 Task: Find a guest house in Bang Len District, Nakhon Pathom for 8 guests from 12th to 16th July, with a price range of ₹10,000 to ₹160,000, and amenities including Wifi and Gym.
Action: Mouse pressed left at (598, 161)
Screenshot: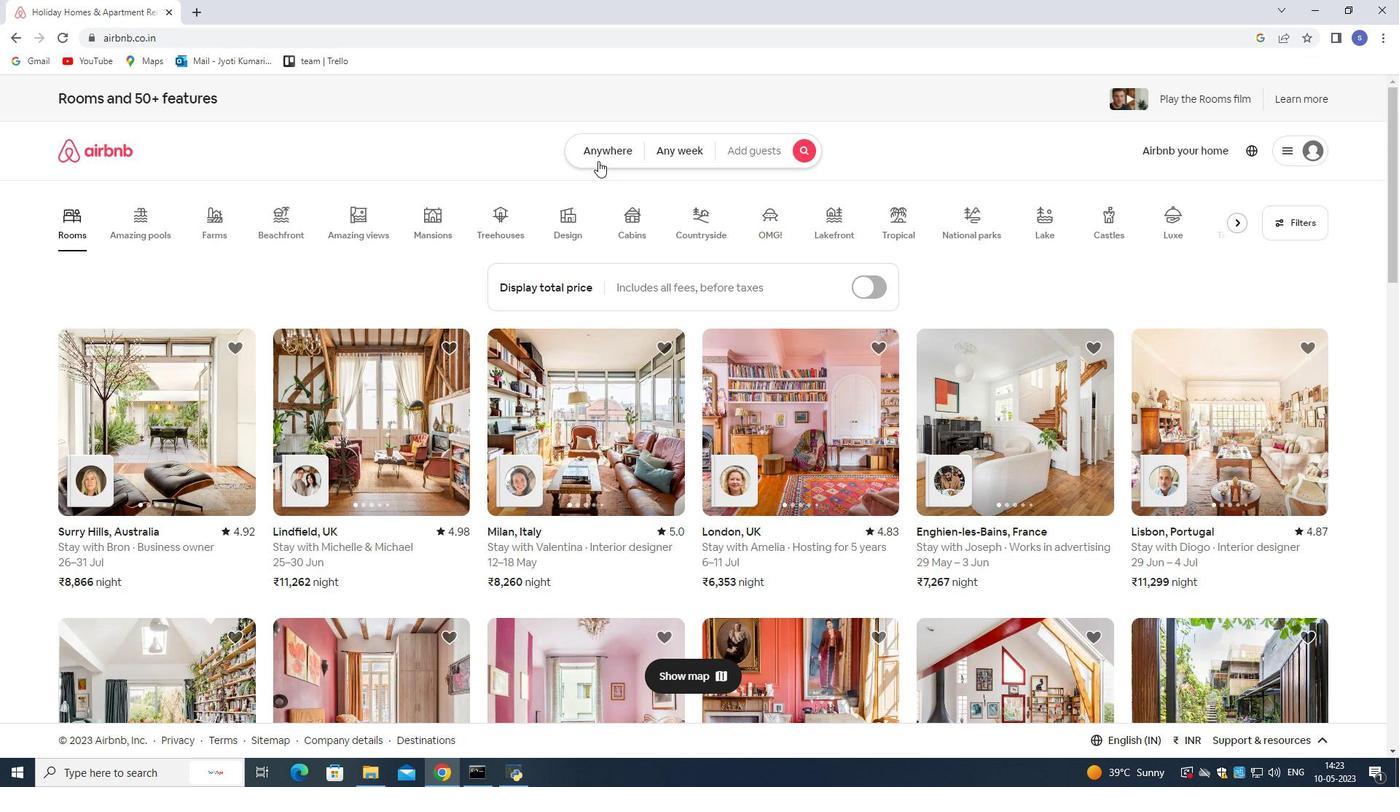 
Action: Mouse moved to (540, 199)
Screenshot: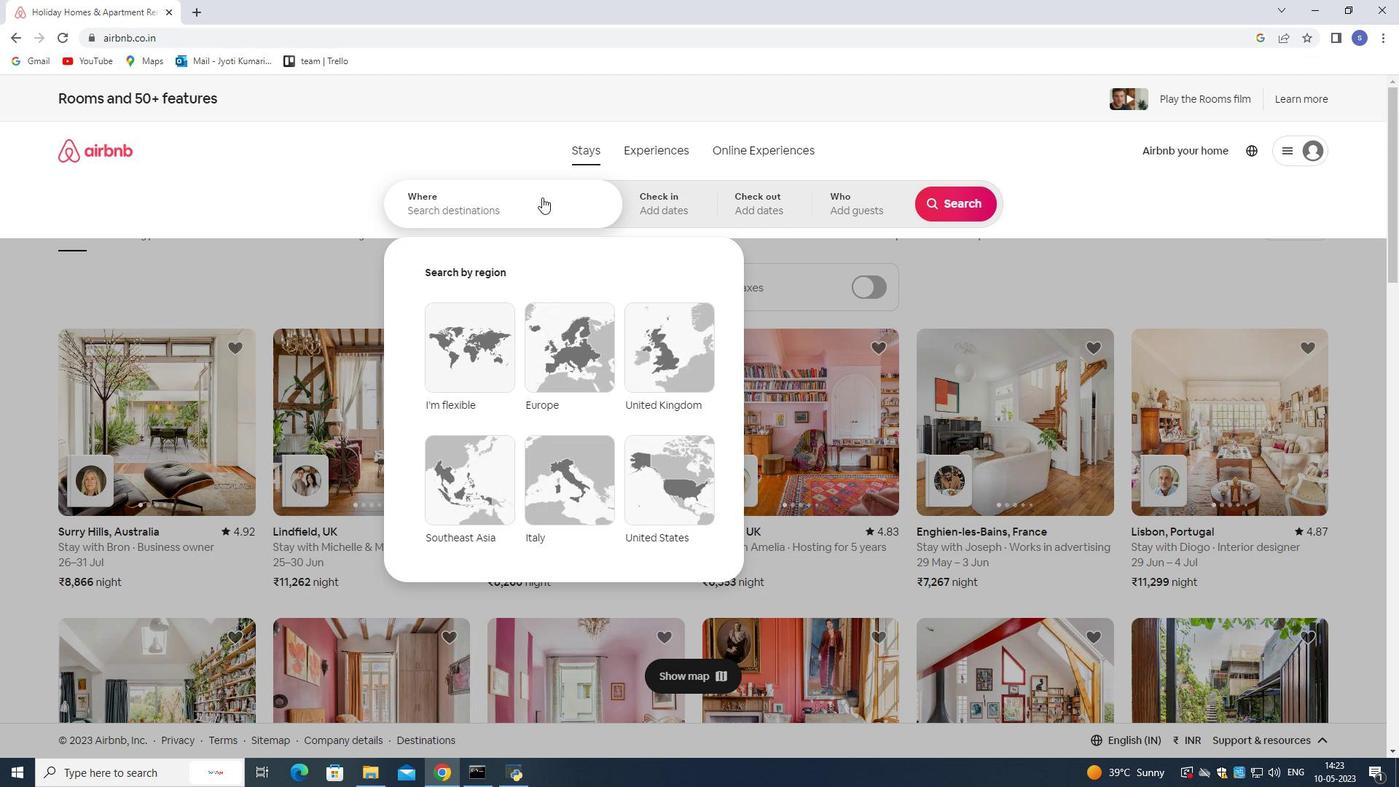 
Action: Mouse pressed left at (540, 199)
Screenshot: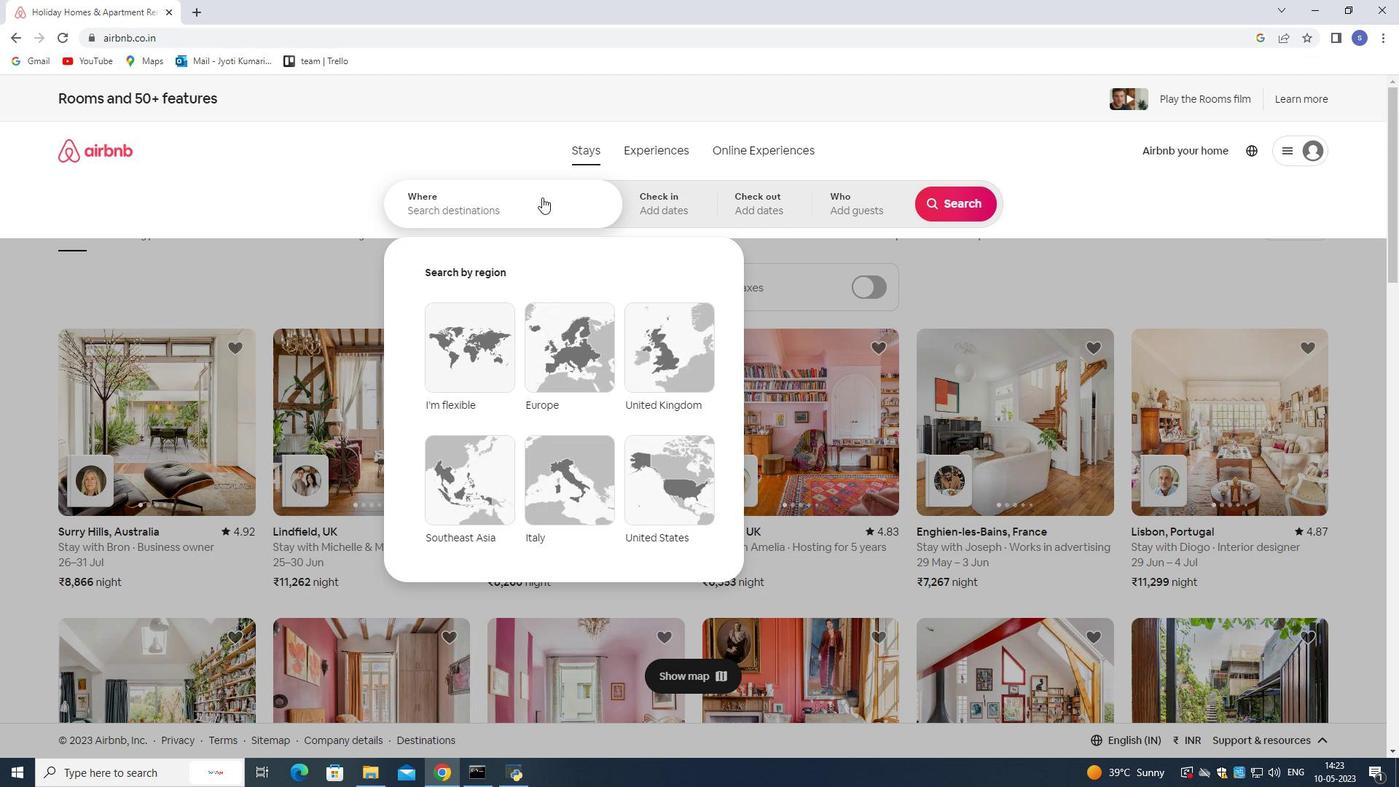 
Action: Mouse moved to (536, 205)
Screenshot: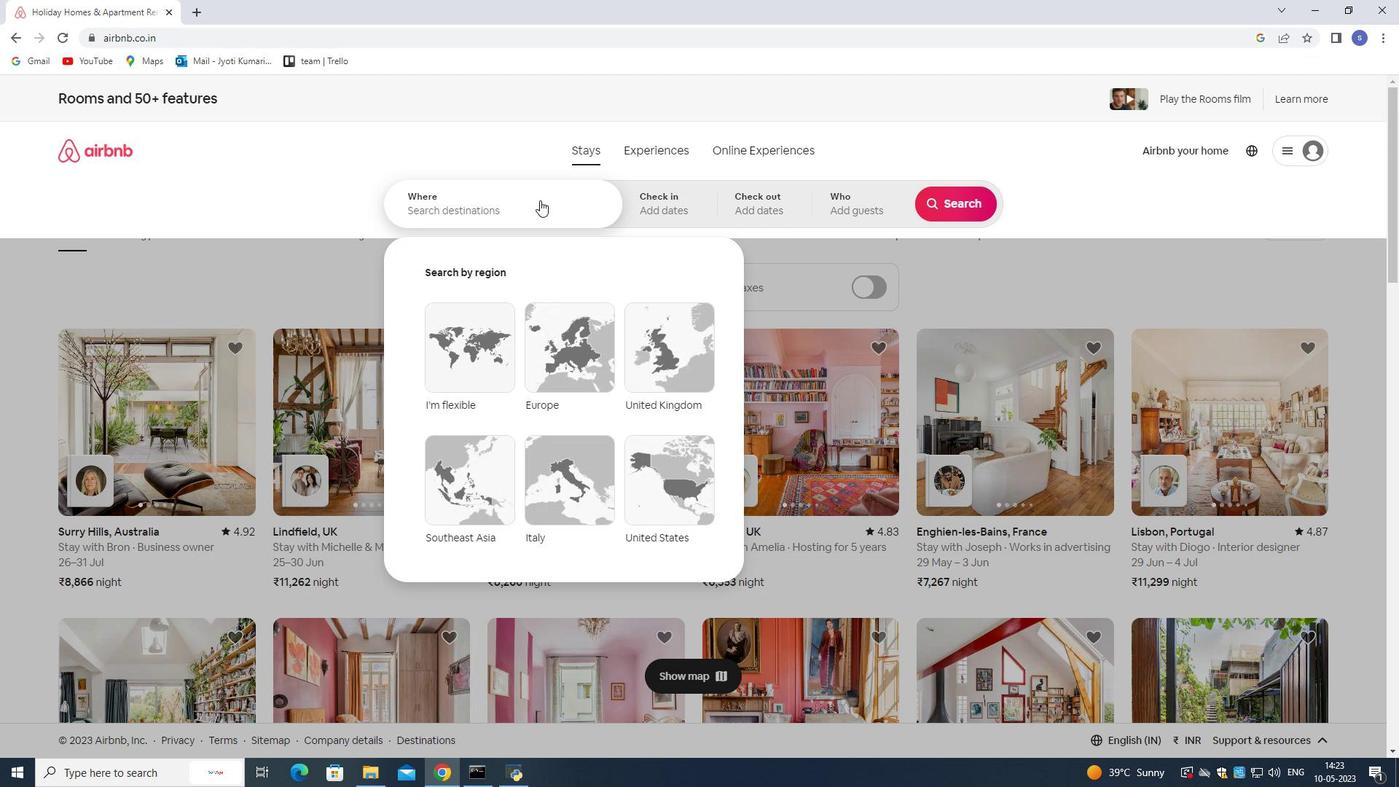 
Action: Key pressed elbag
Screenshot: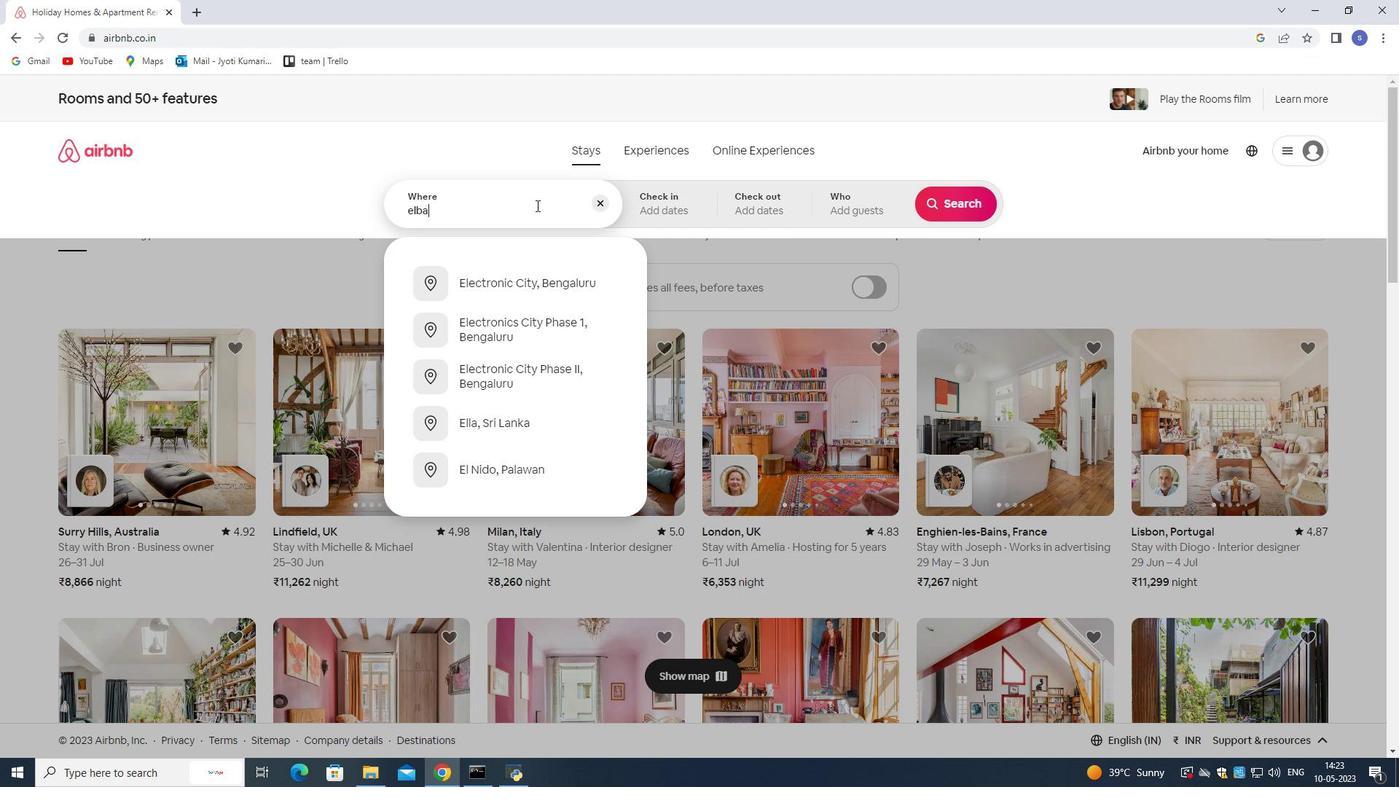
Action: Mouse moved to (528, 220)
Screenshot: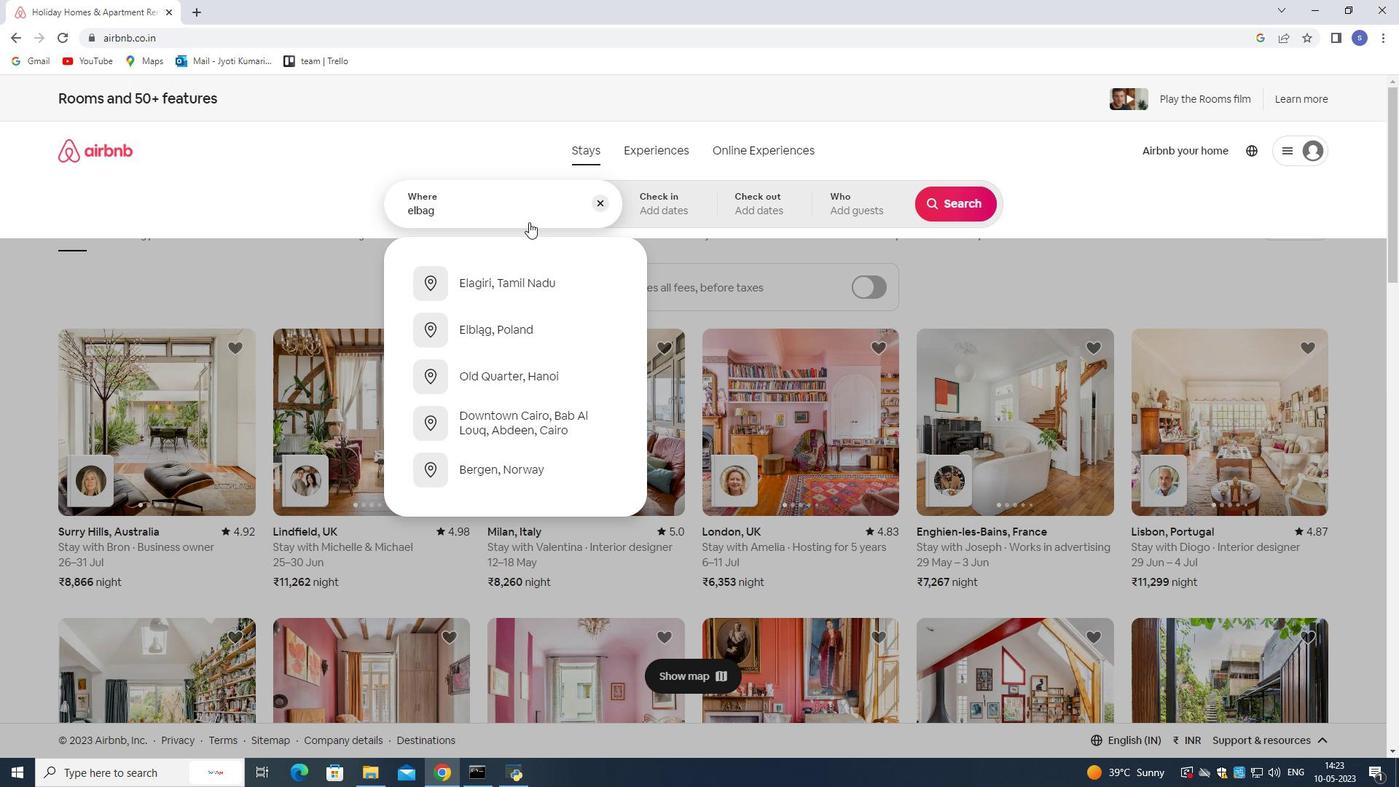
Action: Key pressed <Key.backspace><Key.backspace><Key.backspace><Key.backspace><Key.backspace><Key.backspace><Key.backspace>bang<Key.space>len
Screenshot: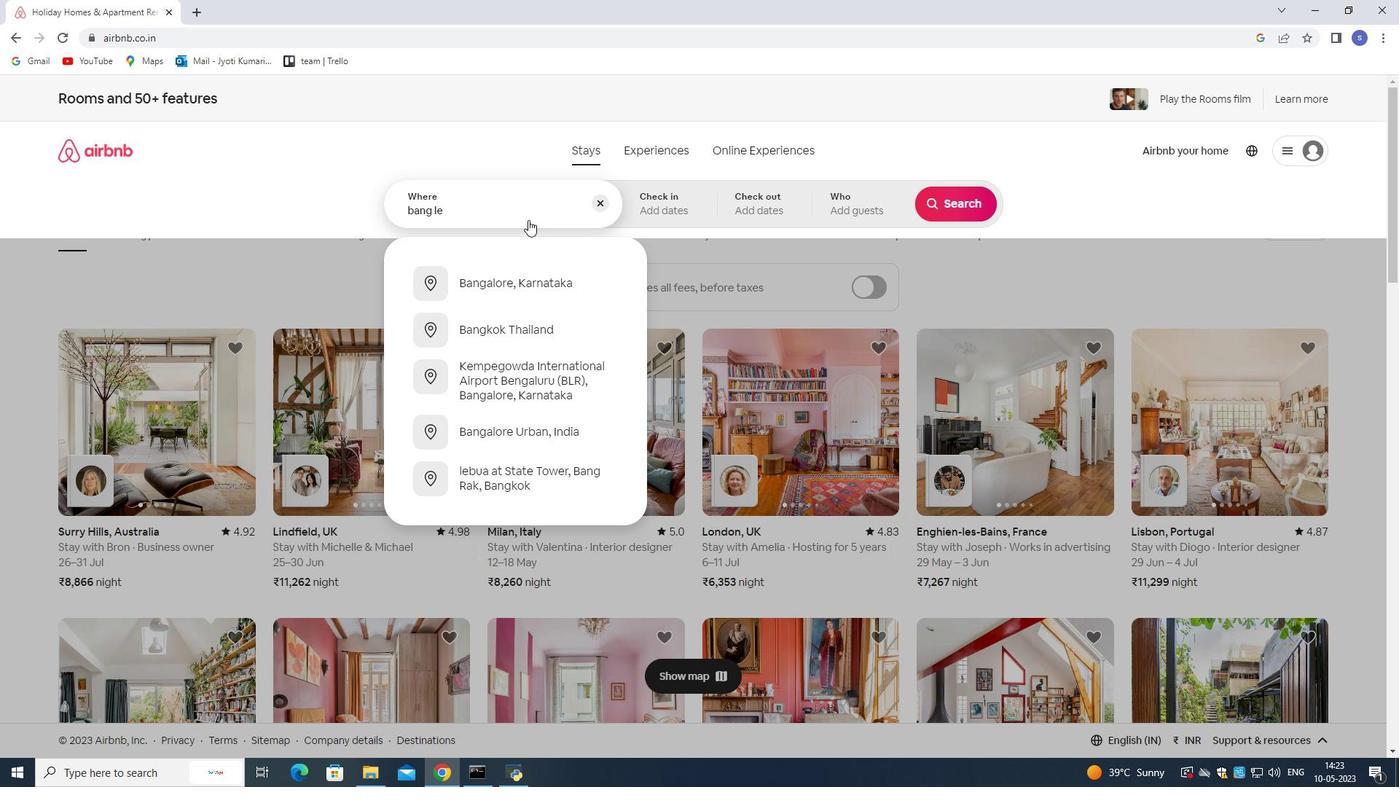 
Action: Mouse moved to (556, 282)
Screenshot: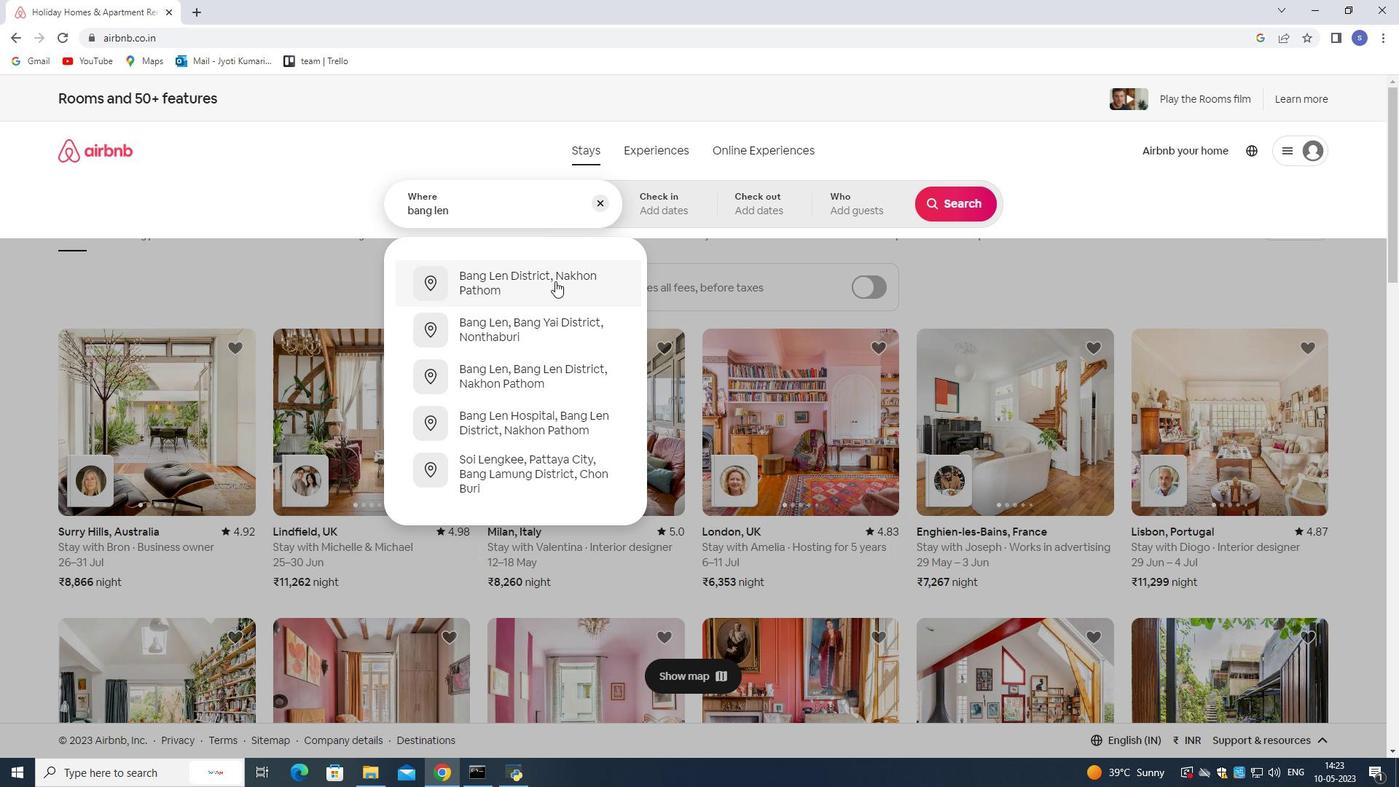 
Action: Mouse pressed left at (556, 282)
Screenshot: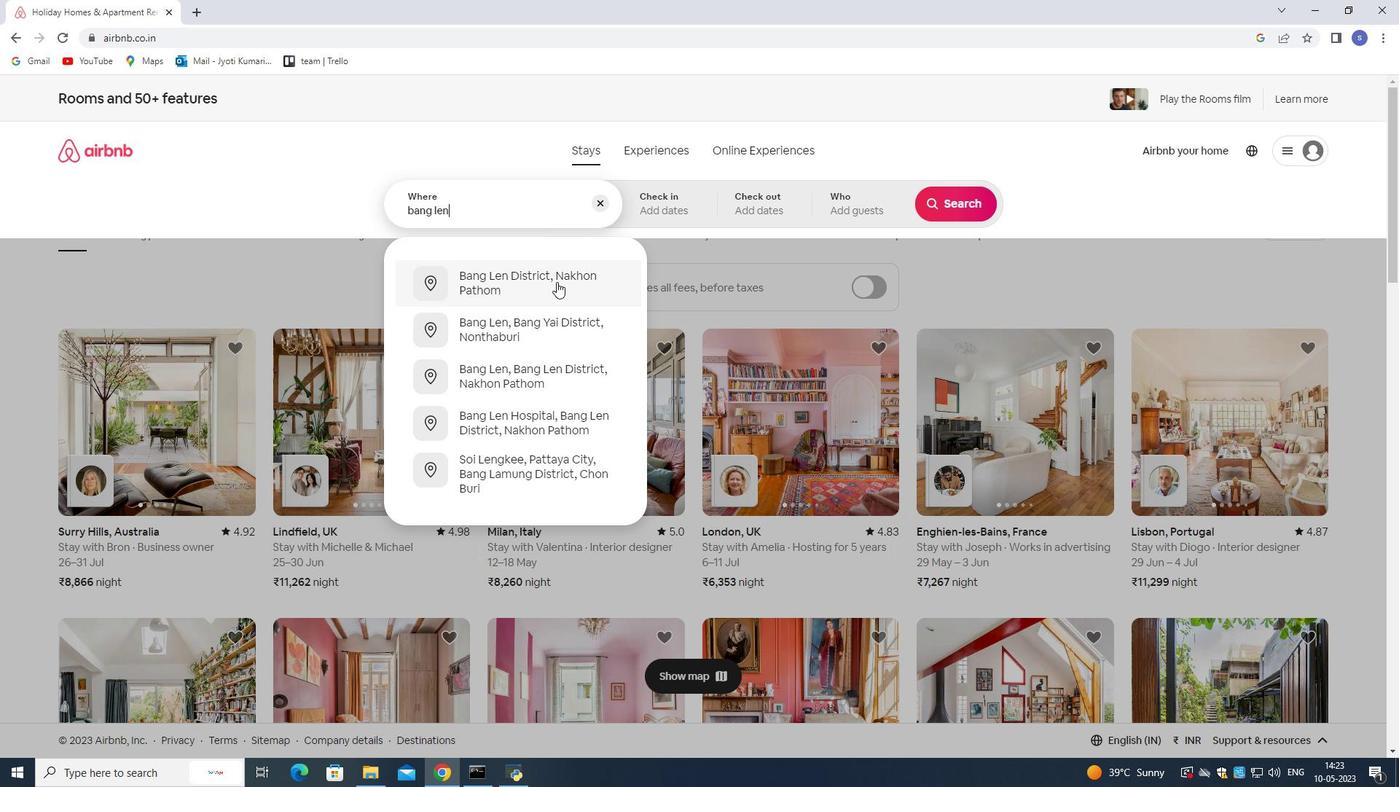 
Action: Mouse moved to (649, 204)
Screenshot: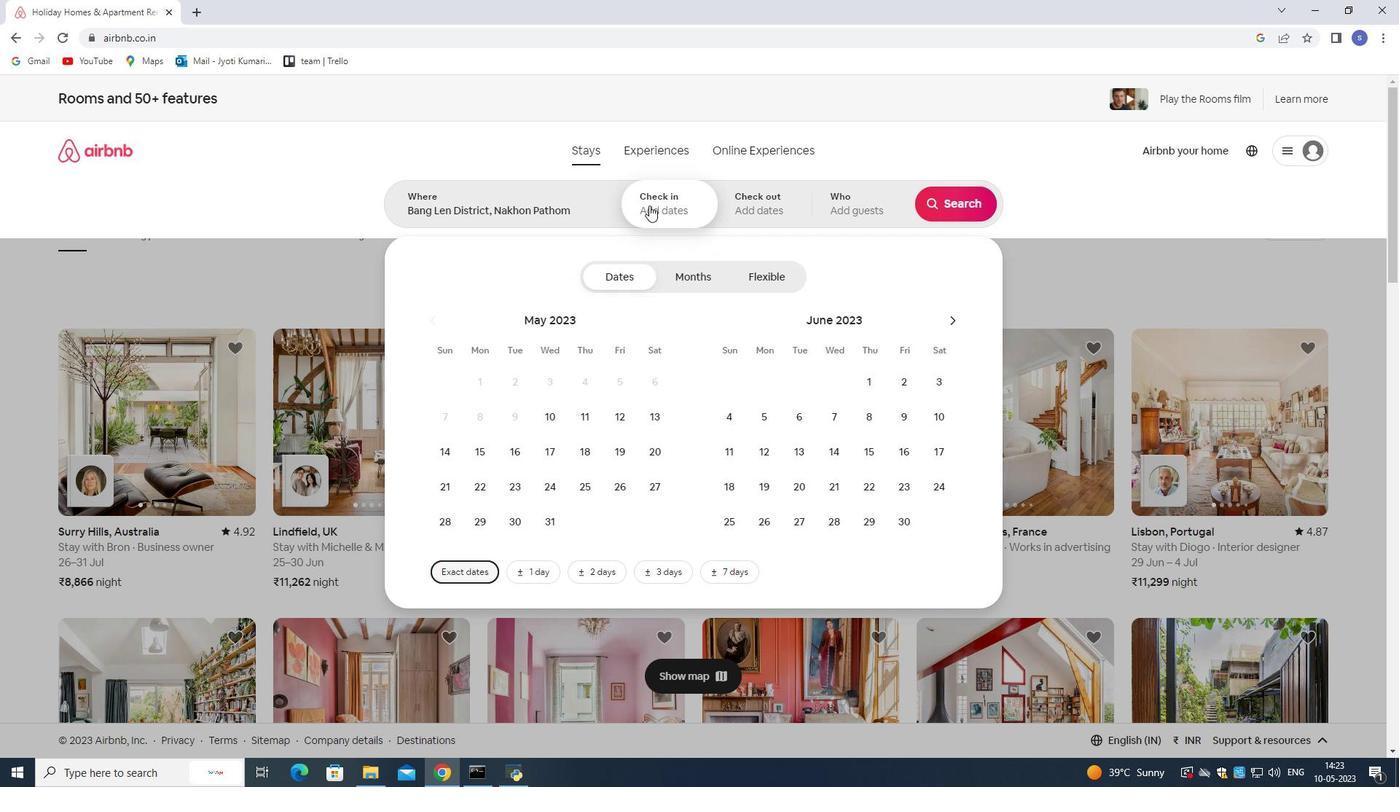 
Action: Mouse pressed left at (649, 204)
Screenshot: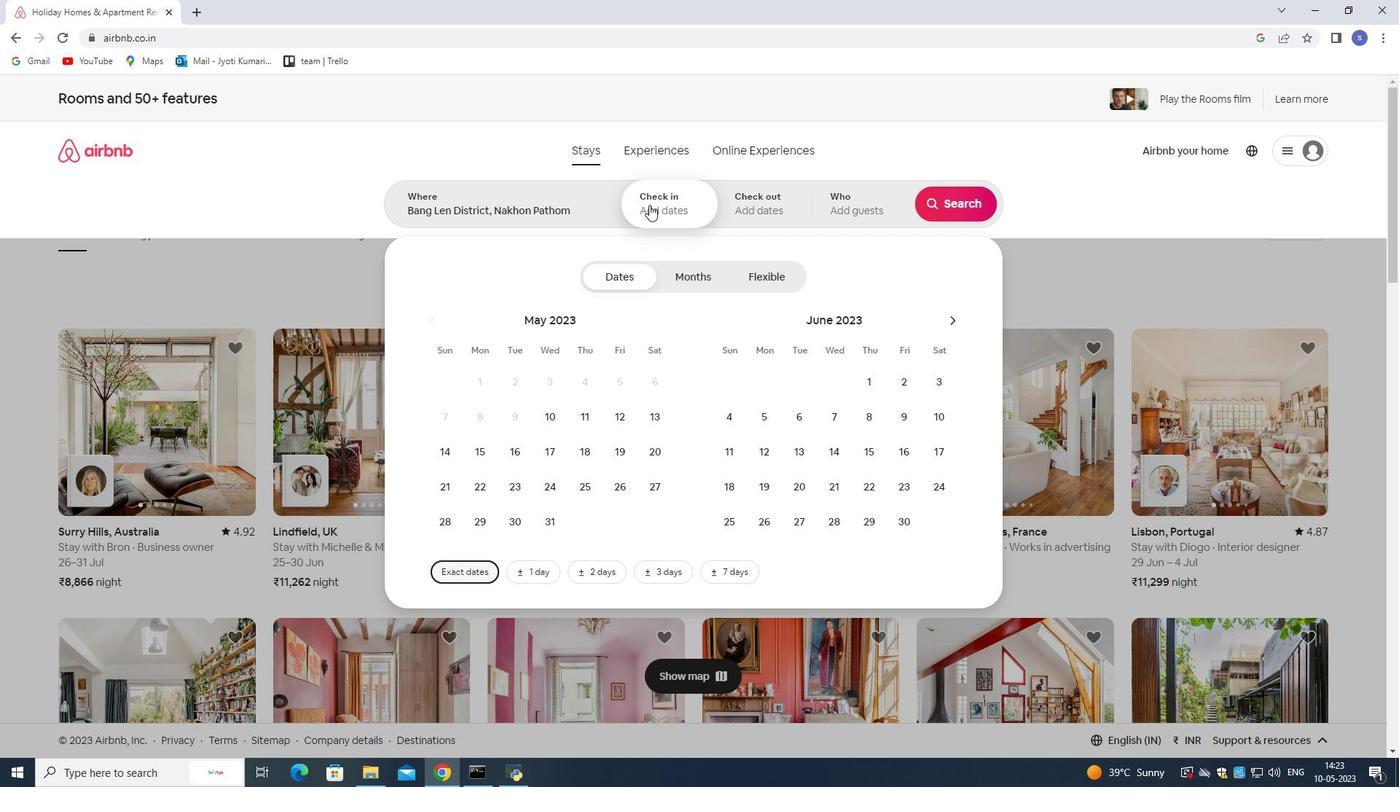 
Action: Mouse moved to (656, 195)
Screenshot: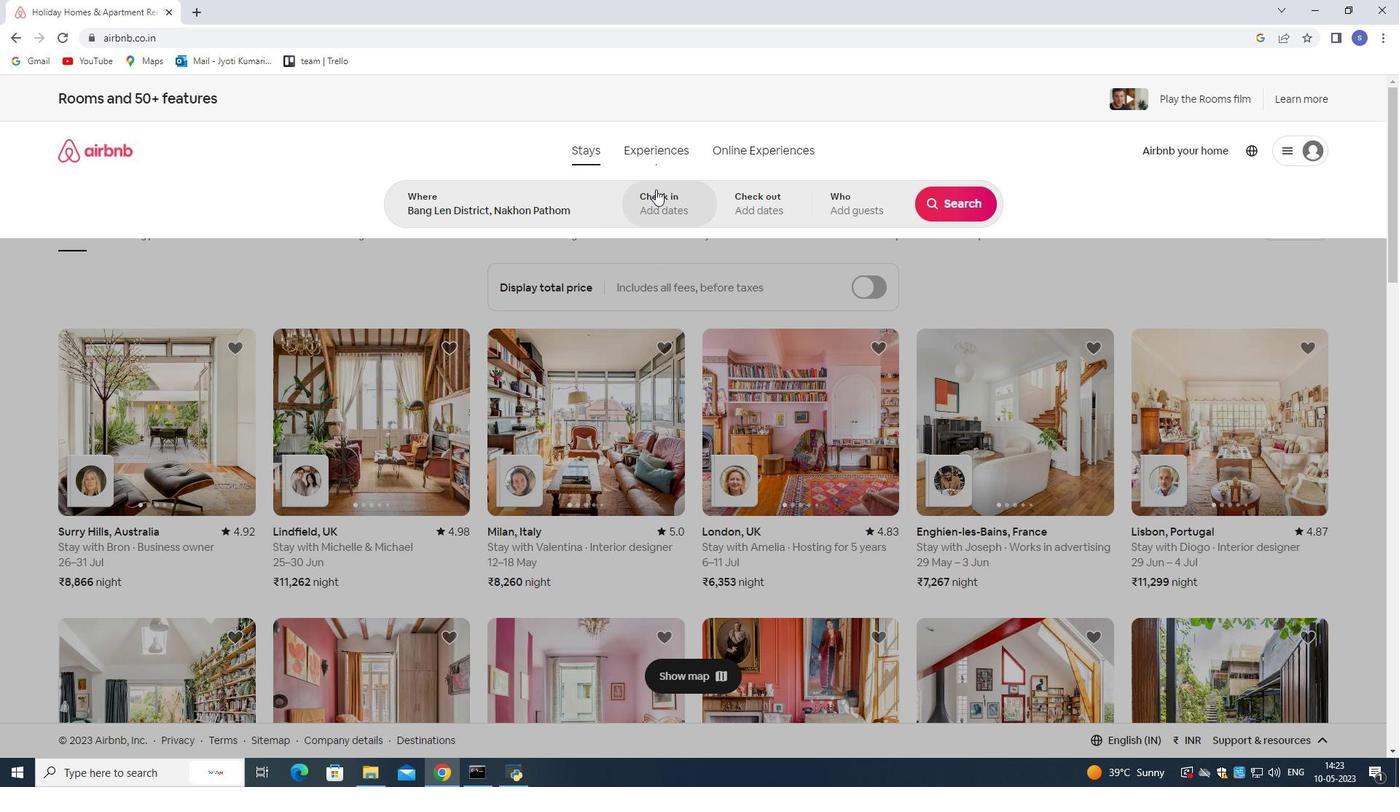 
Action: Mouse pressed left at (656, 195)
Screenshot: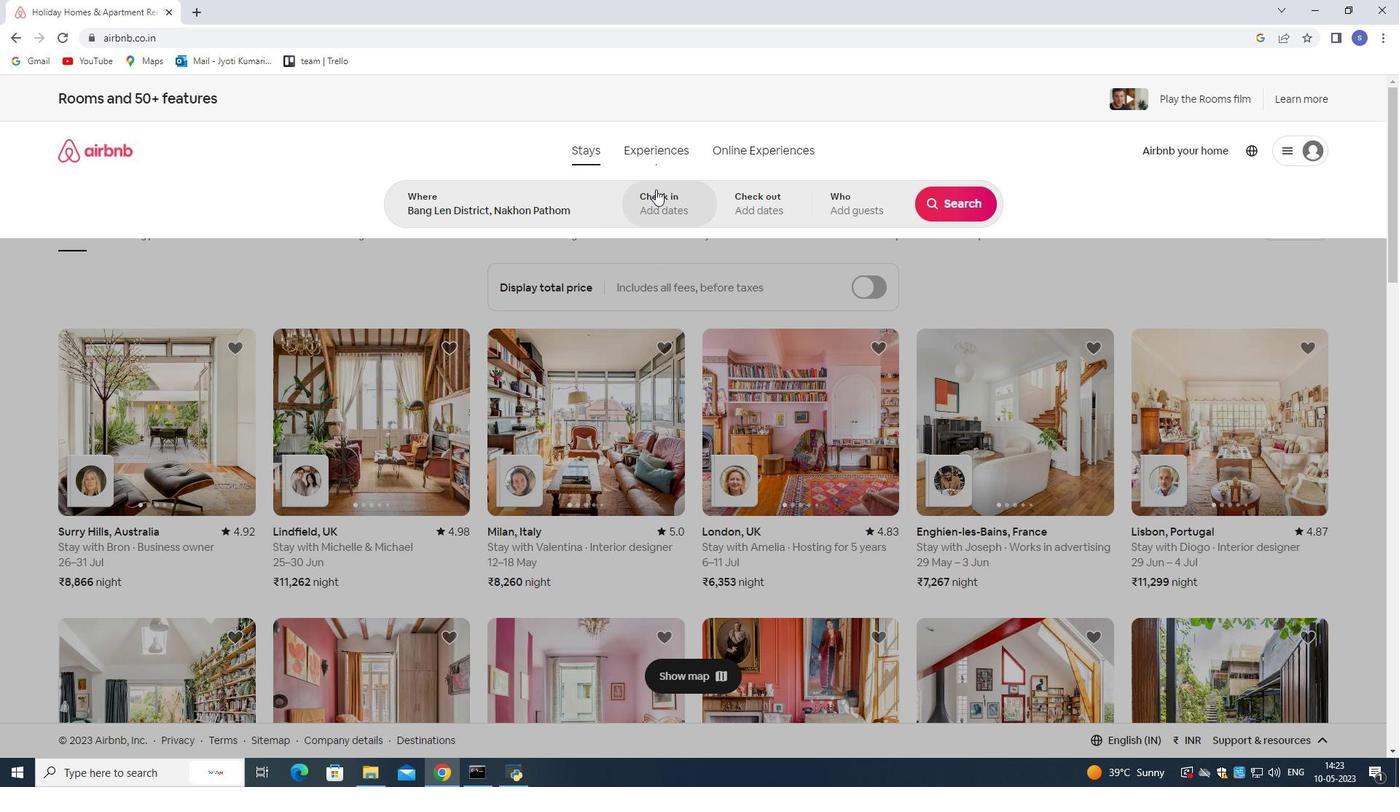 
Action: Mouse moved to (955, 322)
Screenshot: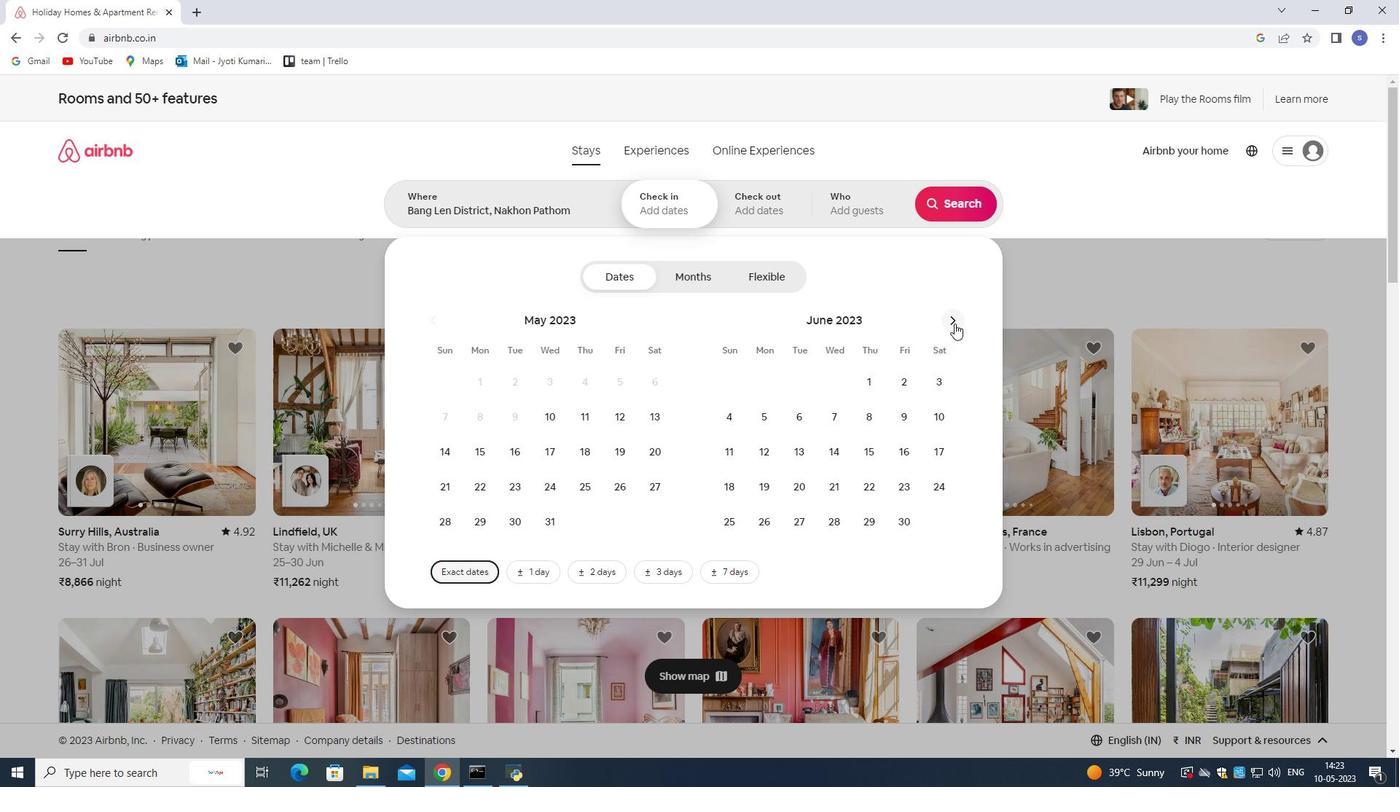 
Action: Mouse pressed left at (955, 322)
Screenshot: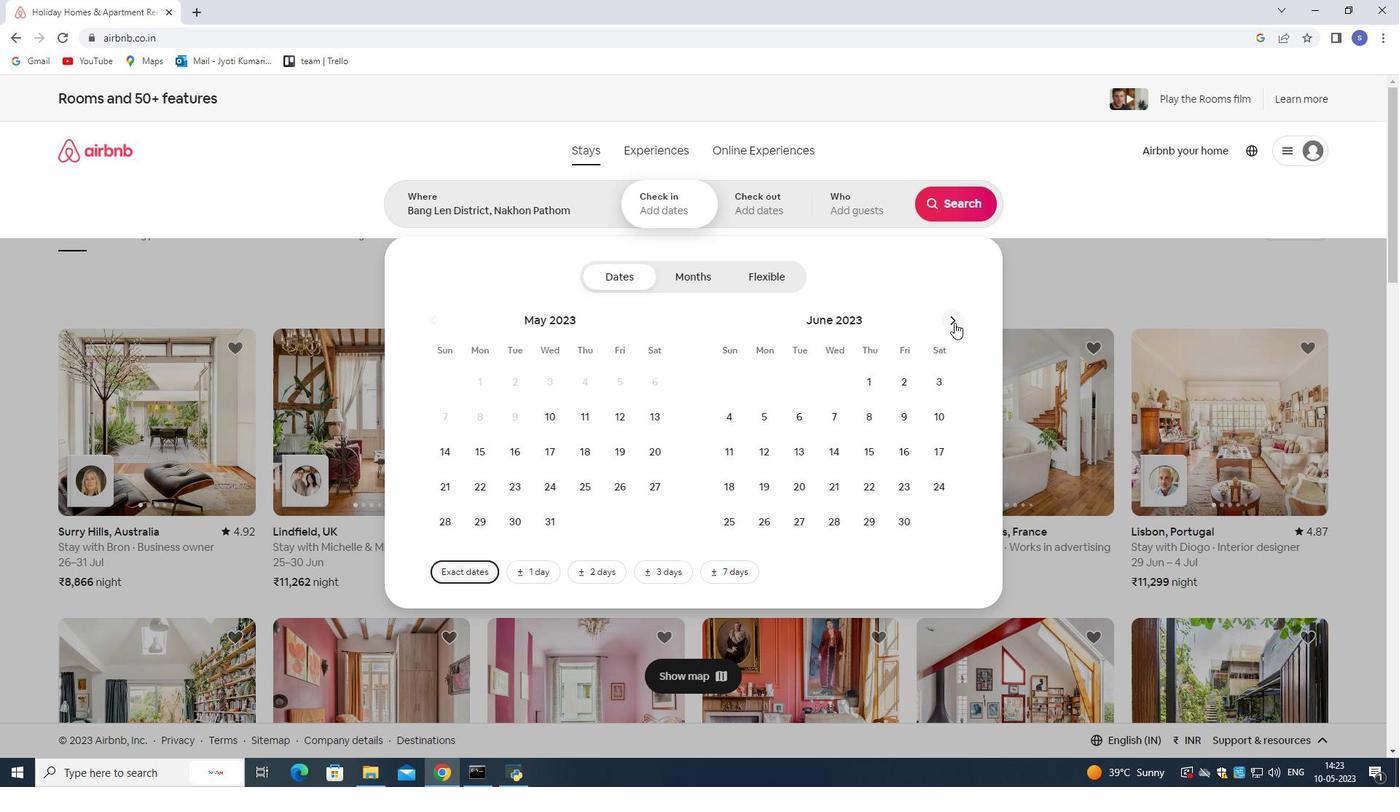 
Action: Mouse moved to (844, 450)
Screenshot: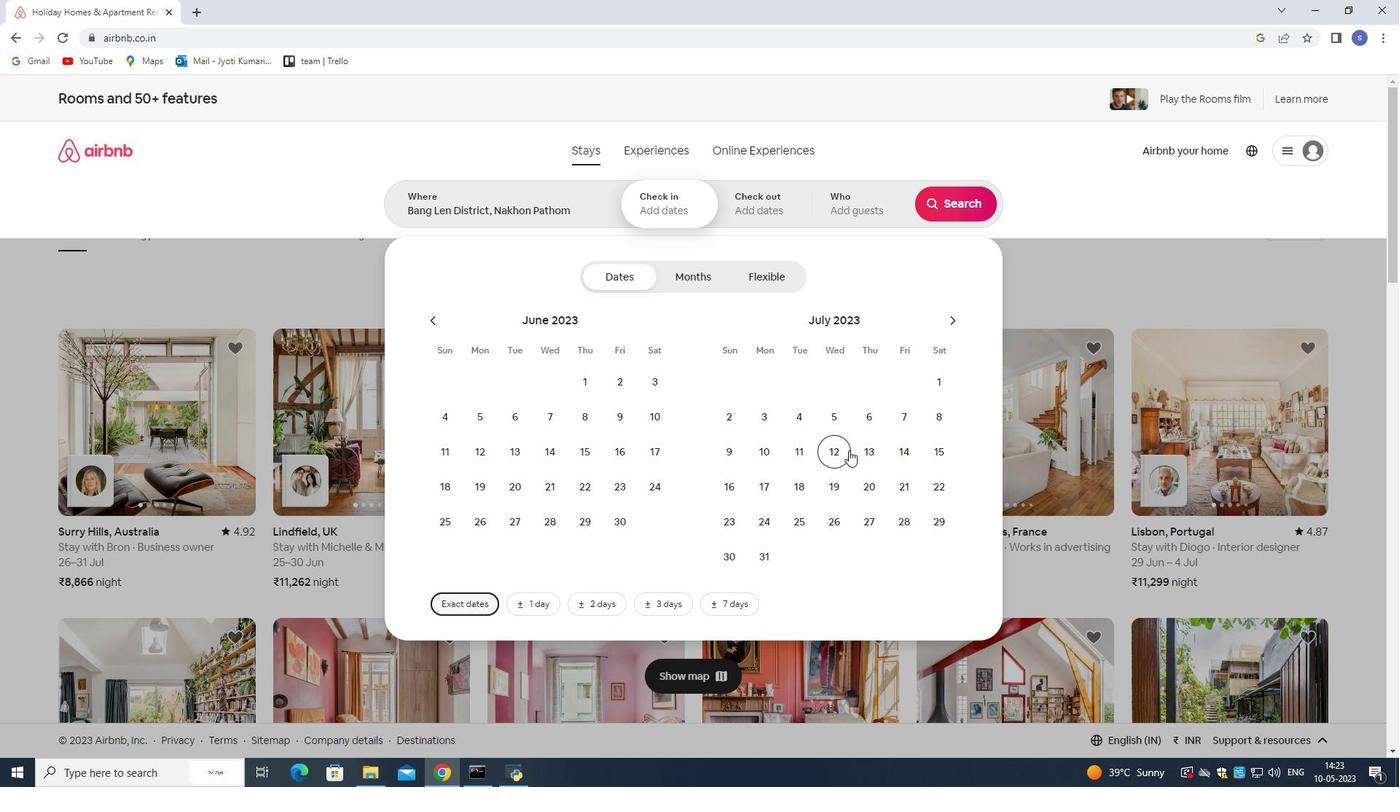 
Action: Mouse pressed left at (844, 450)
Screenshot: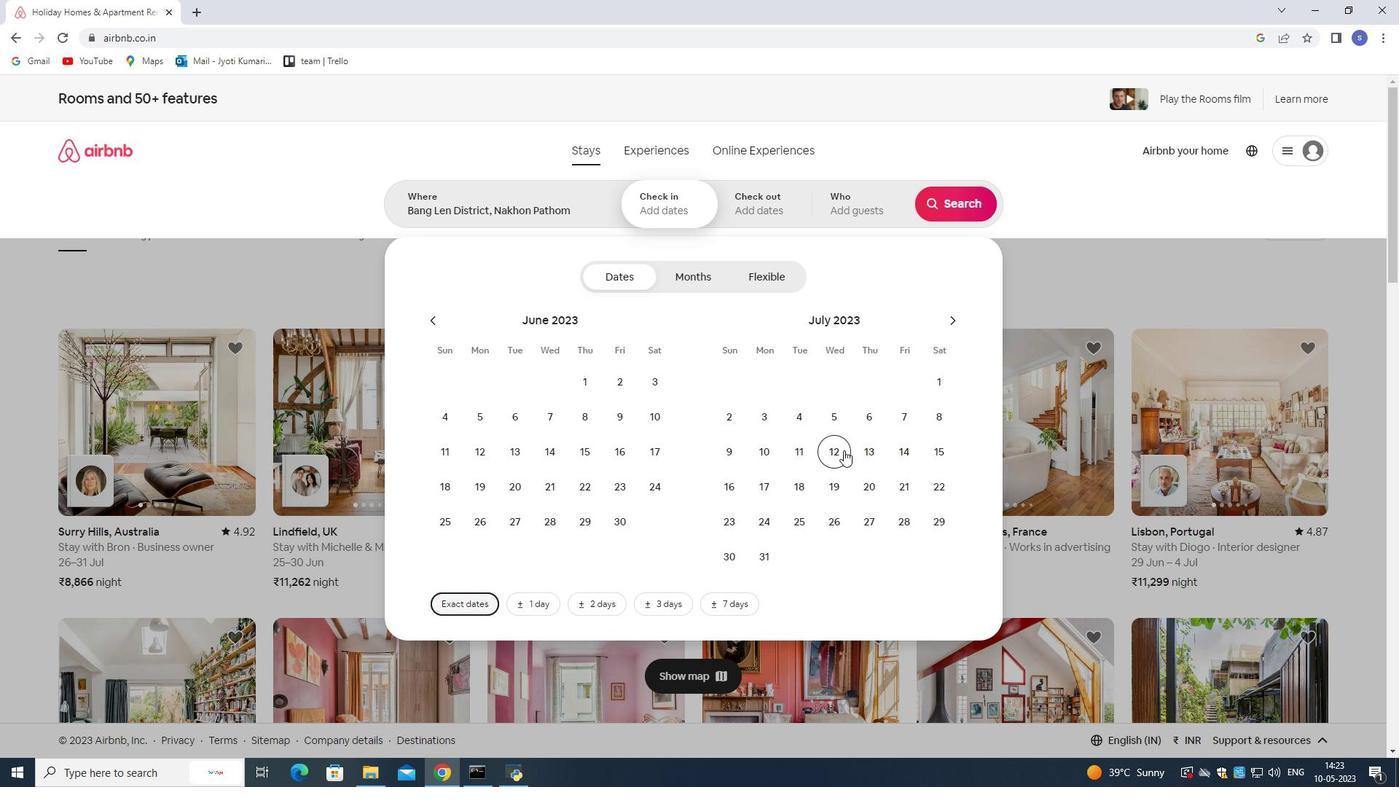 
Action: Mouse moved to (731, 487)
Screenshot: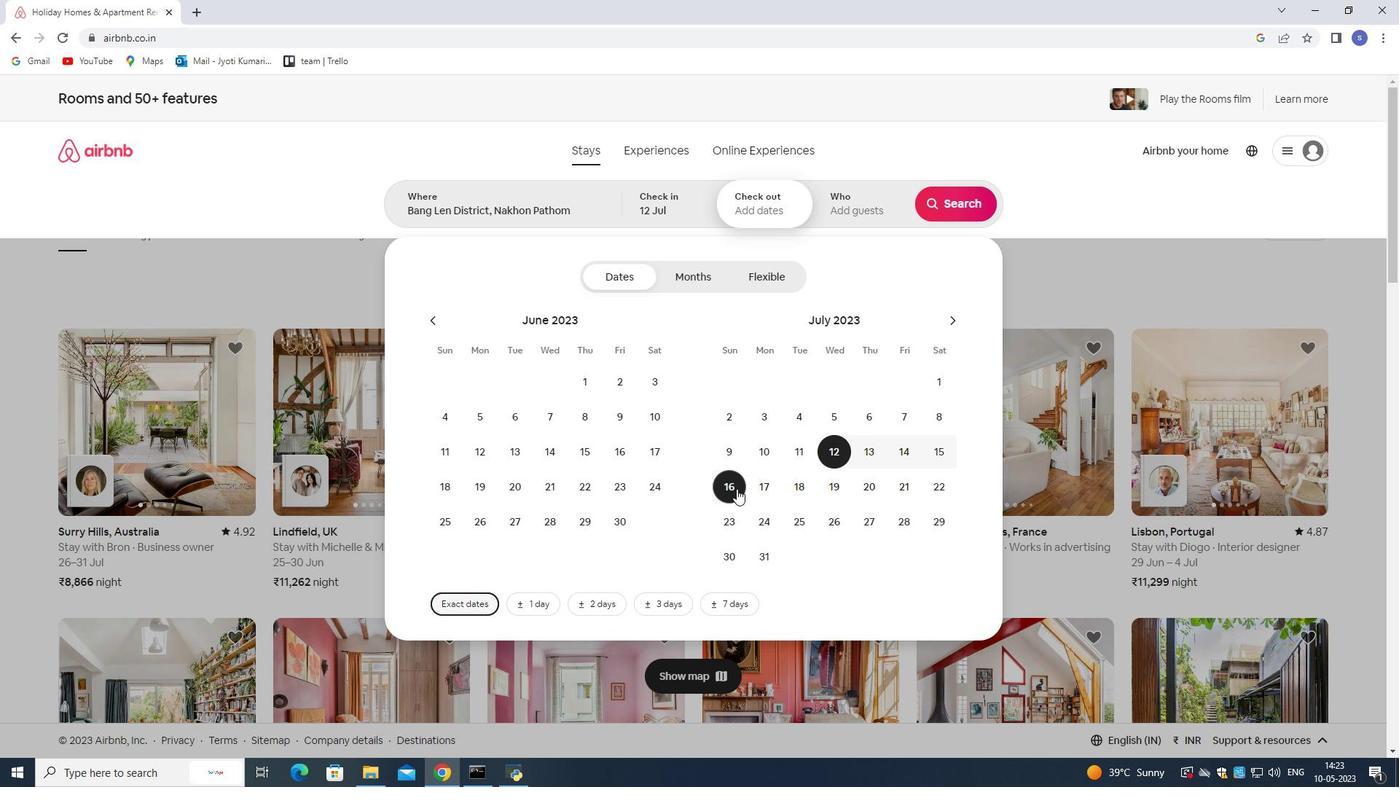 
Action: Mouse pressed left at (731, 487)
Screenshot: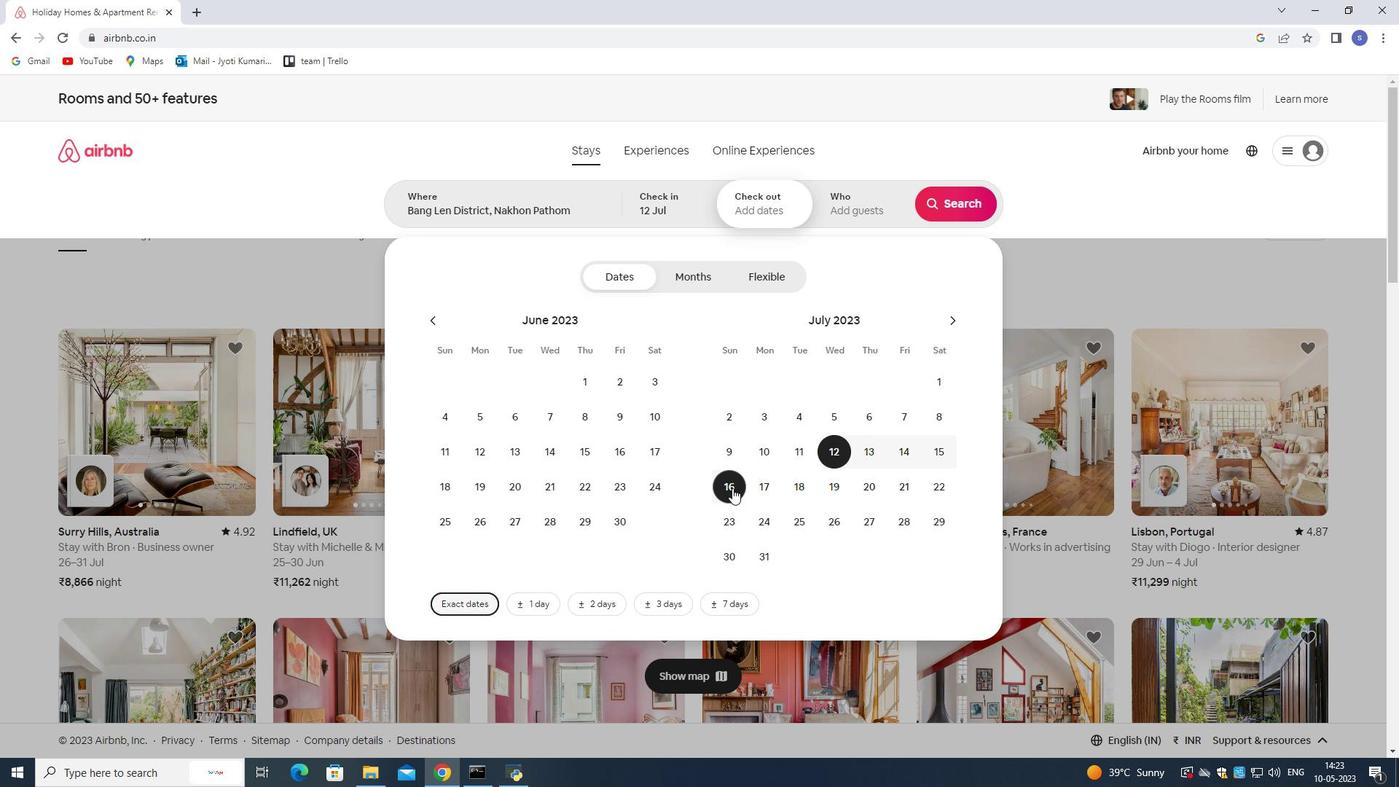 
Action: Mouse moved to (836, 195)
Screenshot: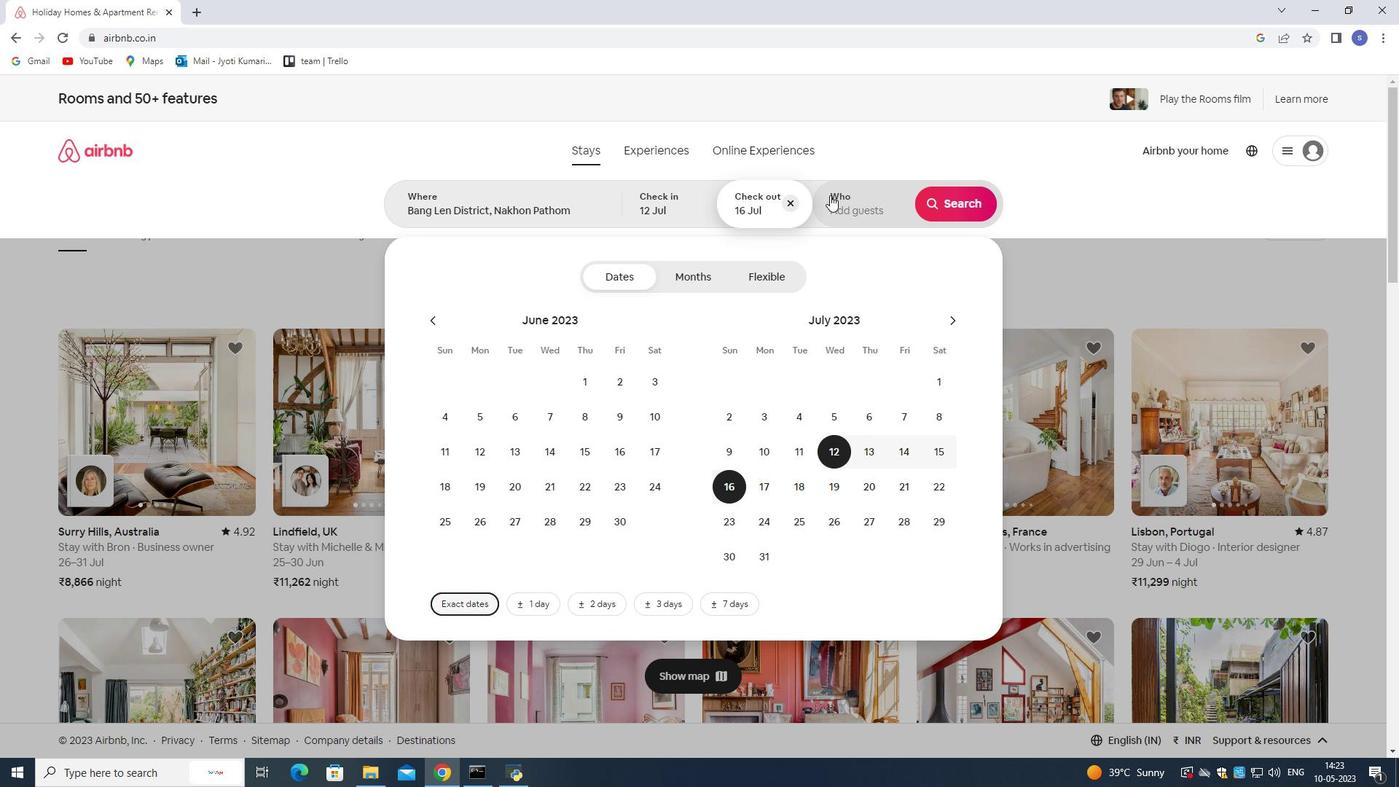 
Action: Mouse pressed left at (836, 195)
Screenshot: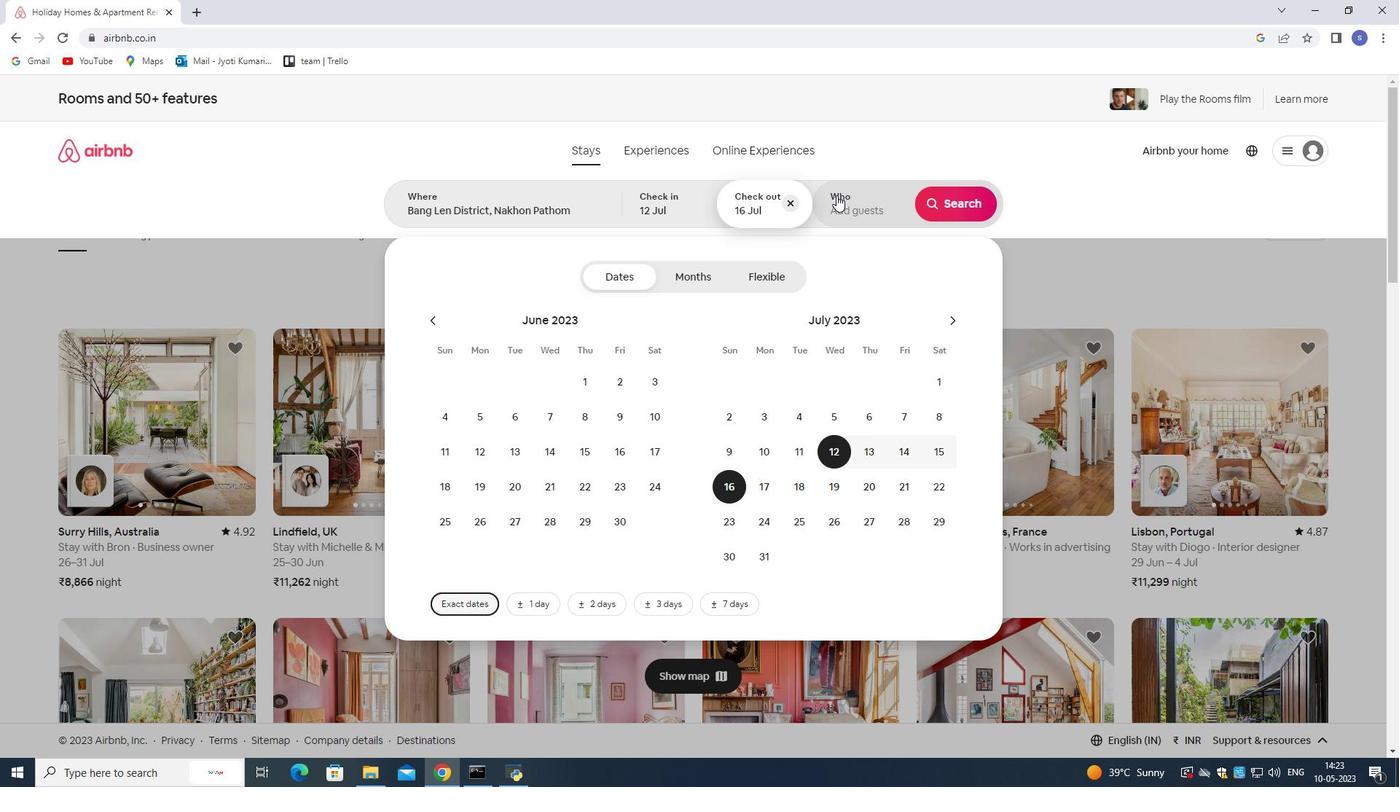 
Action: Mouse moved to (959, 285)
Screenshot: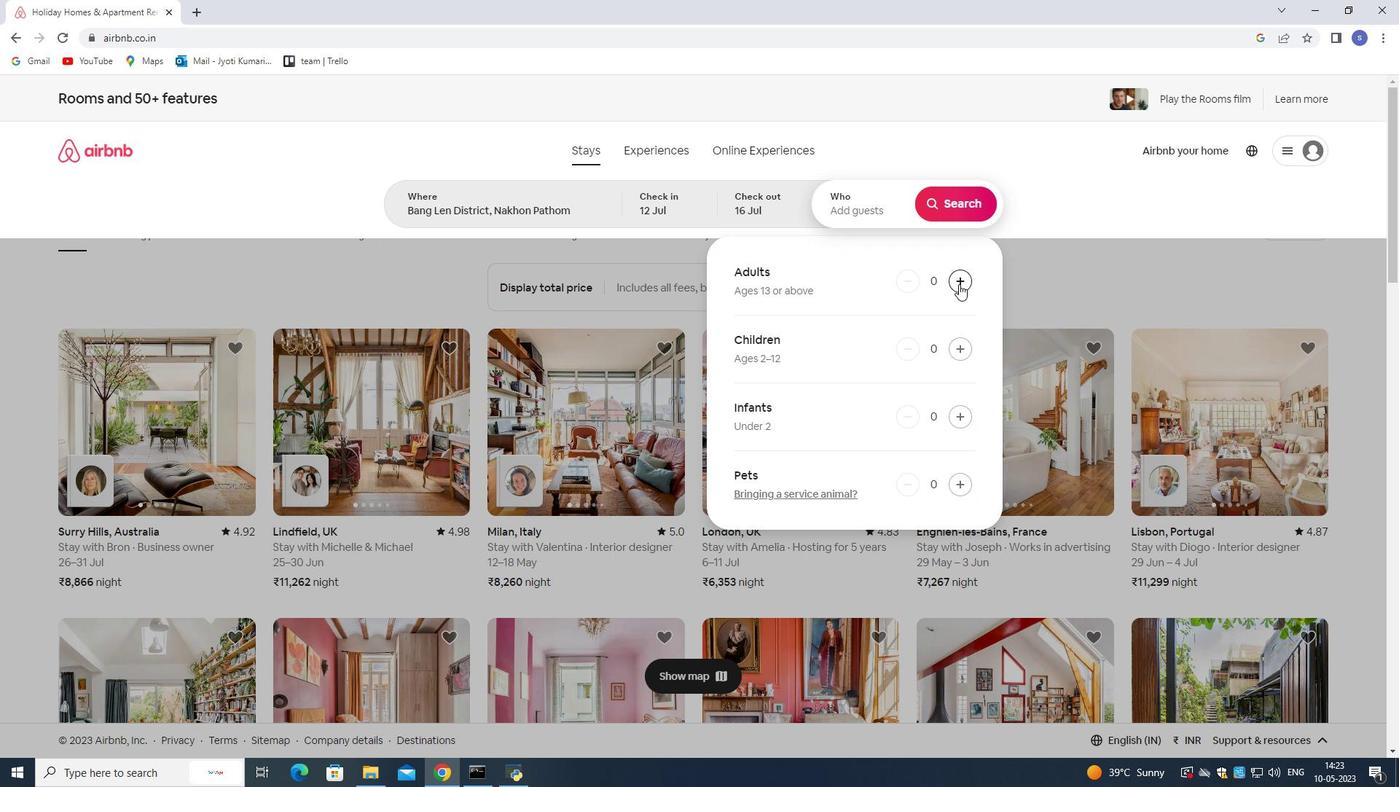 
Action: Mouse pressed left at (959, 285)
Screenshot: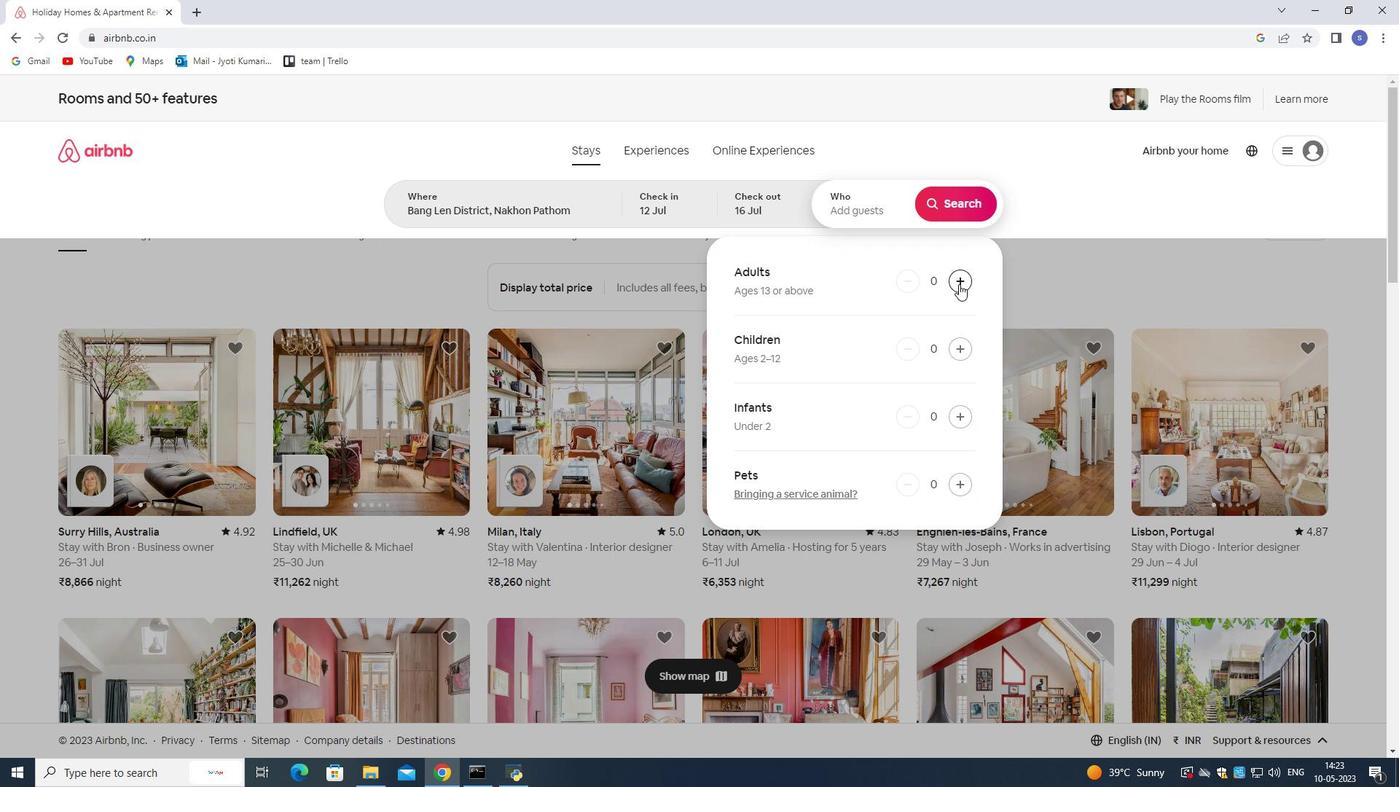 
Action: Mouse moved to (959, 285)
Screenshot: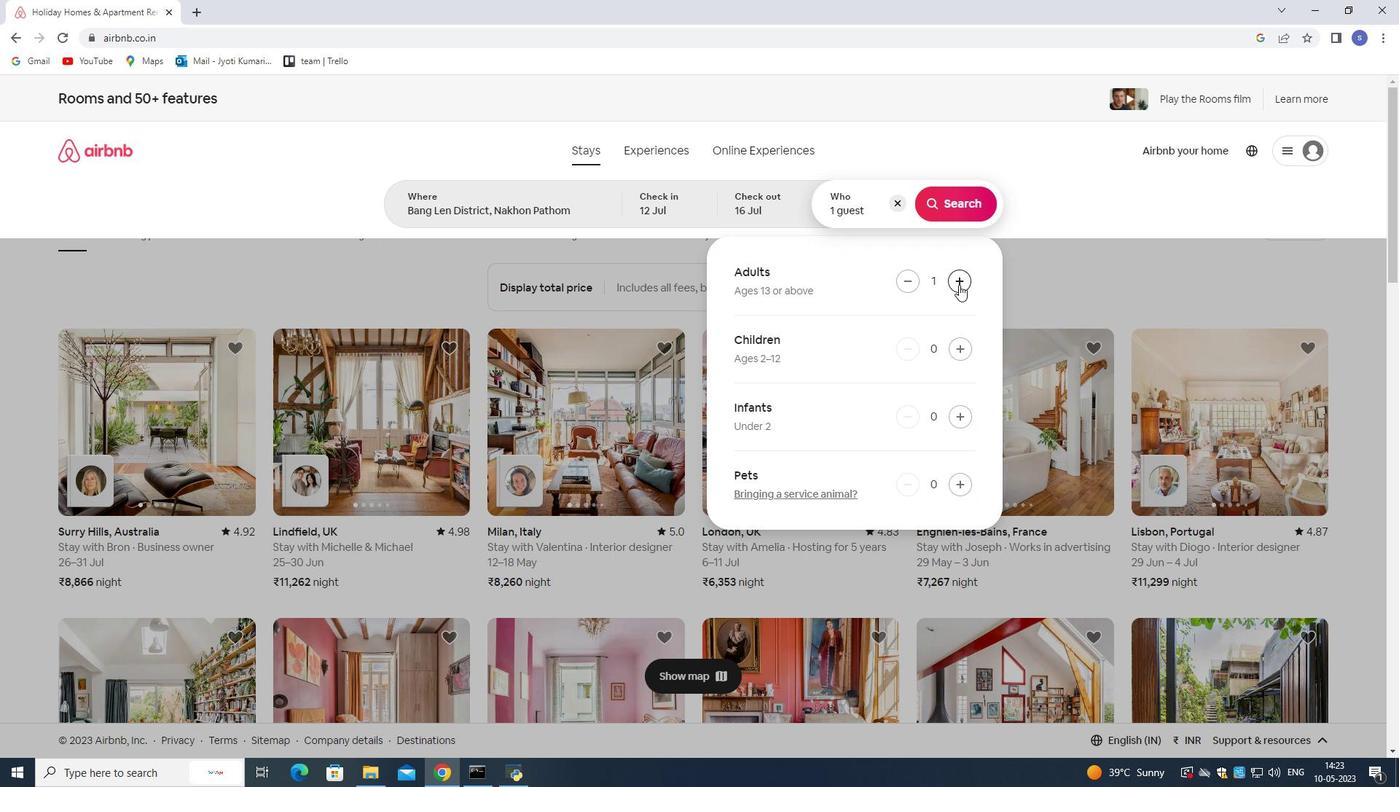 
Action: Mouse pressed left at (959, 285)
Screenshot: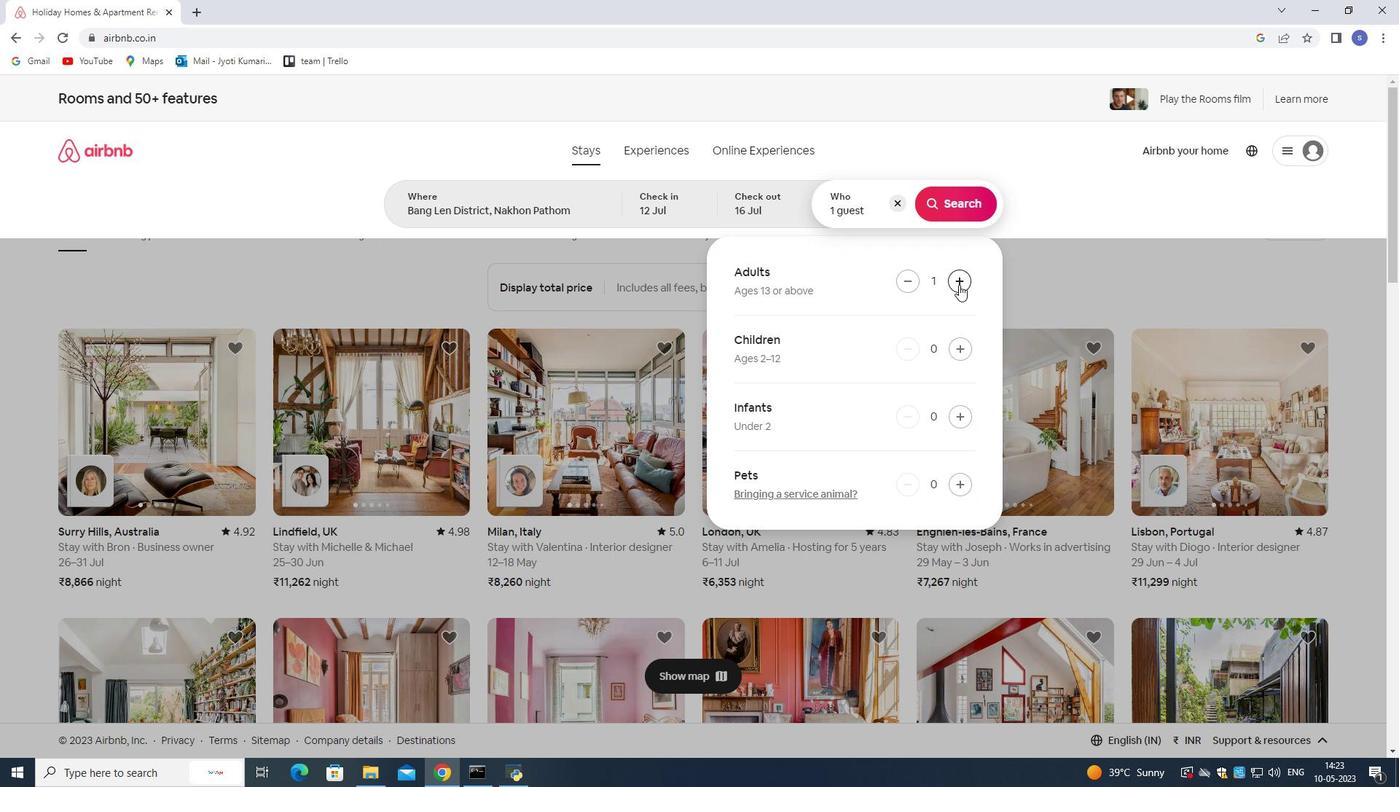 
Action: Mouse moved to (959, 286)
Screenshot: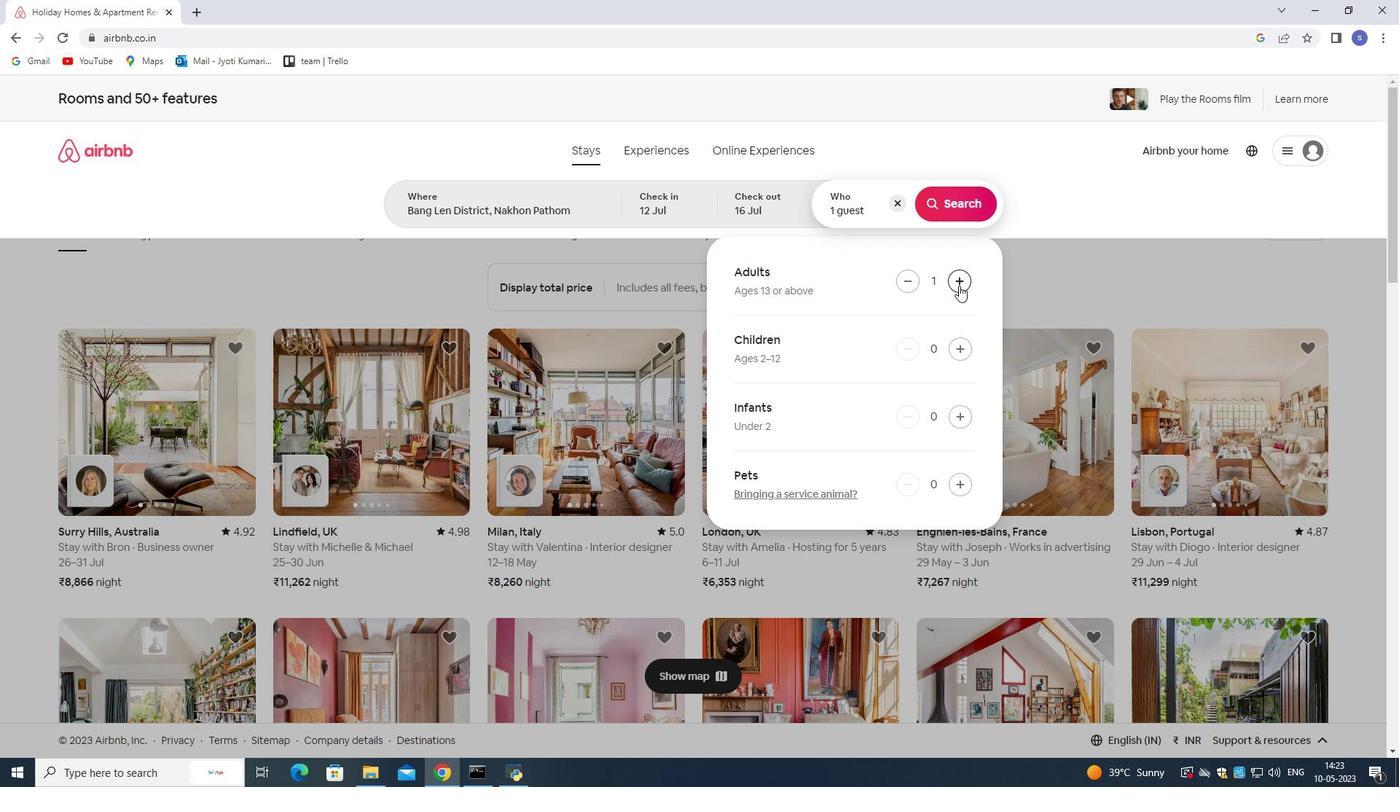 
Action: Mouse pressed left at (959, 286)
Screenshot: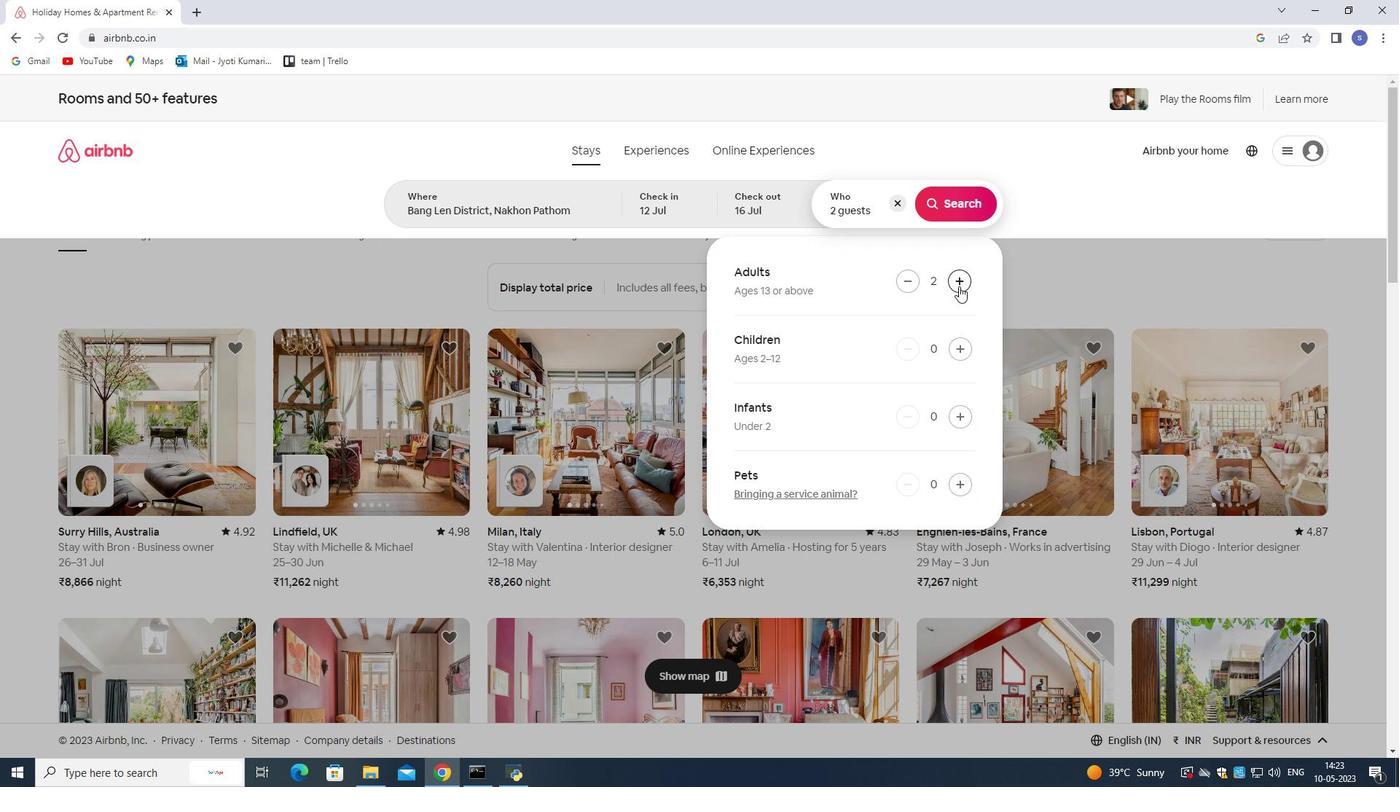 
Action: Mouse moved to (959, 286)
Screenshot: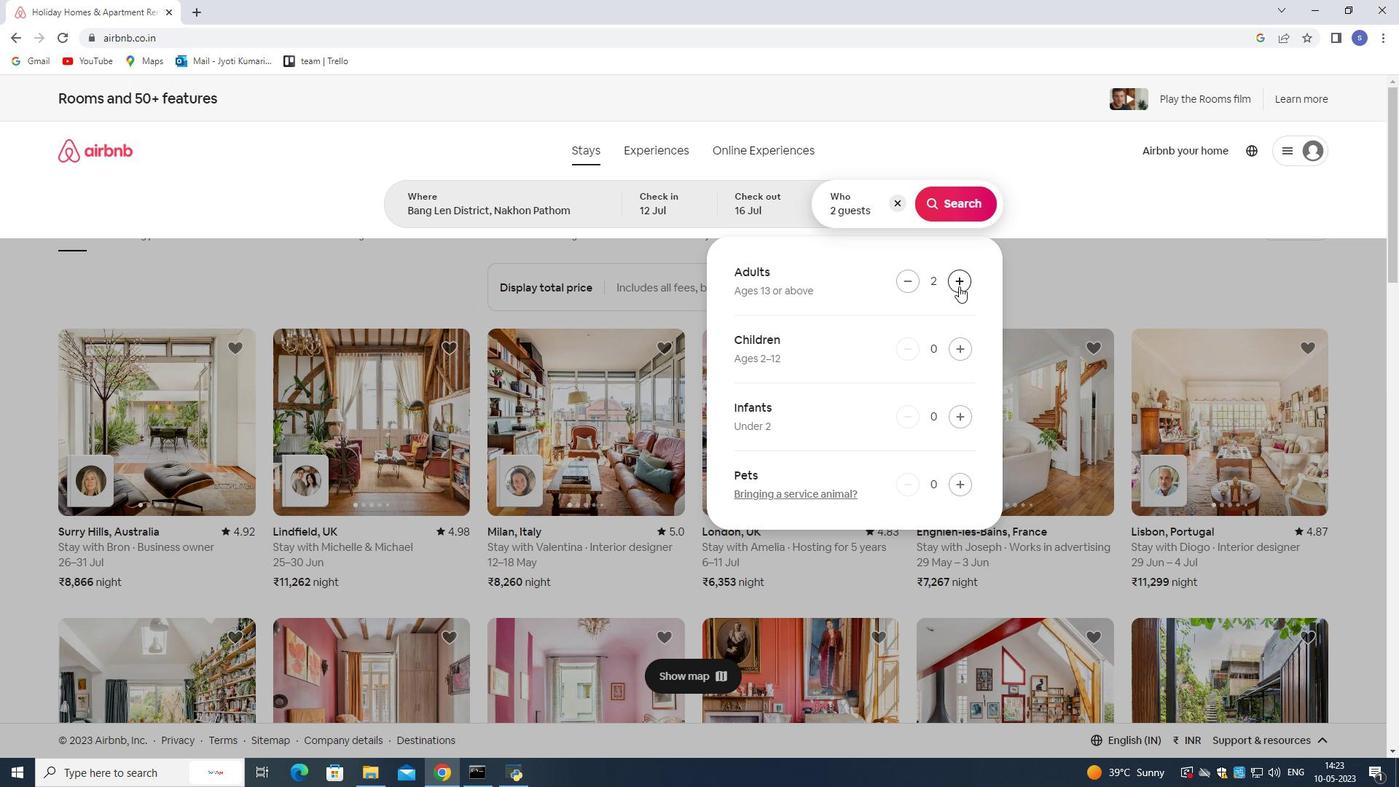 
Action: Mouse pressed left at (959, 286)
Screenshot: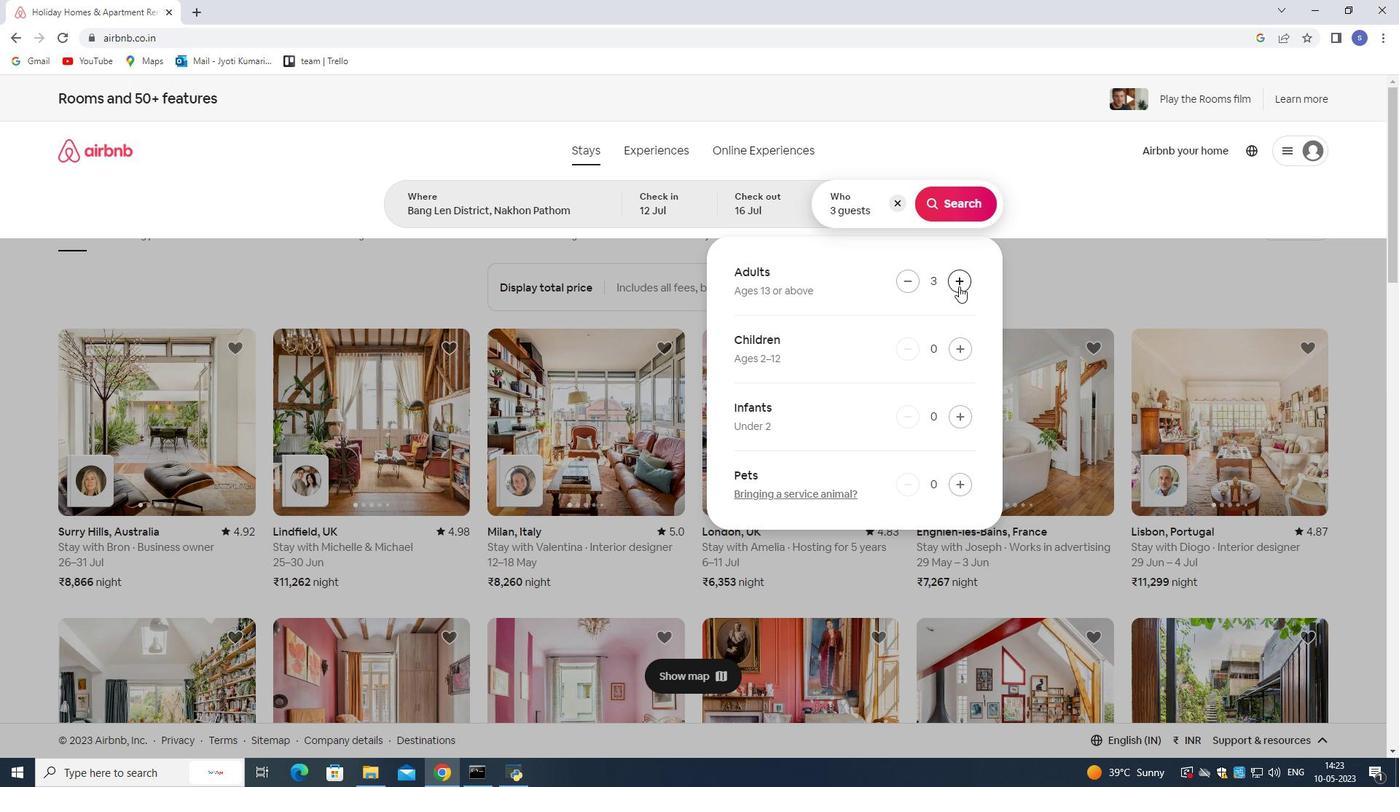 
Action: Mouse pressed left at (959, 286)
Screenshot: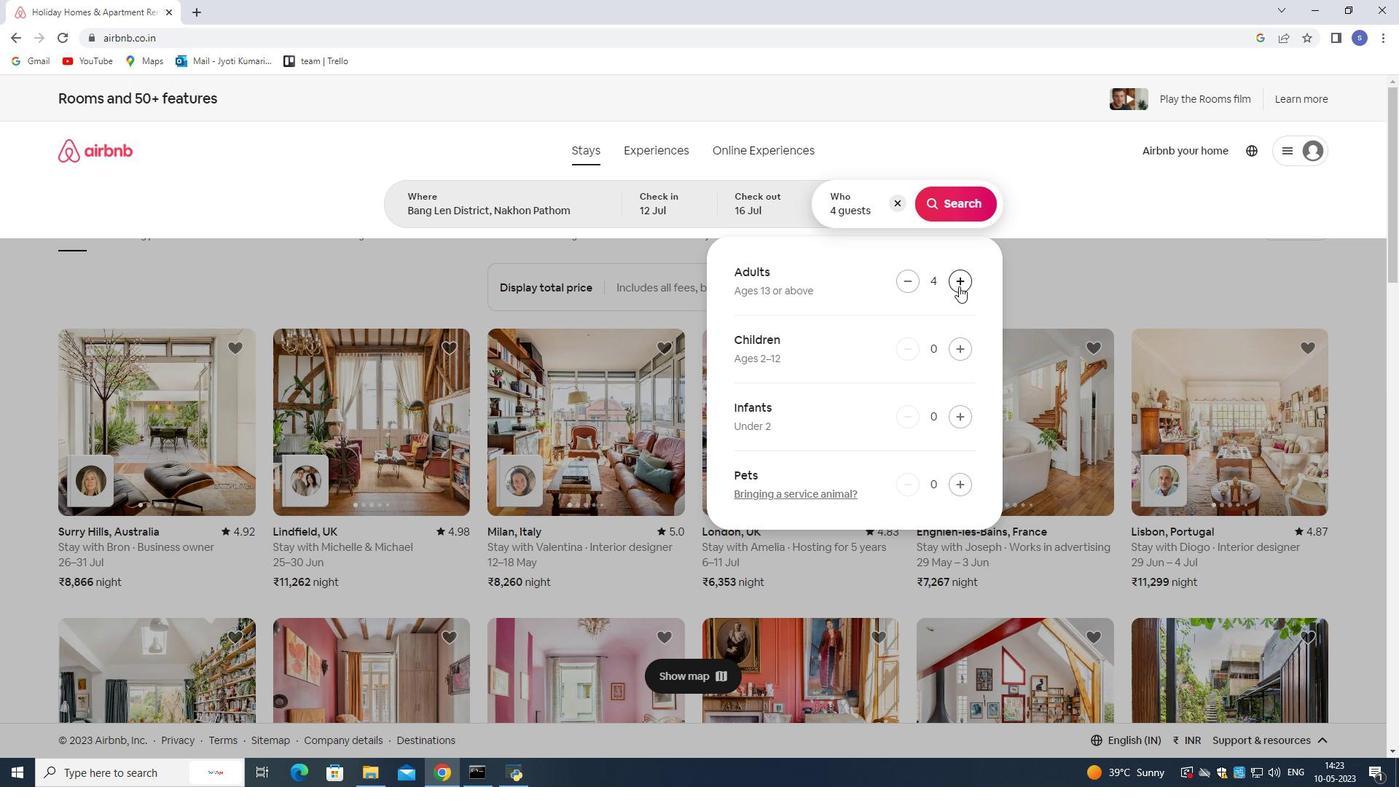 
Action: Mouse pressed left at (959, 286)
Screenshot: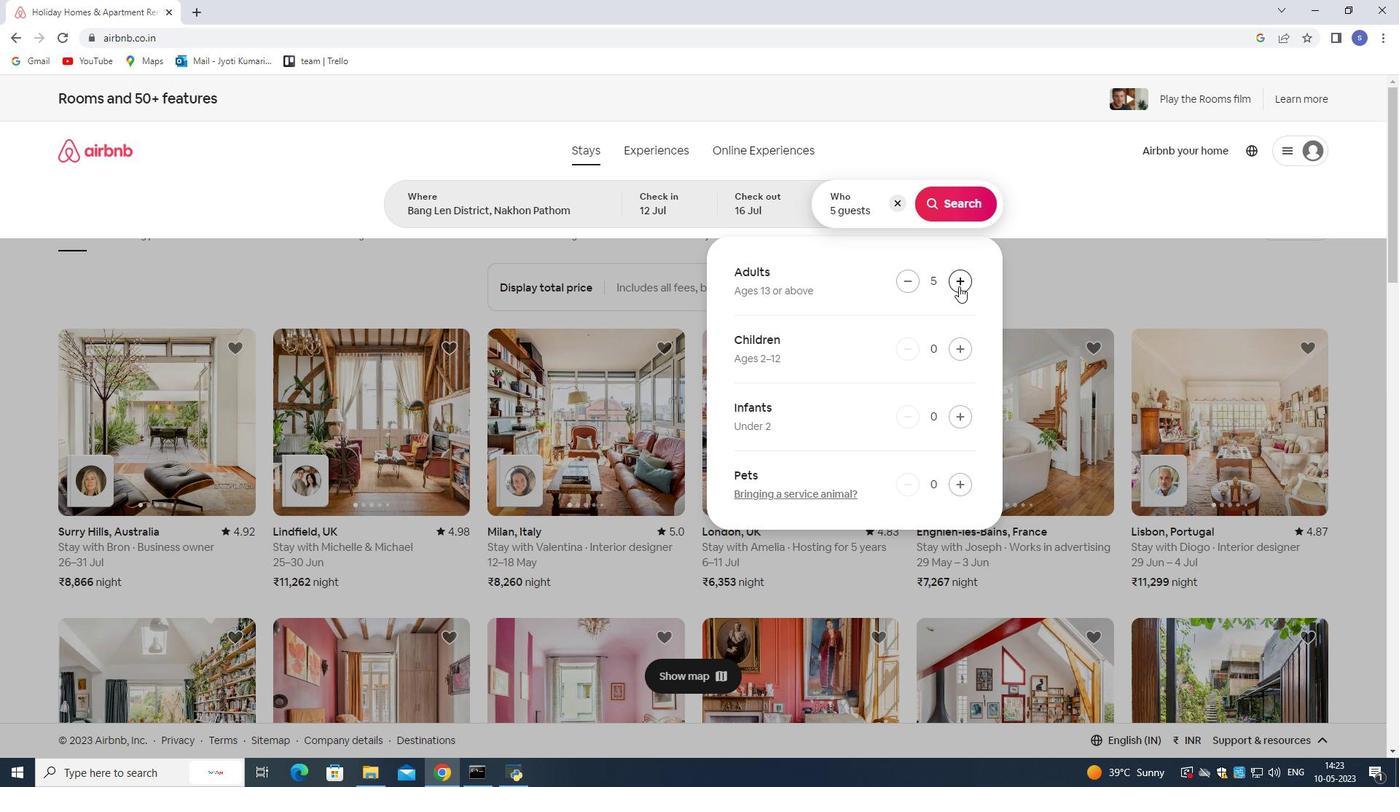 
Action: Mouse pressed left at (959, 286)
Screenshot: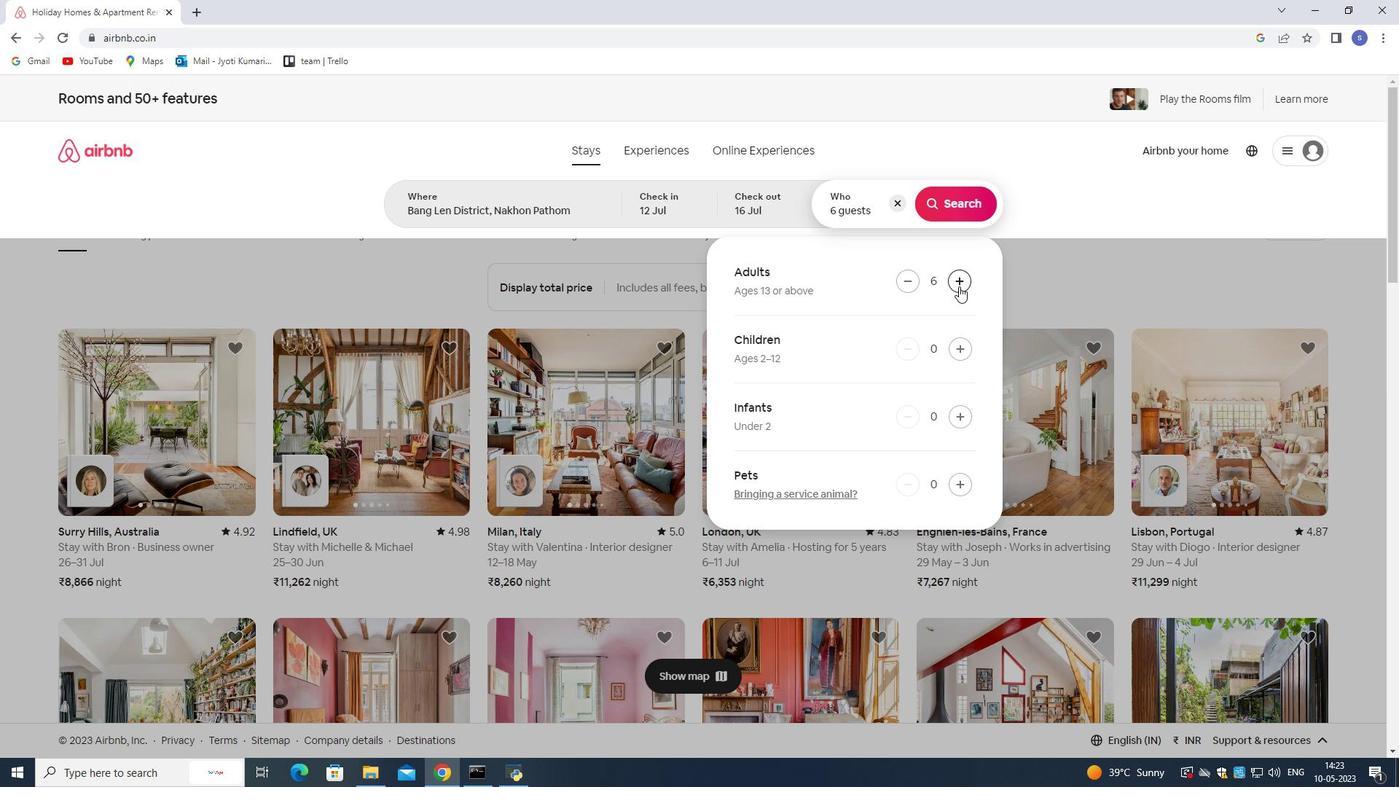 
Action: Mouse pressed left at (959, 286)
Screenshot: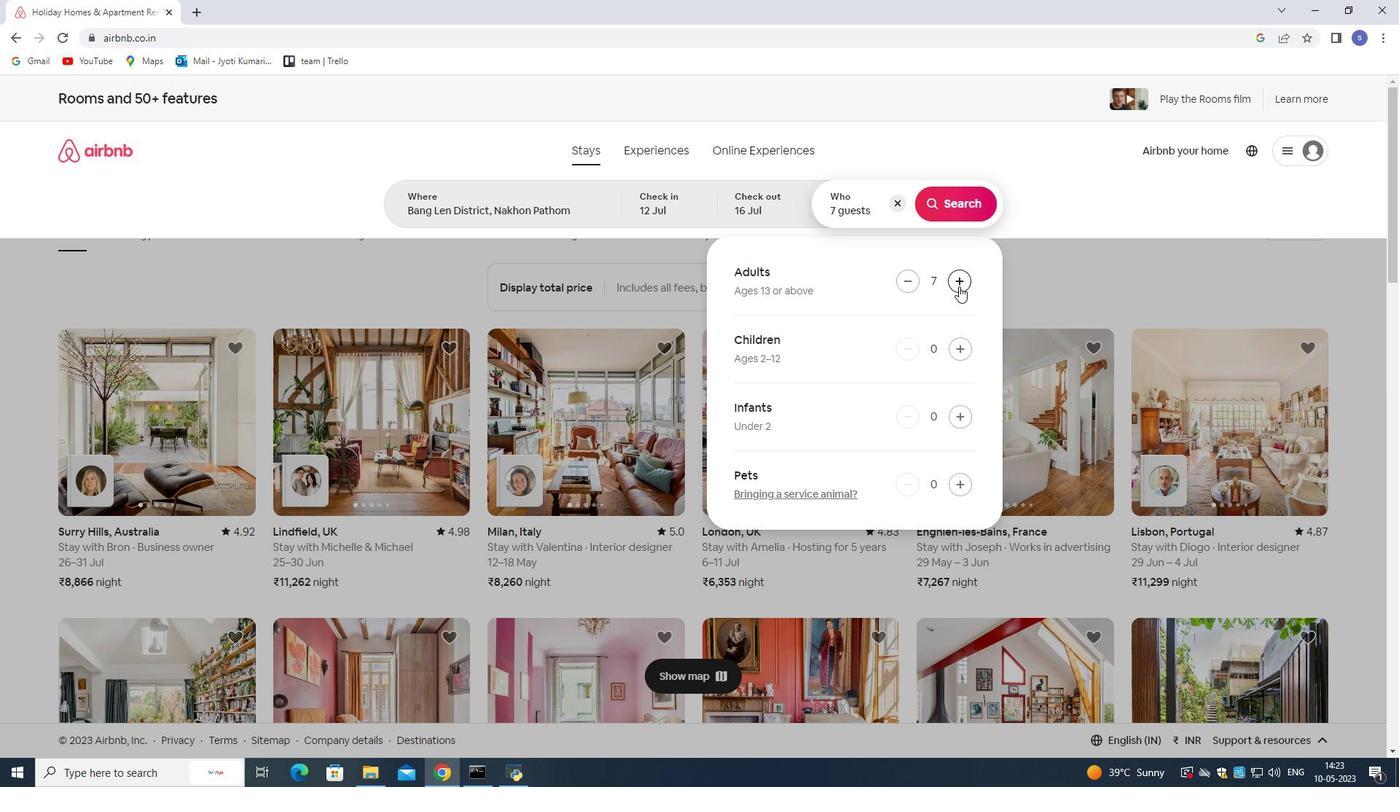 
Action: Mouse moved to (950, 206)
Screenshot: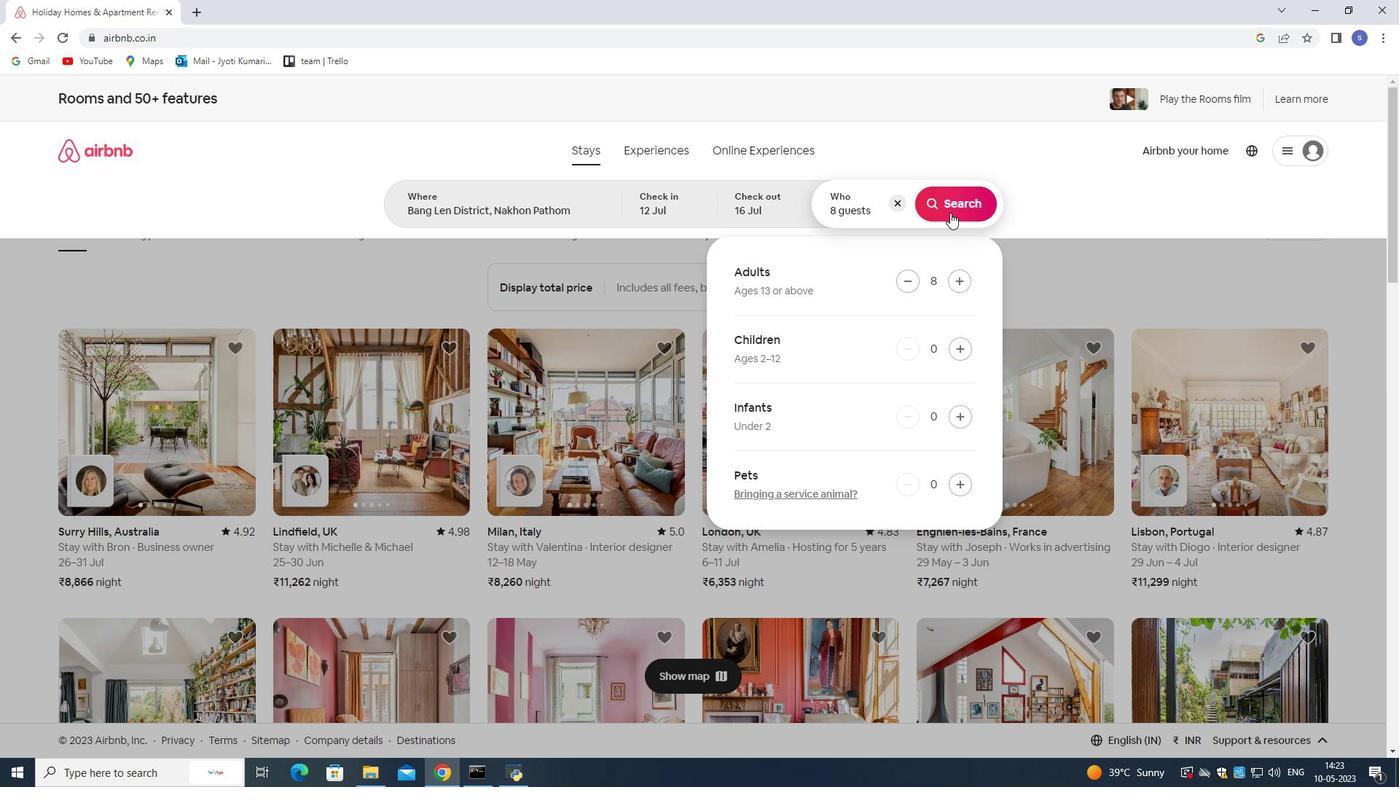 
Action: Mouse pressed left at (950, 206)
Screenshot: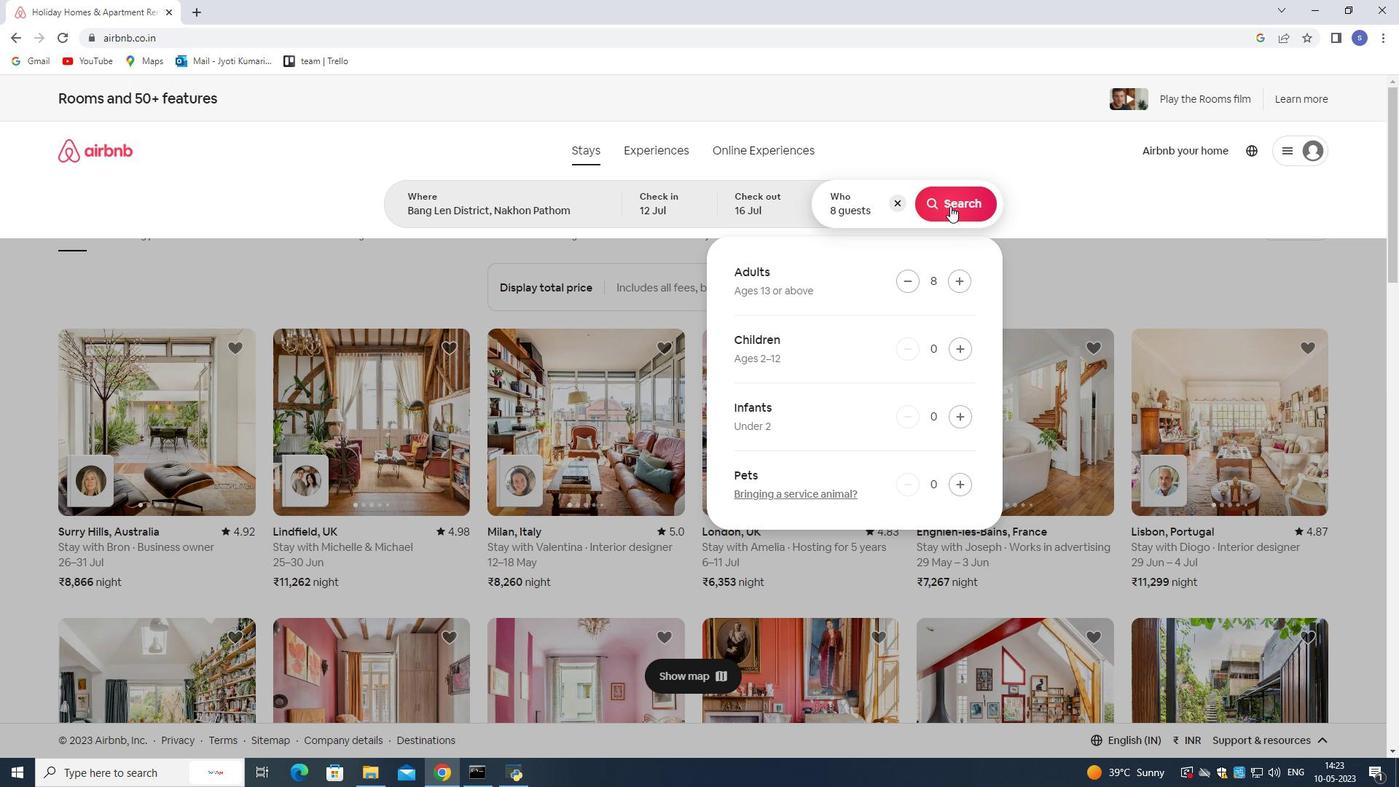 
Action: Mouse moved to (1335, 164)
Screenshot: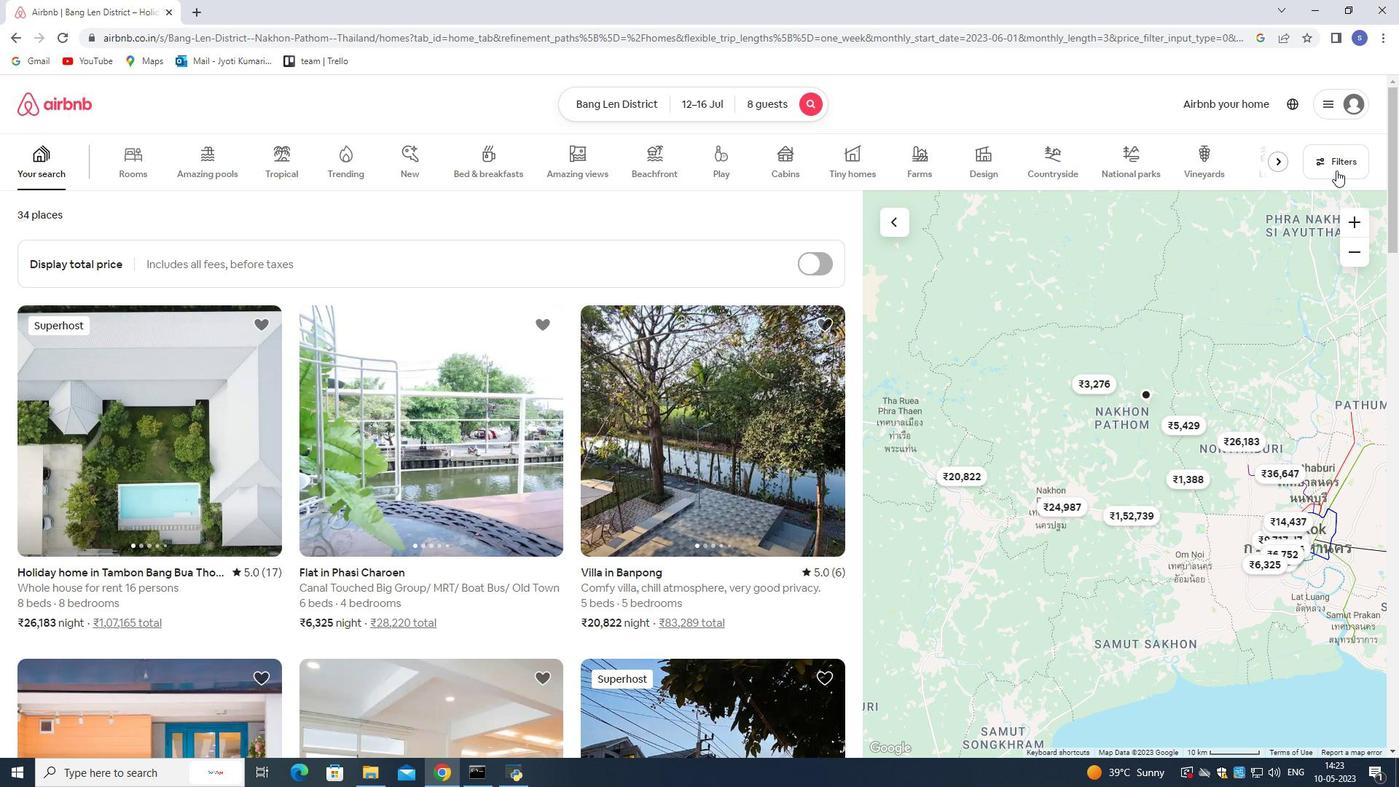 
Action: Mouse pressed left at (1335, 164)
Screenshot: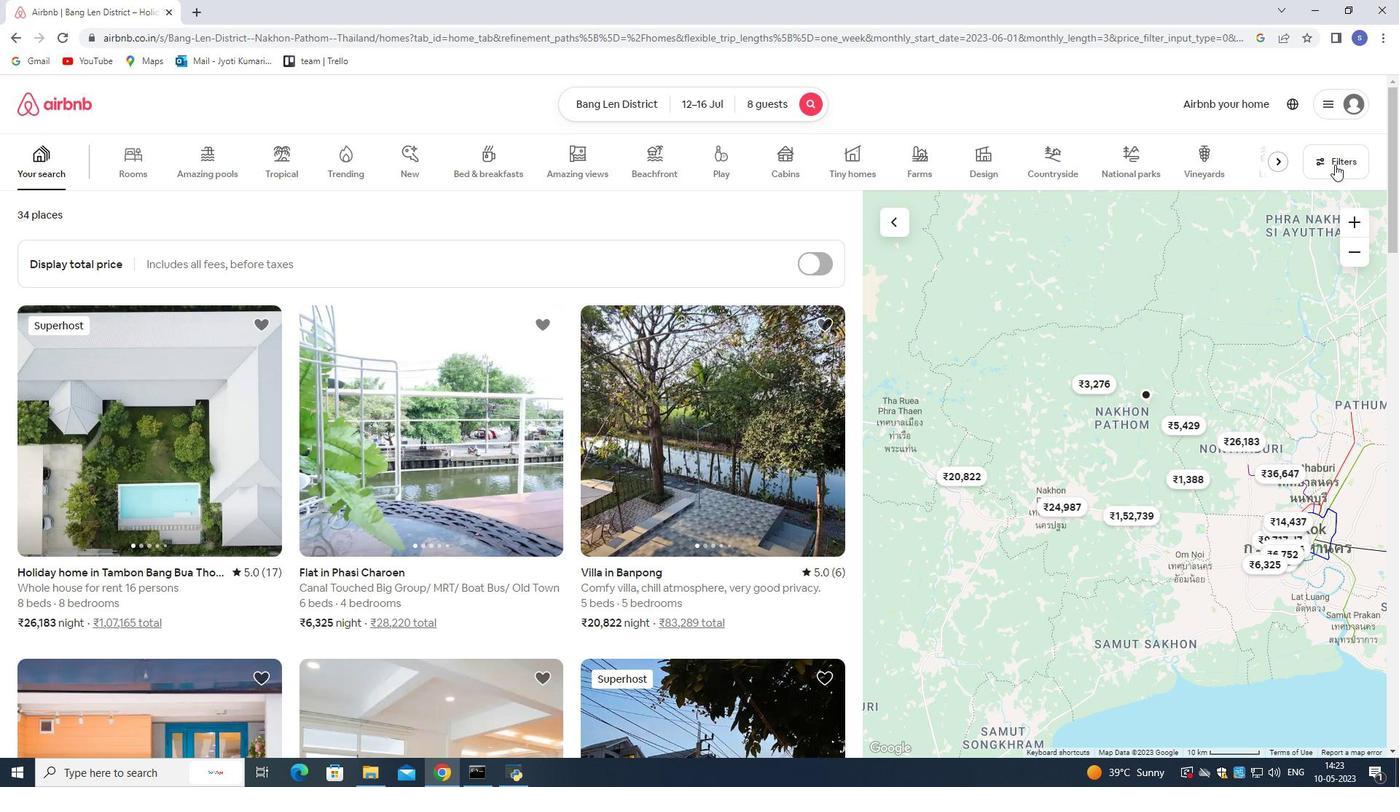 
Action: Mouse moved to (544, 523)
Screenshot: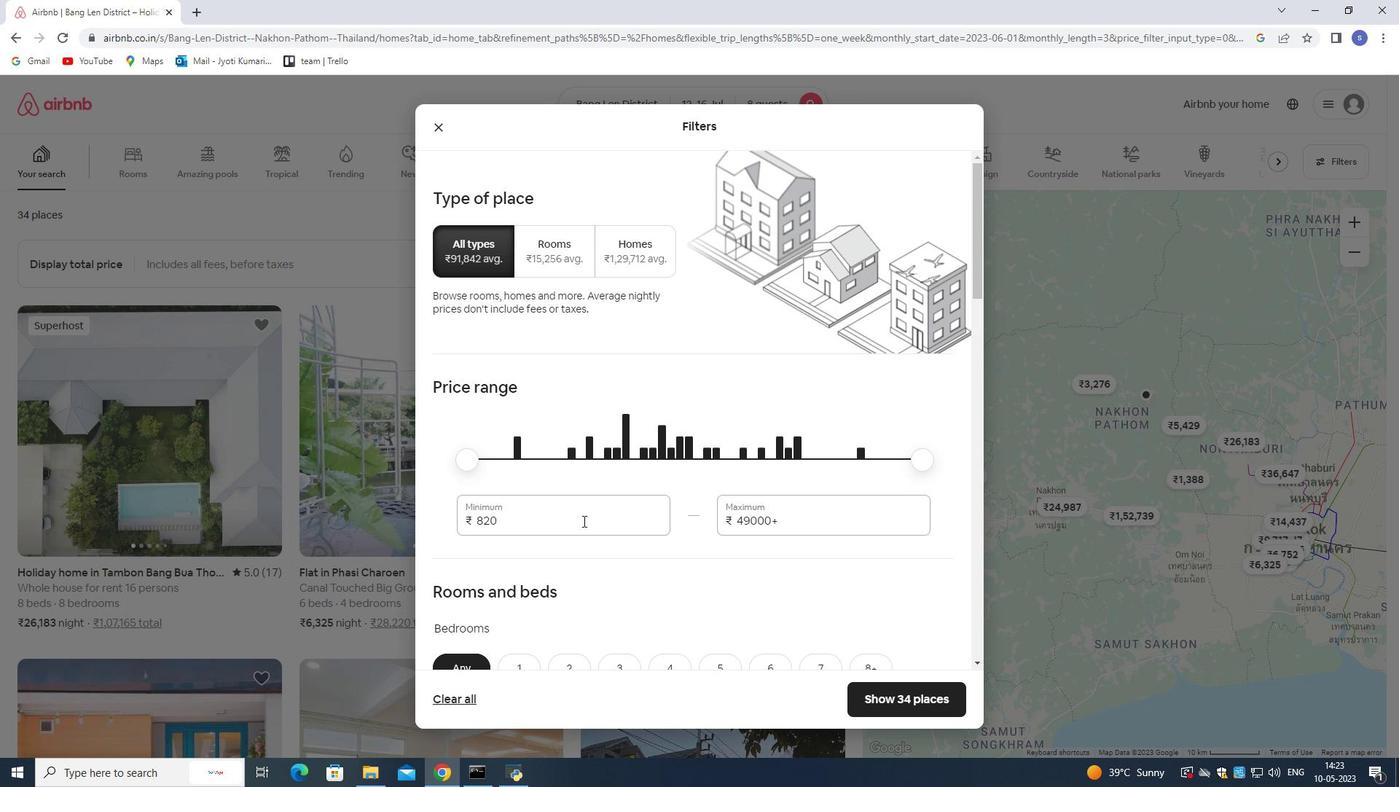 
Action: Mouse pressed left at (544, 523)
Screenshot: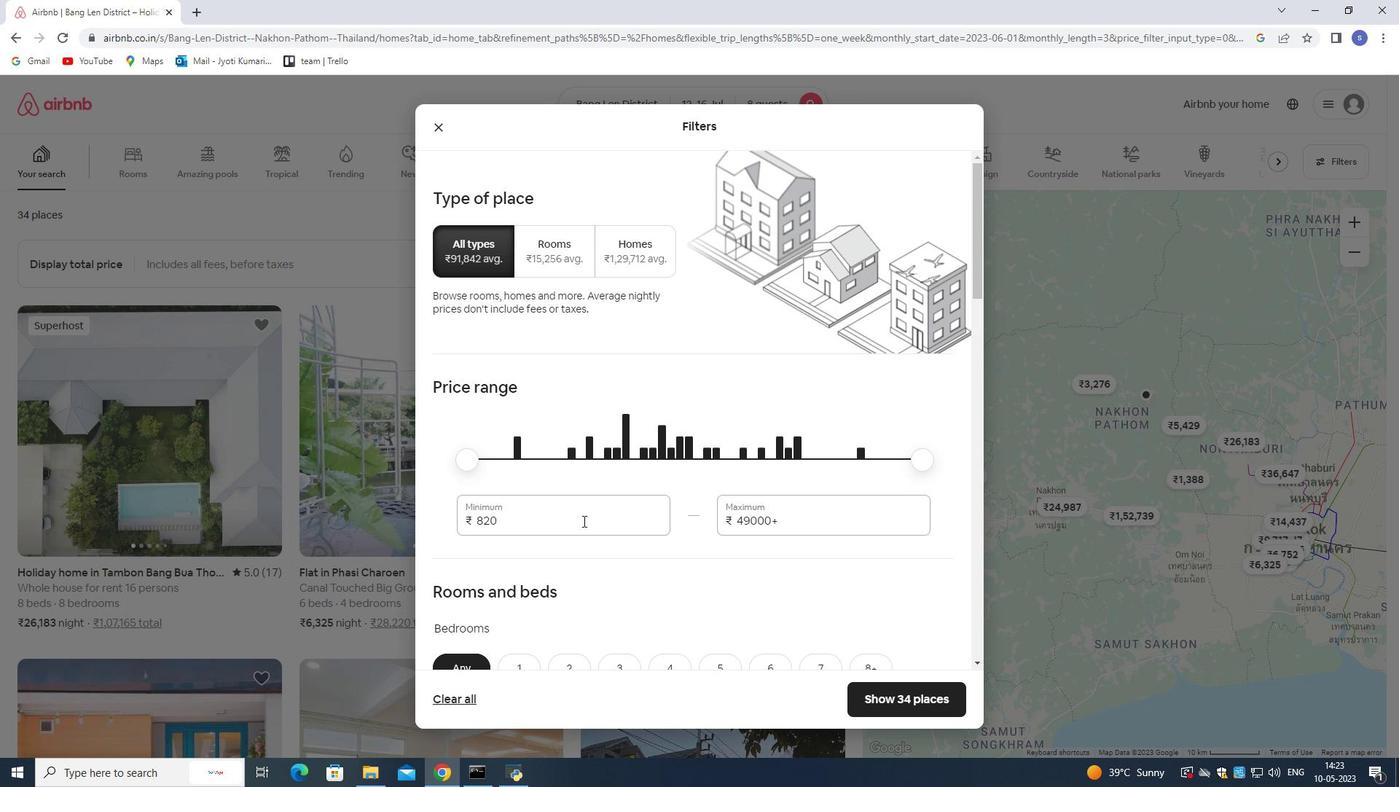 
Action: Mouse moved to (413, 507)
Screenshot: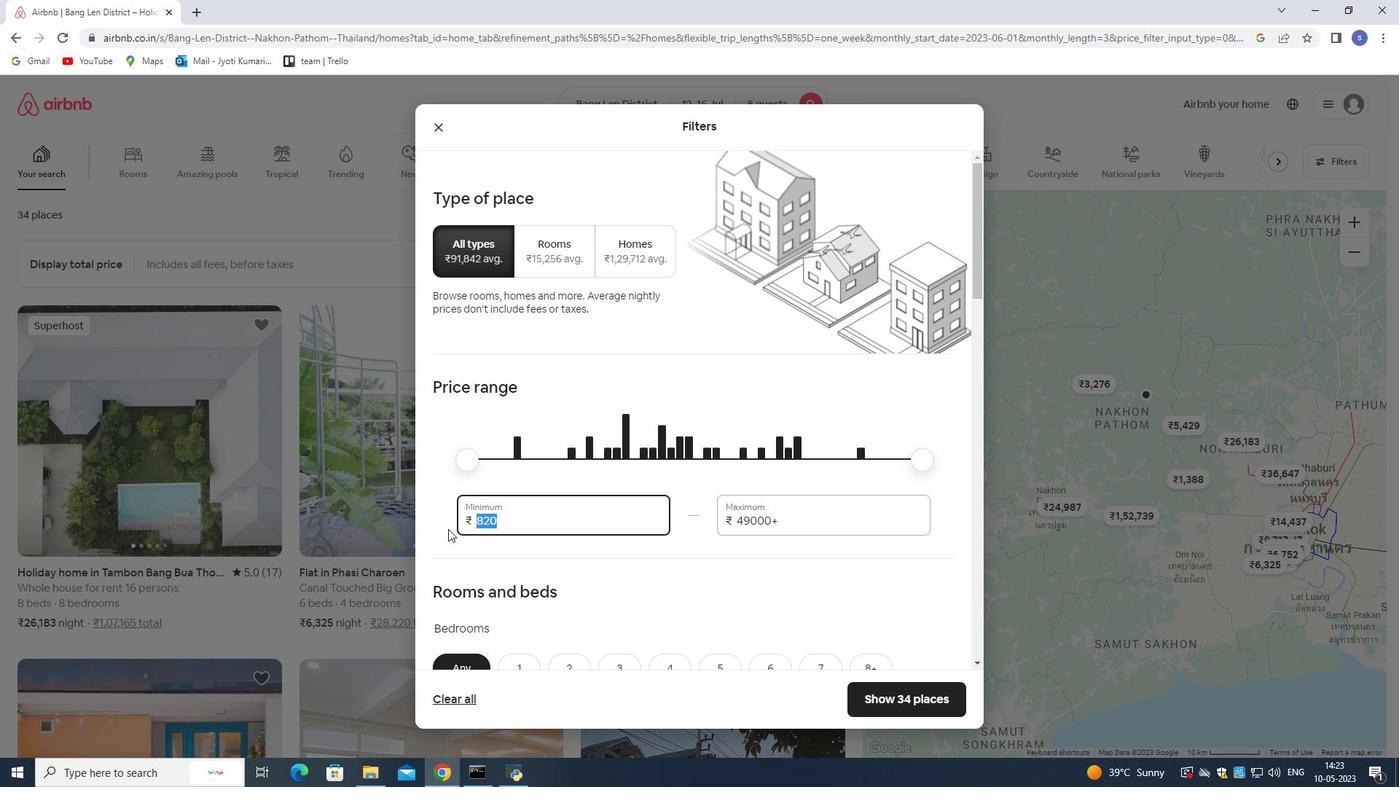 
Action: Key pressed <Key.backspace>10000
Screenshot: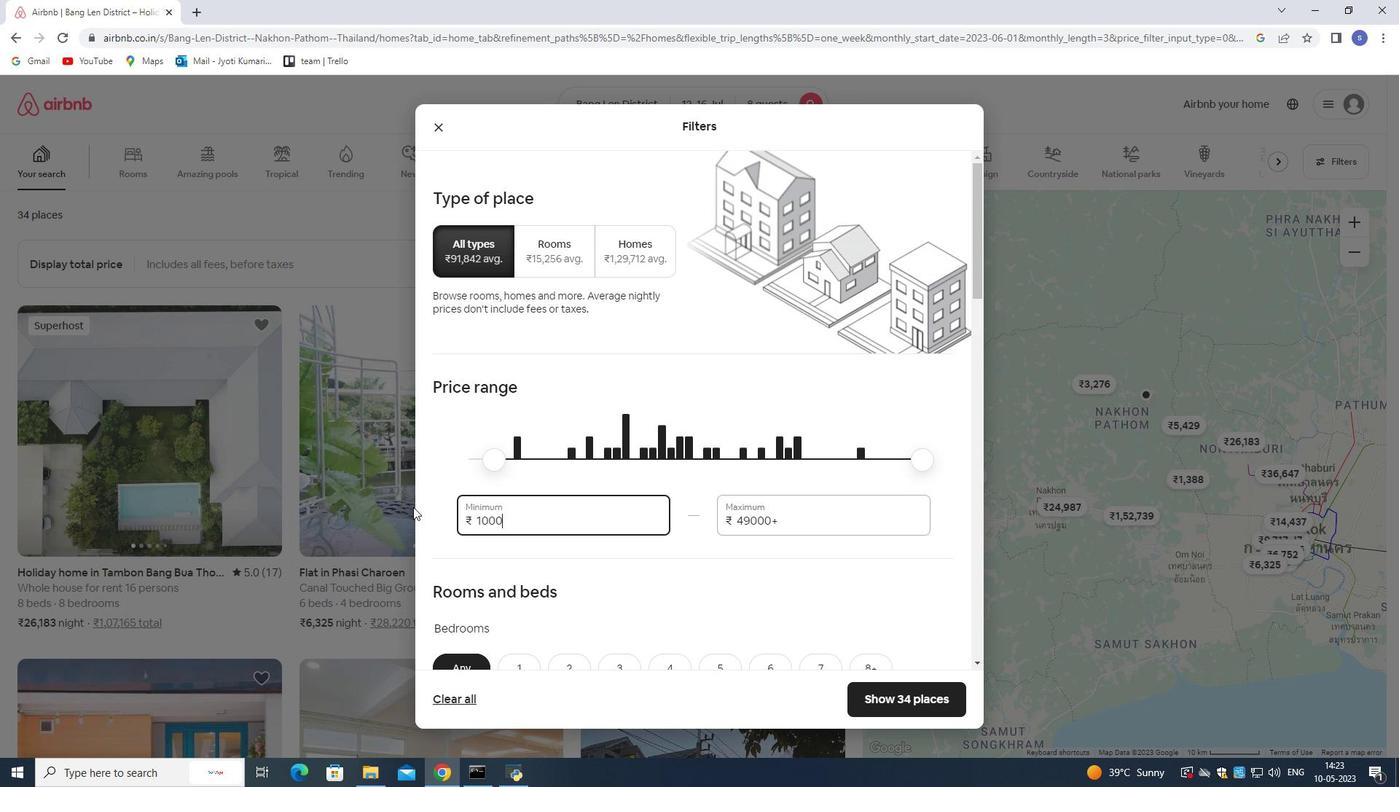 
Action: Mouse moved to (802, 520)
Screenshot: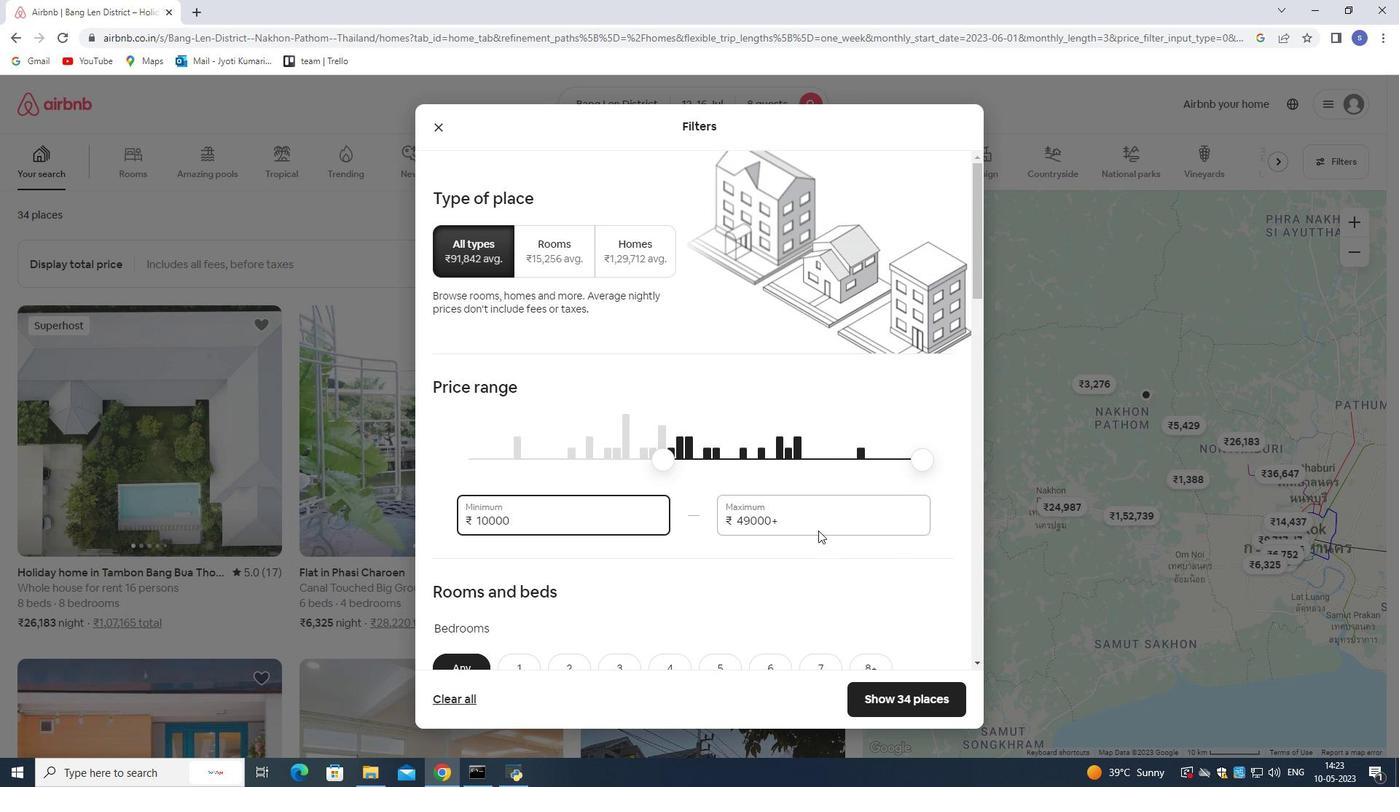 
Action: Mouse pressed left at (802, 520)
Screenshot: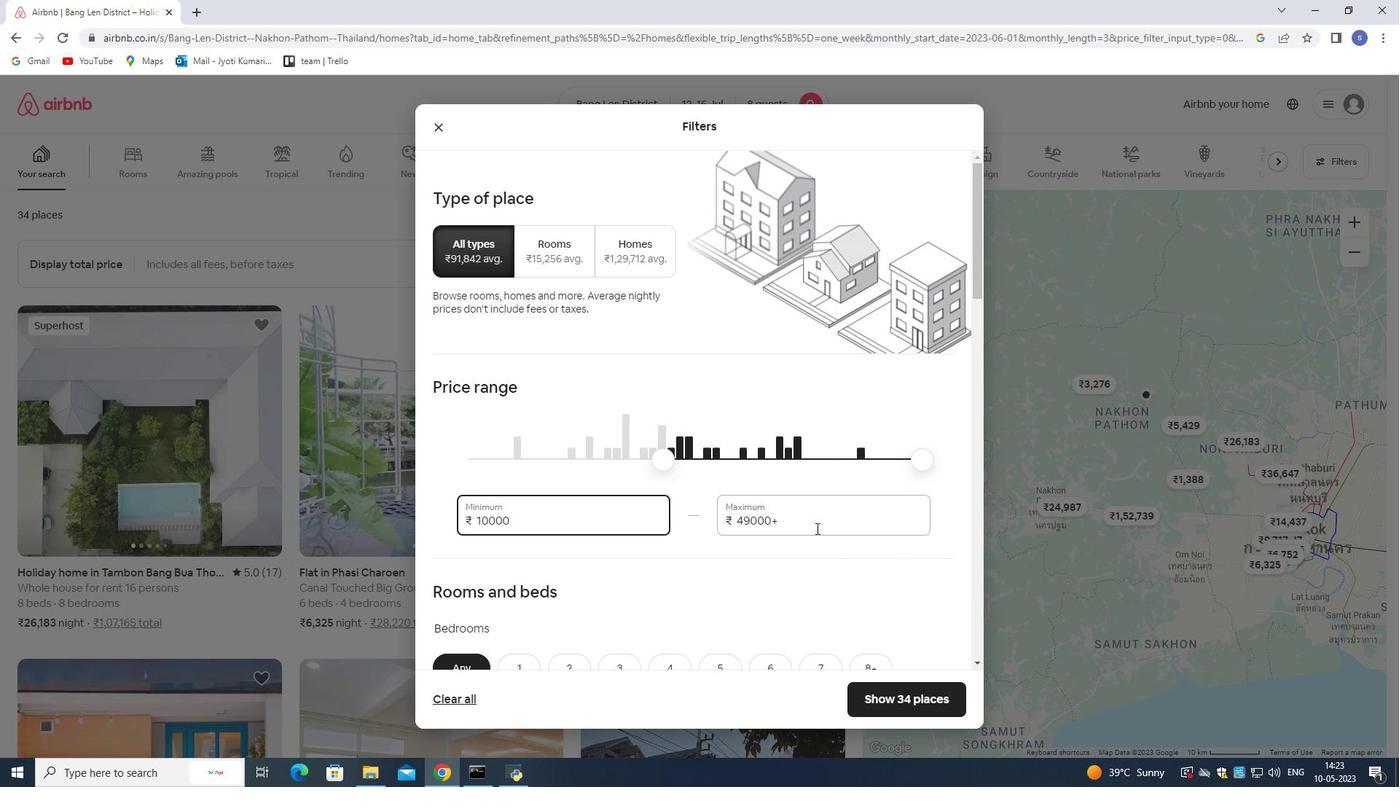 
Action: Mouse moved to (700, 529)
Screenshot: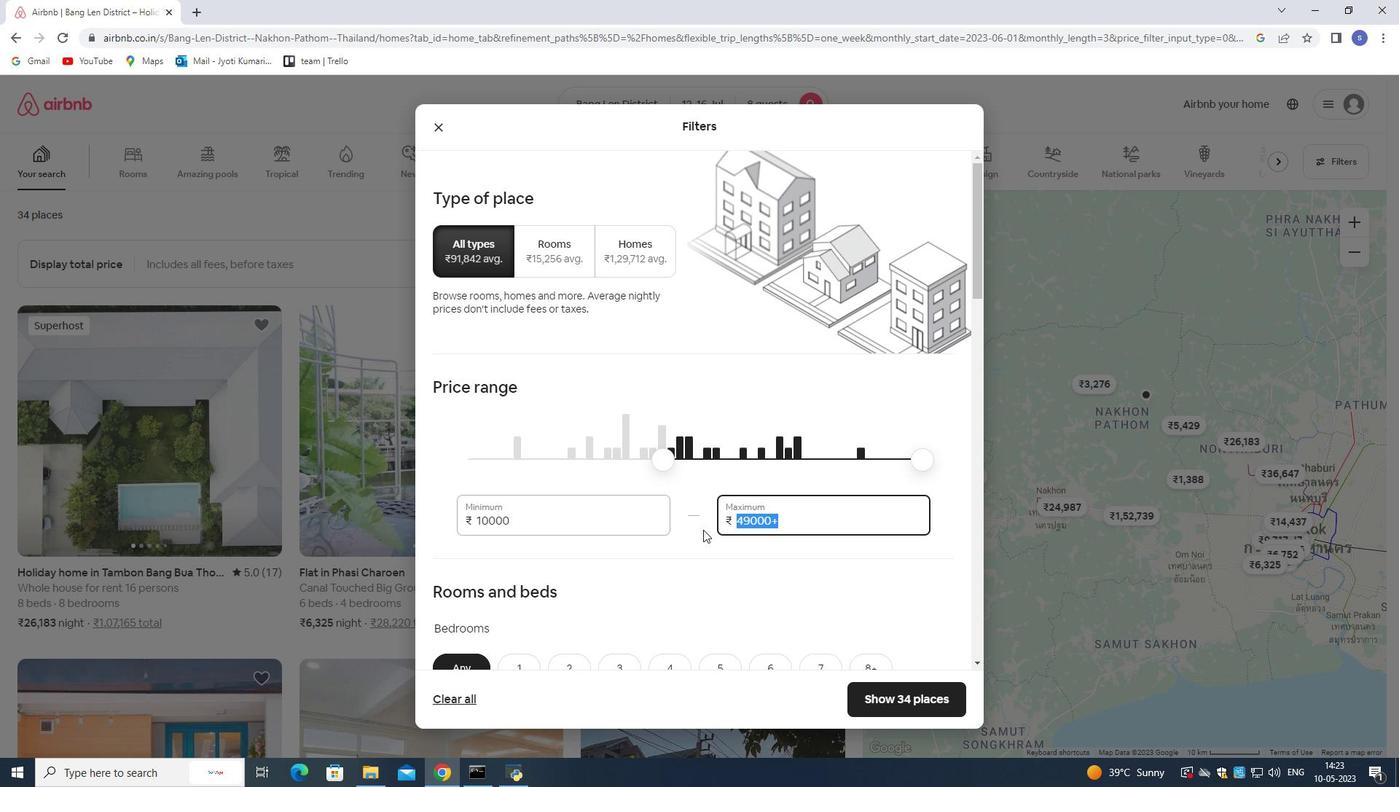 
Action: Key pressed <Key.backspace>160000
Screenshot: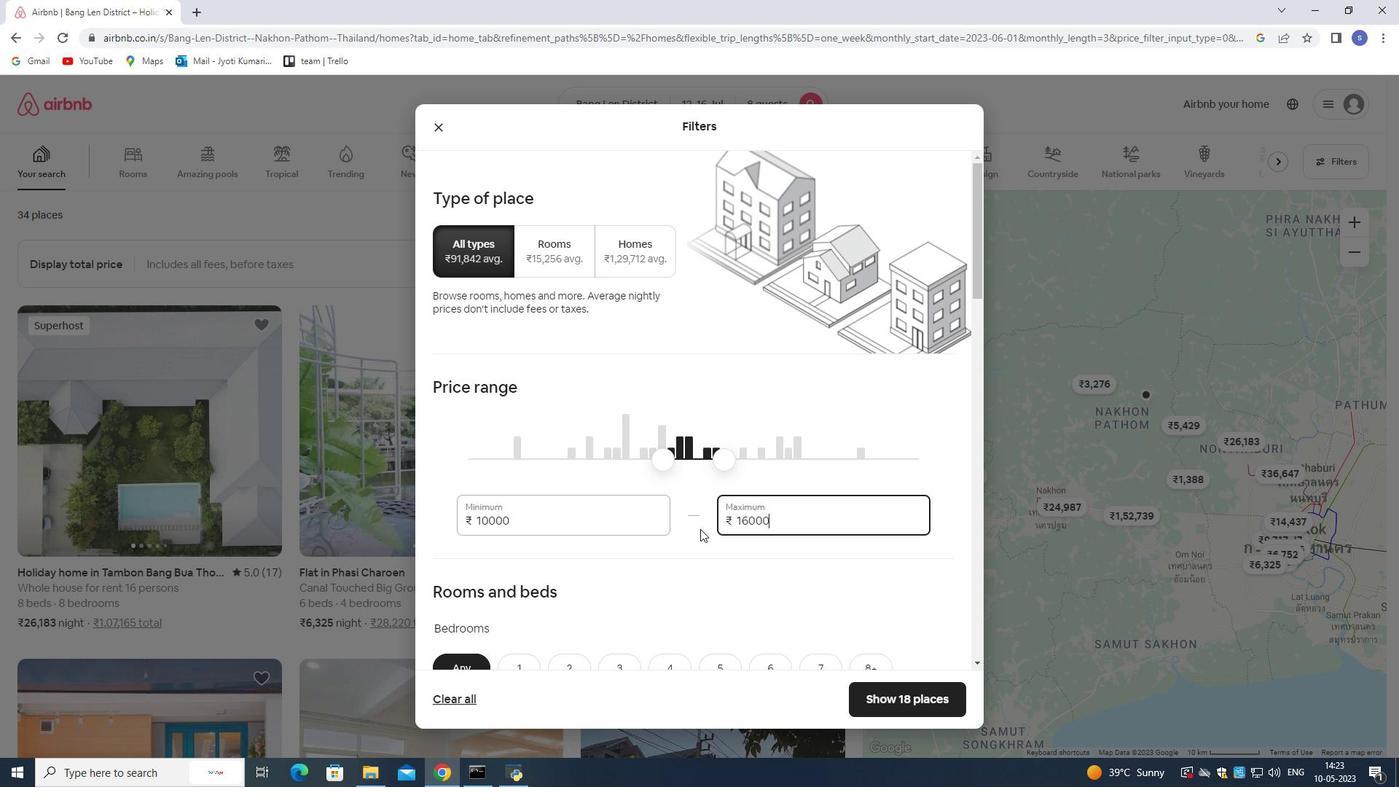 
Action: Mouse moved to (700, 427)
Screenshot: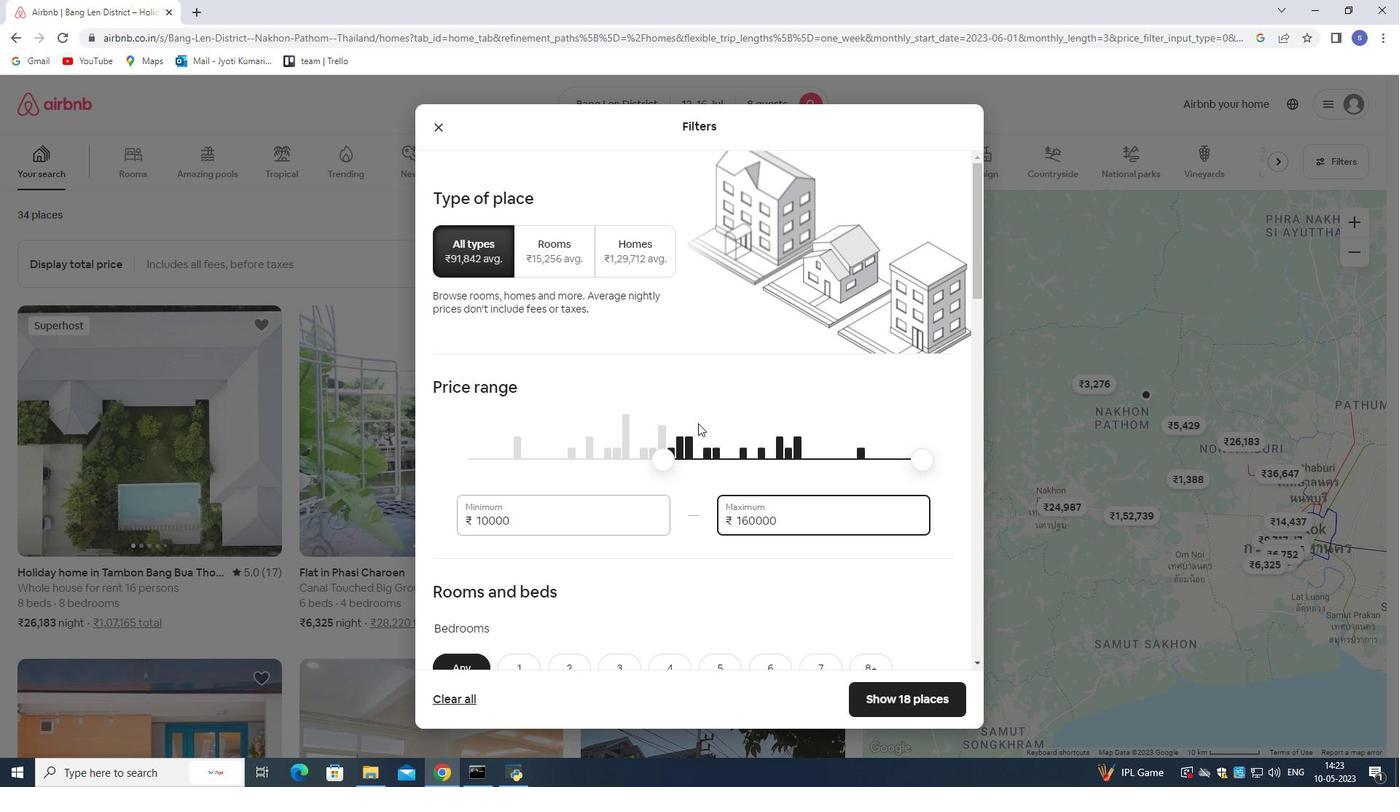 
Action: Mouse scrolled (700, 426) with delta (0, 0)
Screenshot: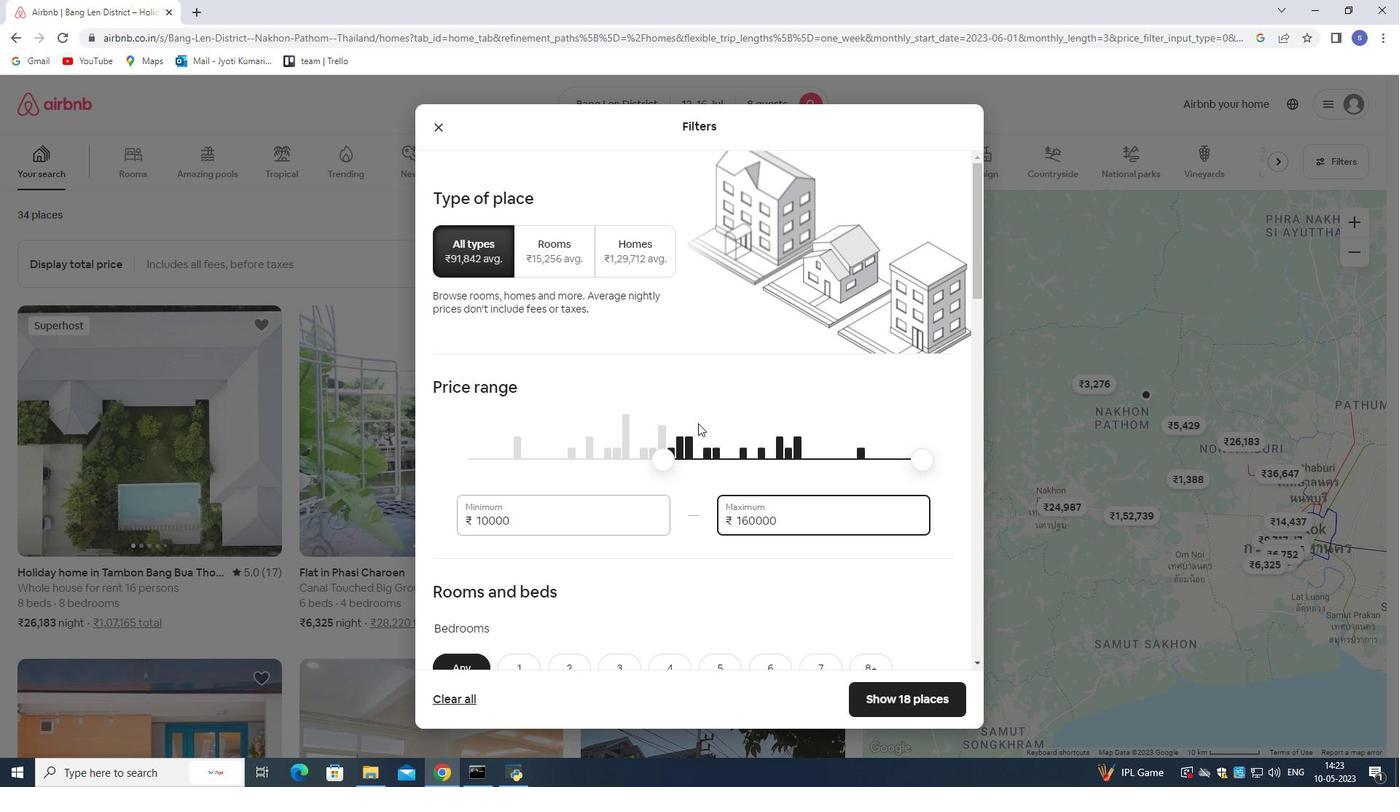 
Action: Mouse moved to (700, 428)
Screenshot: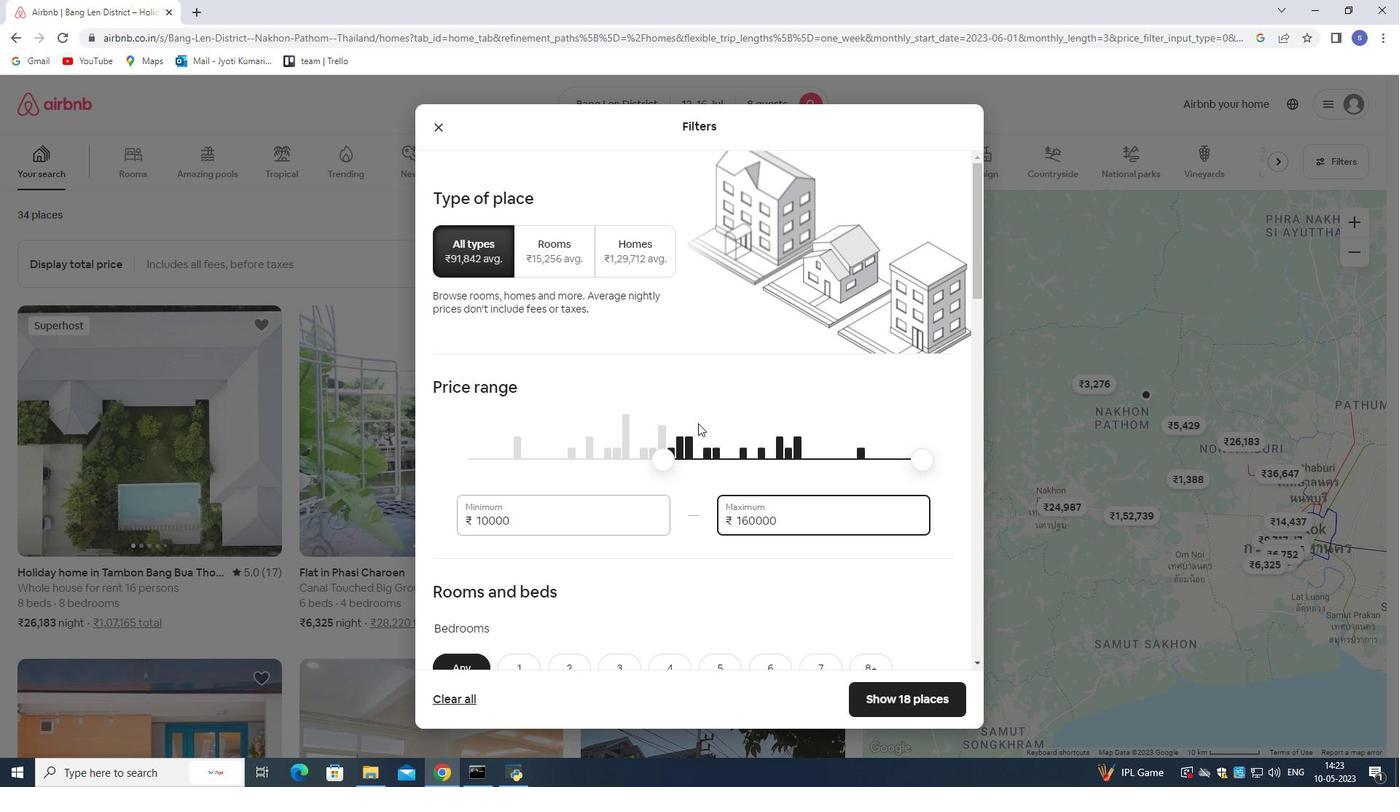 
Action: Mouse scrolled (700, 427) with delta (0, 0)
Screenshot: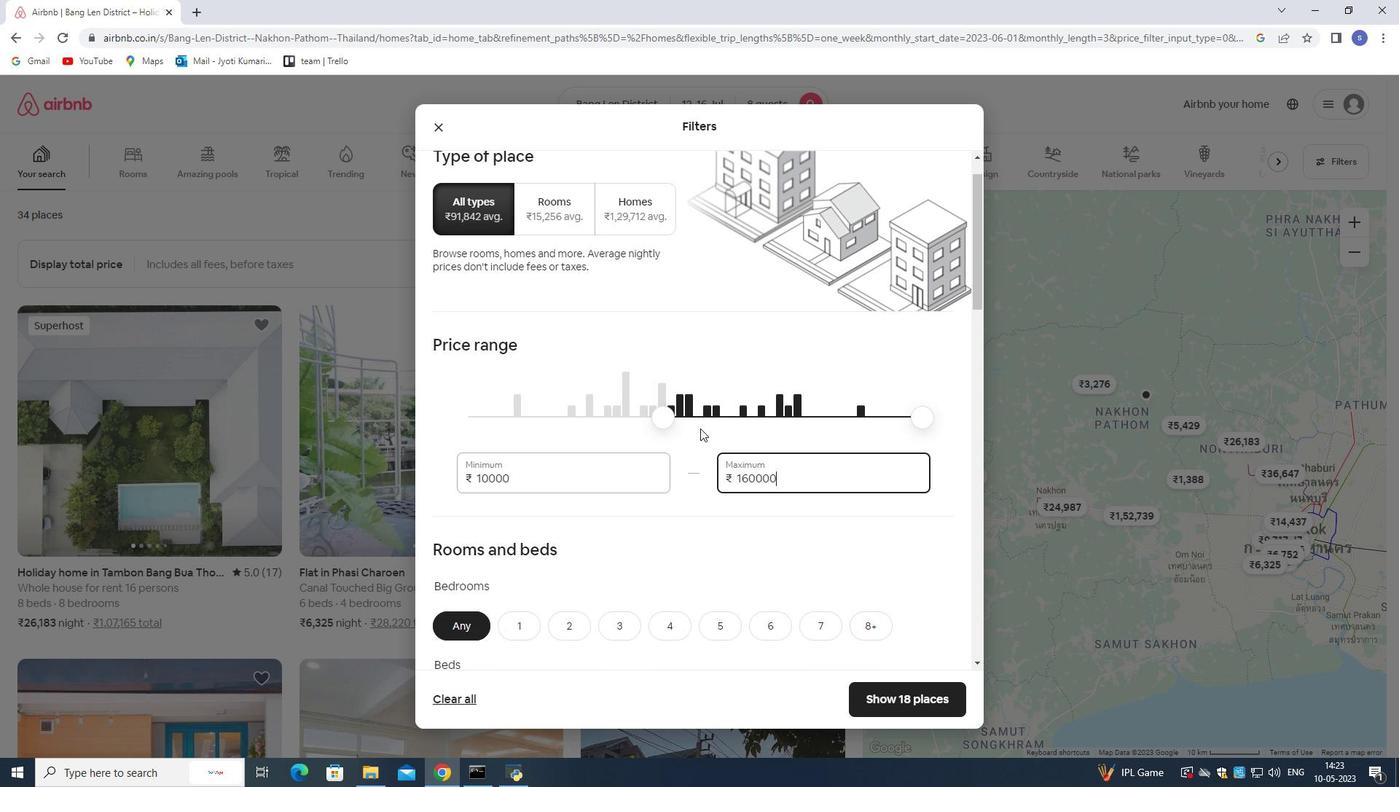 
Action: Mouse scrolled (700, 427) with delta (0, 0)
Screenshot: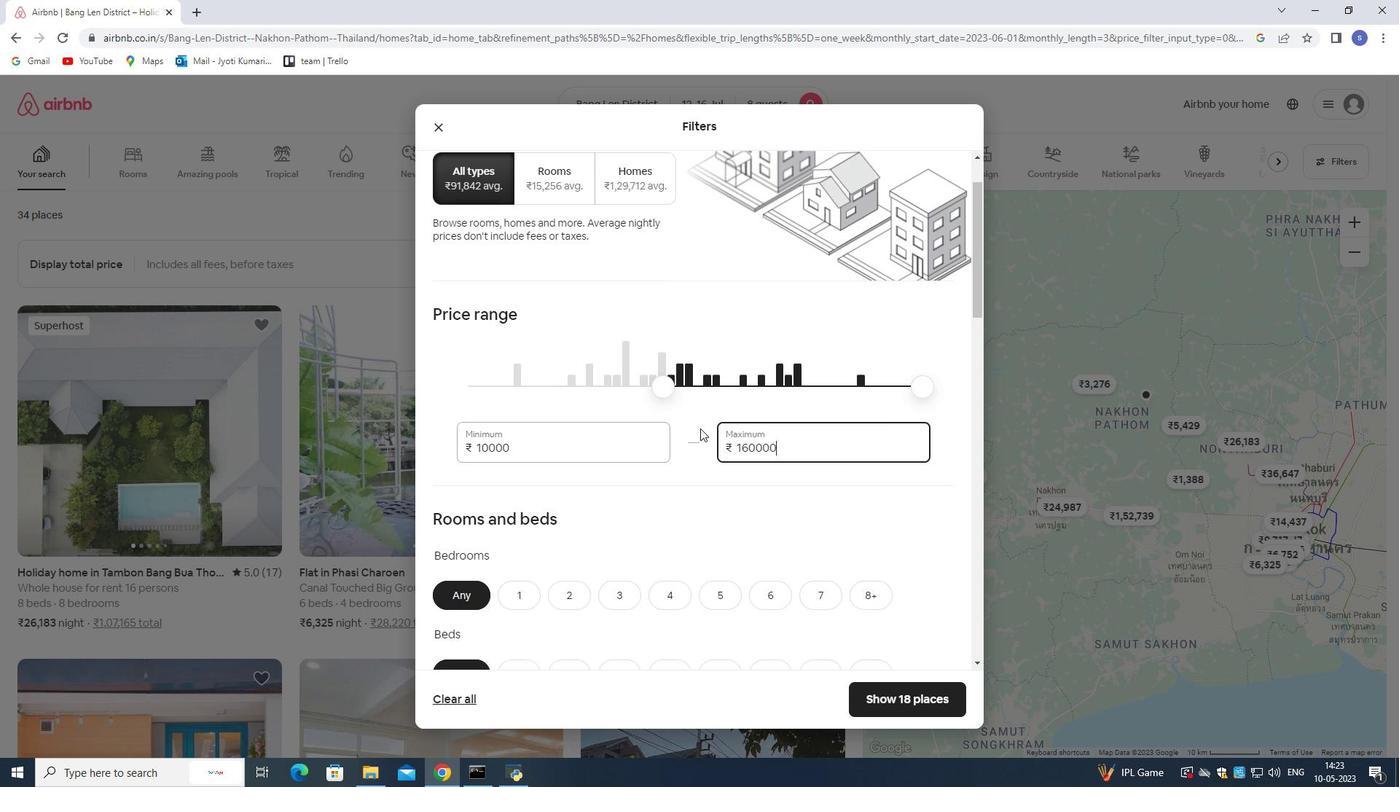 
Action: Mouse moved to (870, 455)
Screenshot: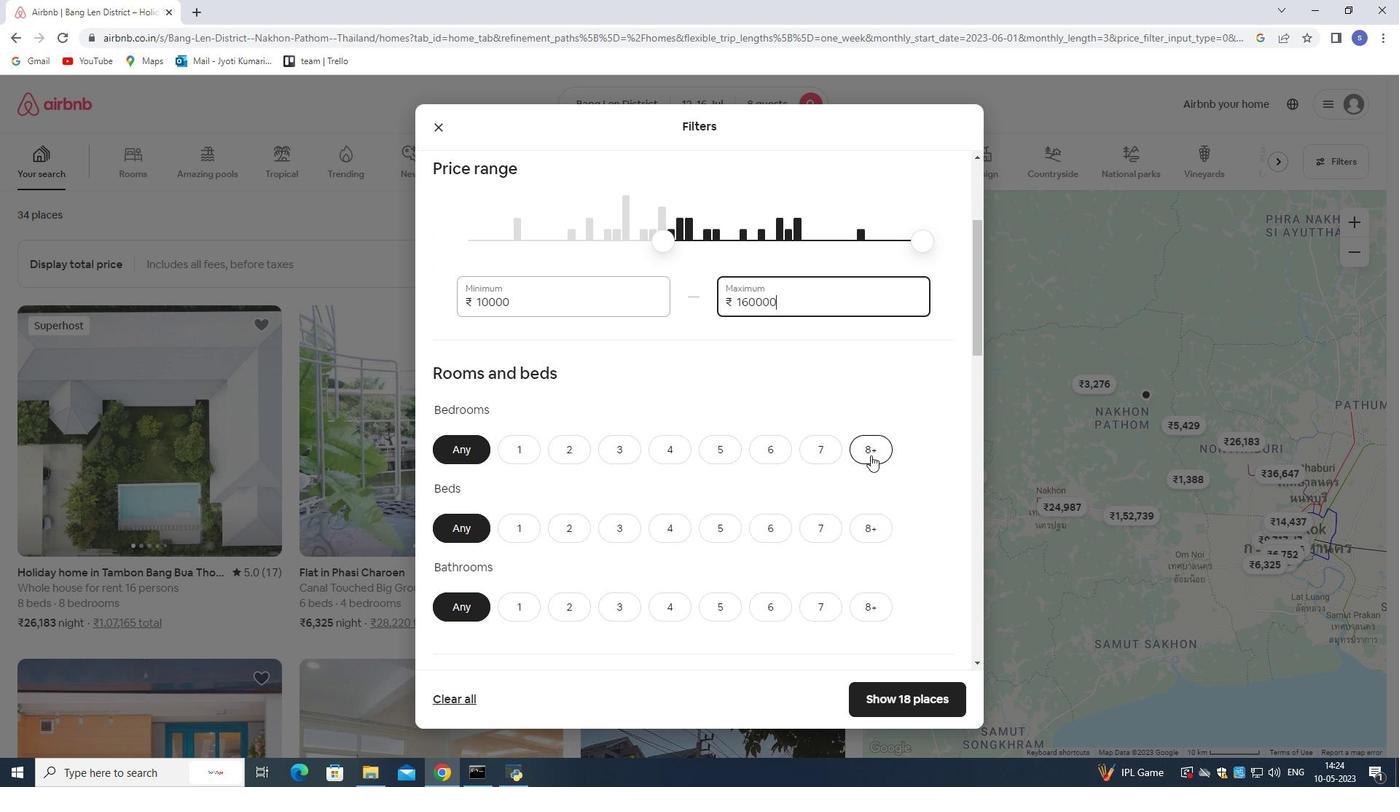 
Action: Mouse pressed left at (870, 455)
Screenshot: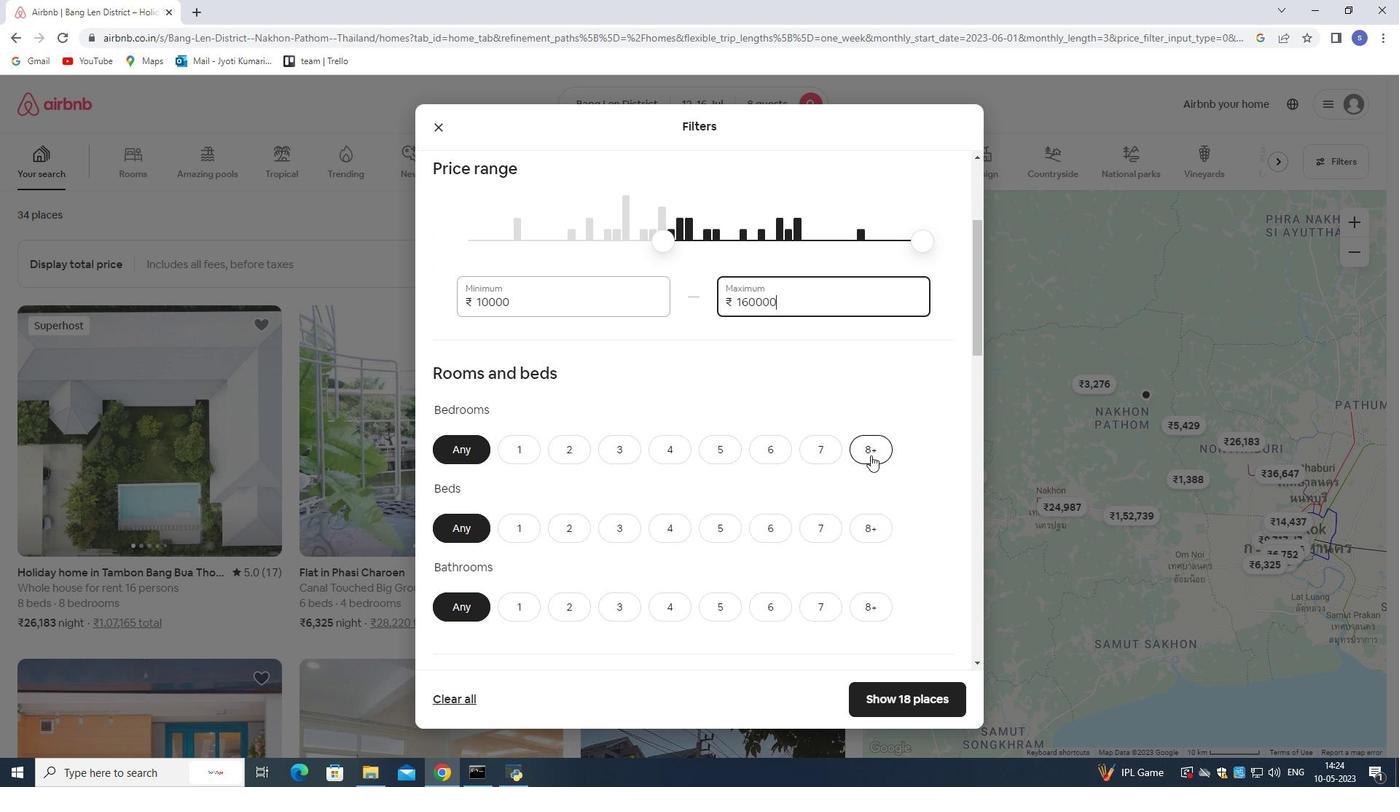 
Action: Mouse moved to (802, 495)
Screenshot: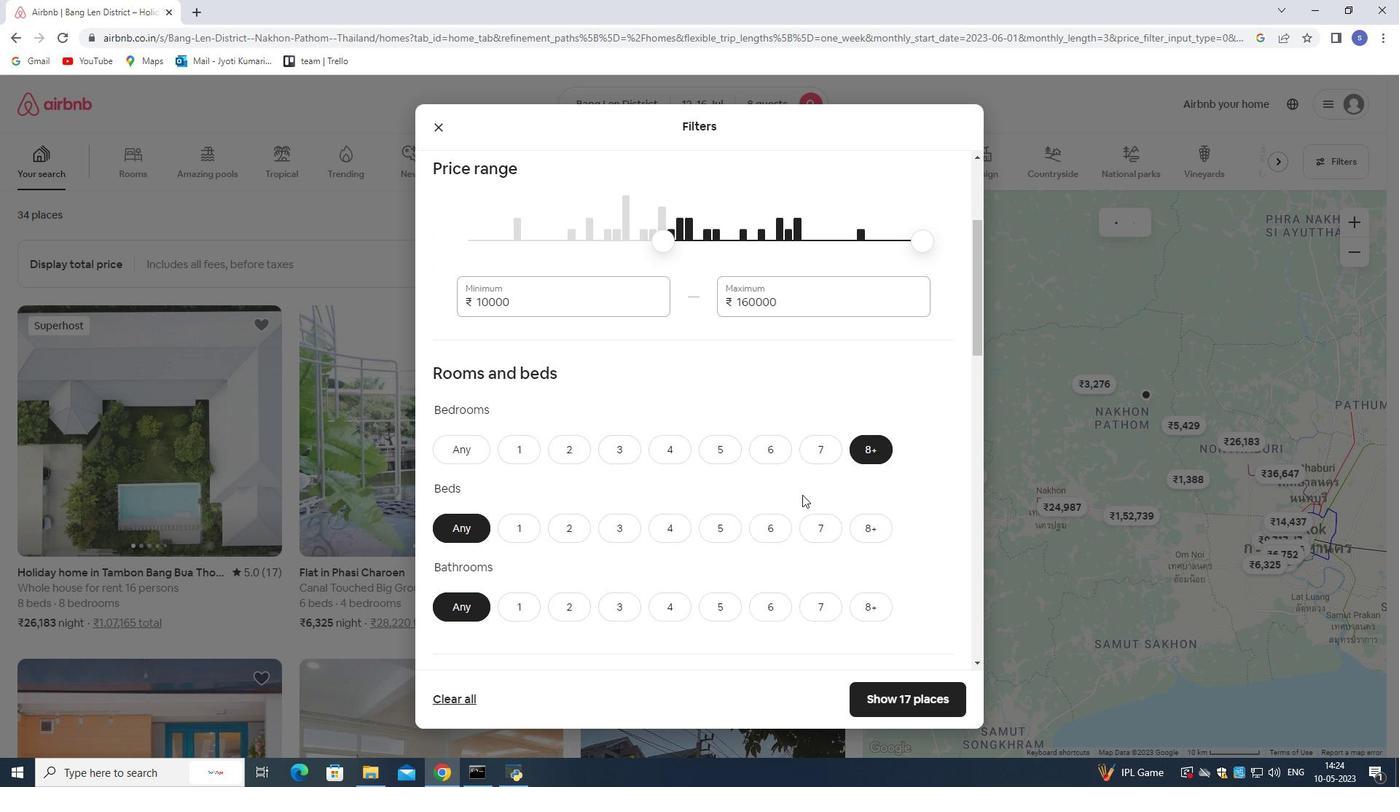 
Action: Mouse scrolled (802, 494) with delta (0, 0)
Screenshot: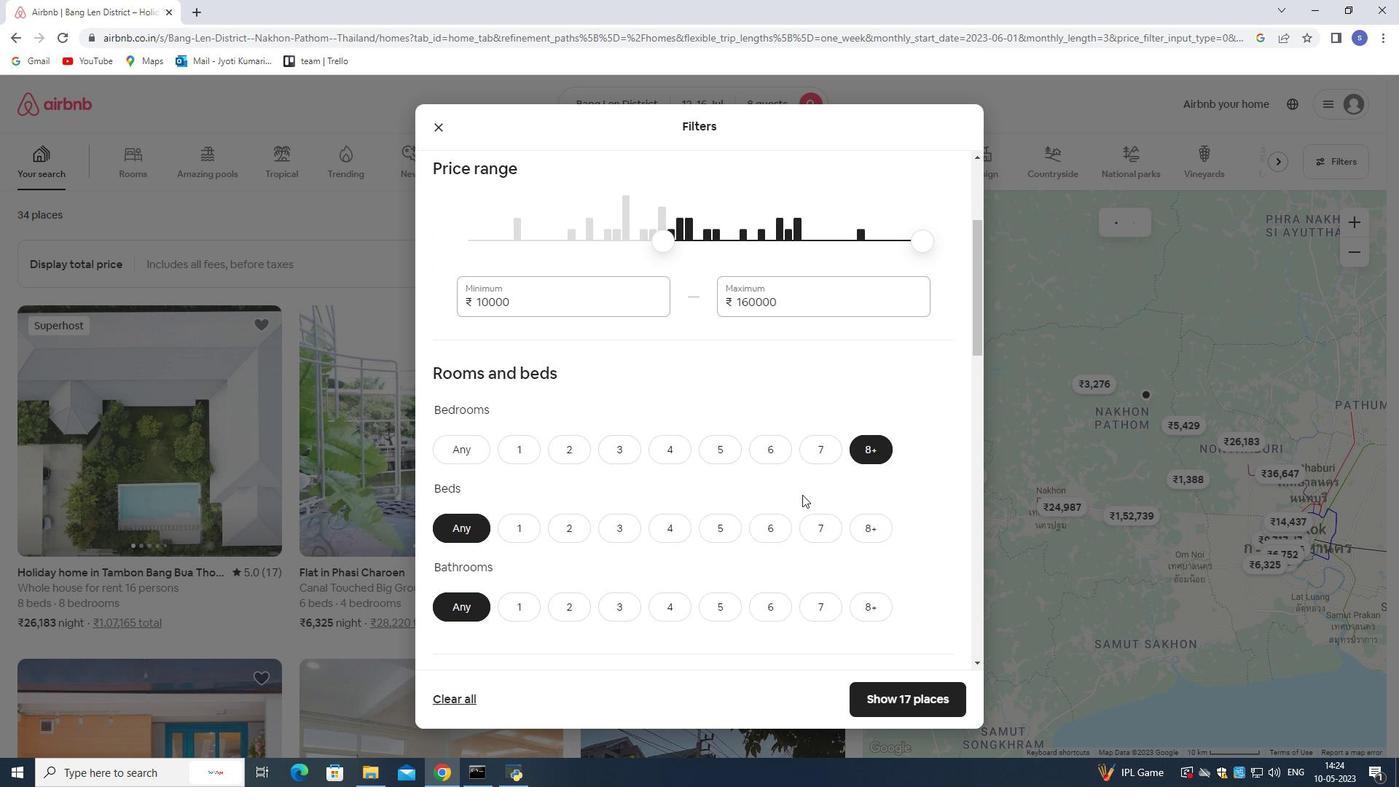 
Action: Mouse moved to (802, 497)
Screenshot: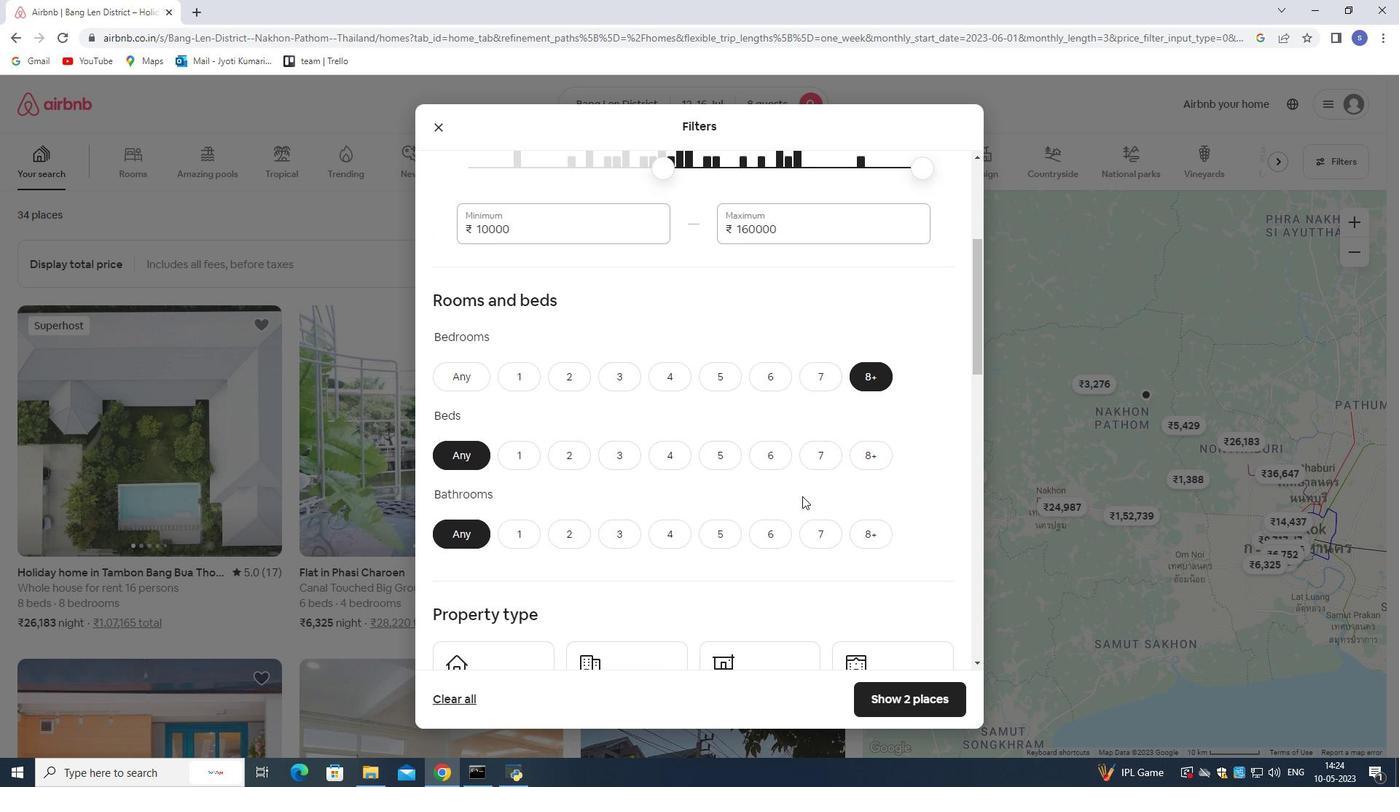 
Action: Mouse scrolled (802, 496) with delta (0, 0)
Screenshot: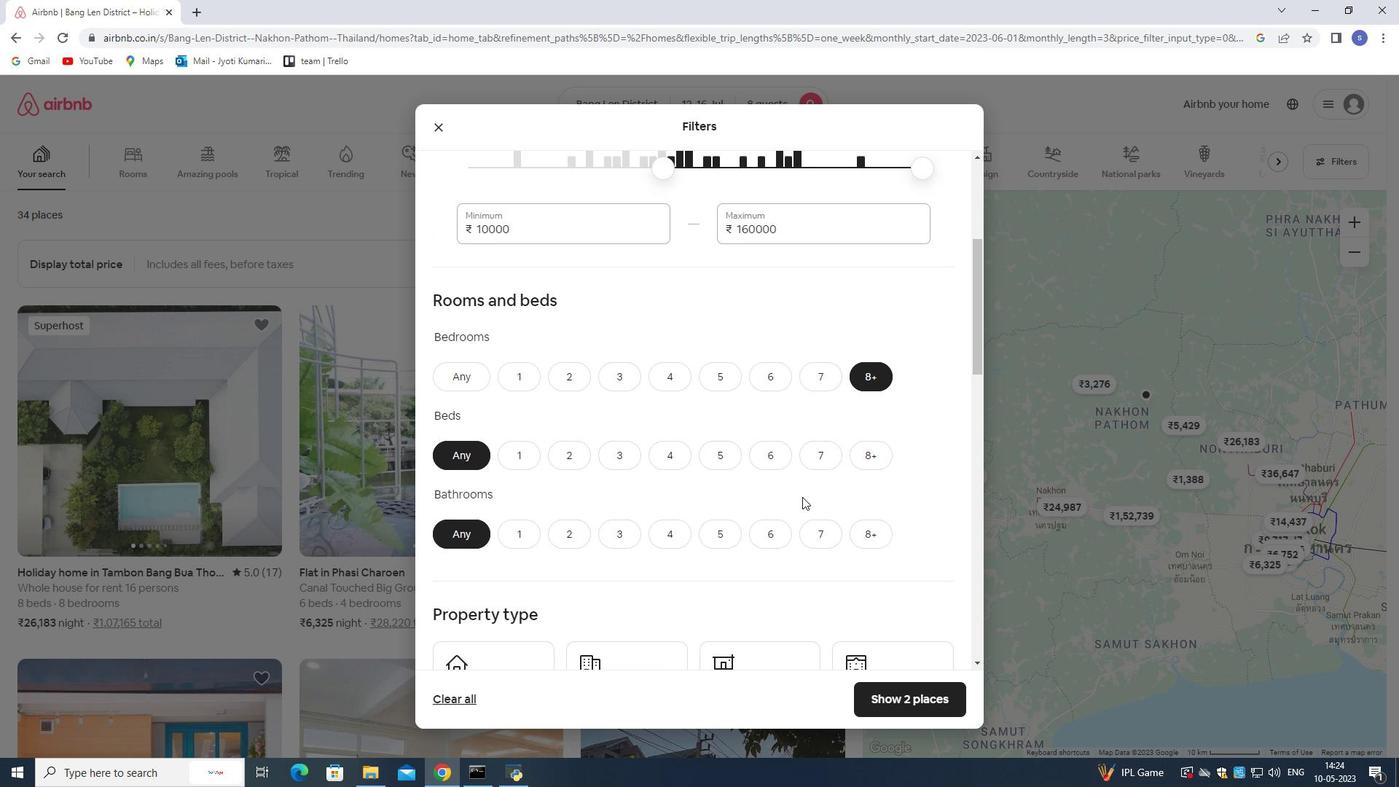 
Action: Mouse moved to (871, 376)
Screenshot: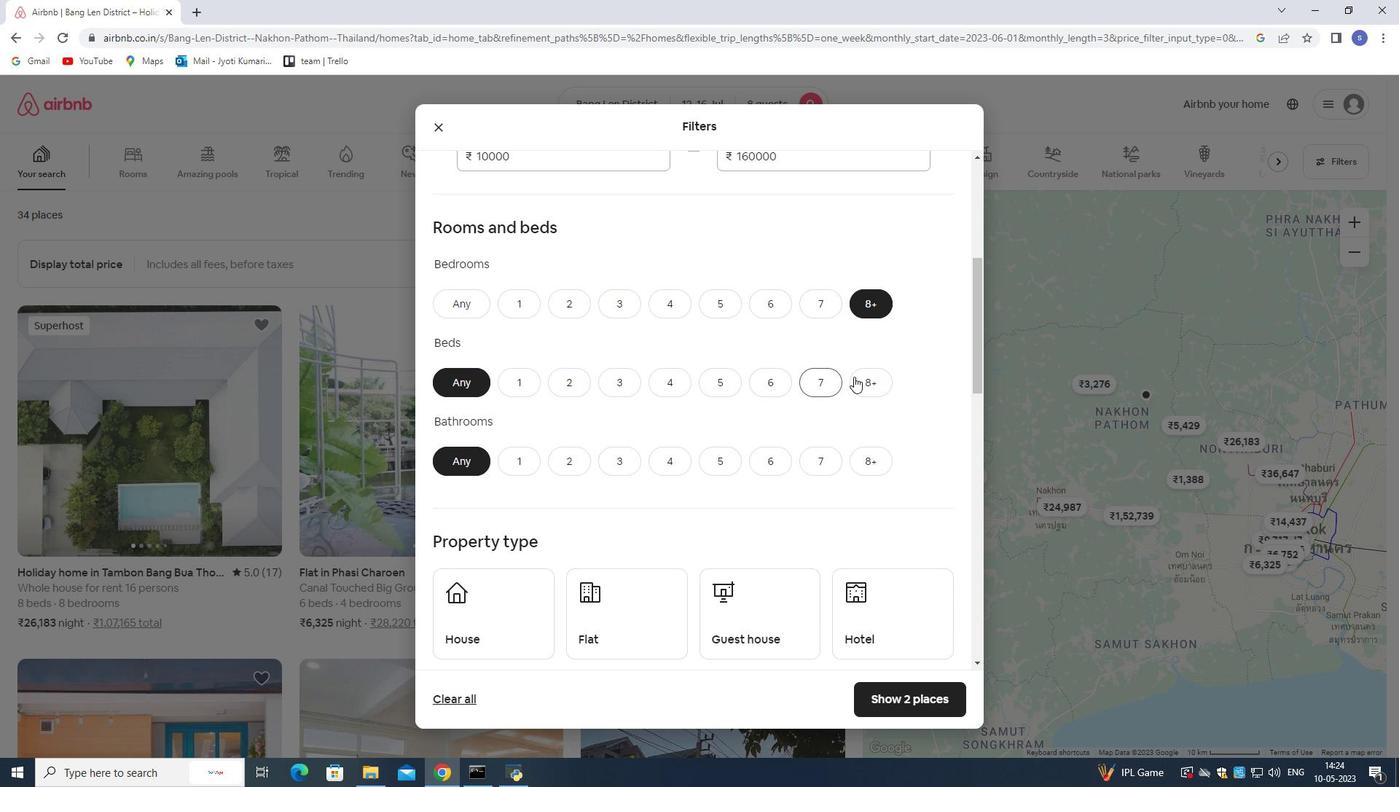 
Action: Mouse pressed left at (871, 376)
Screenshot: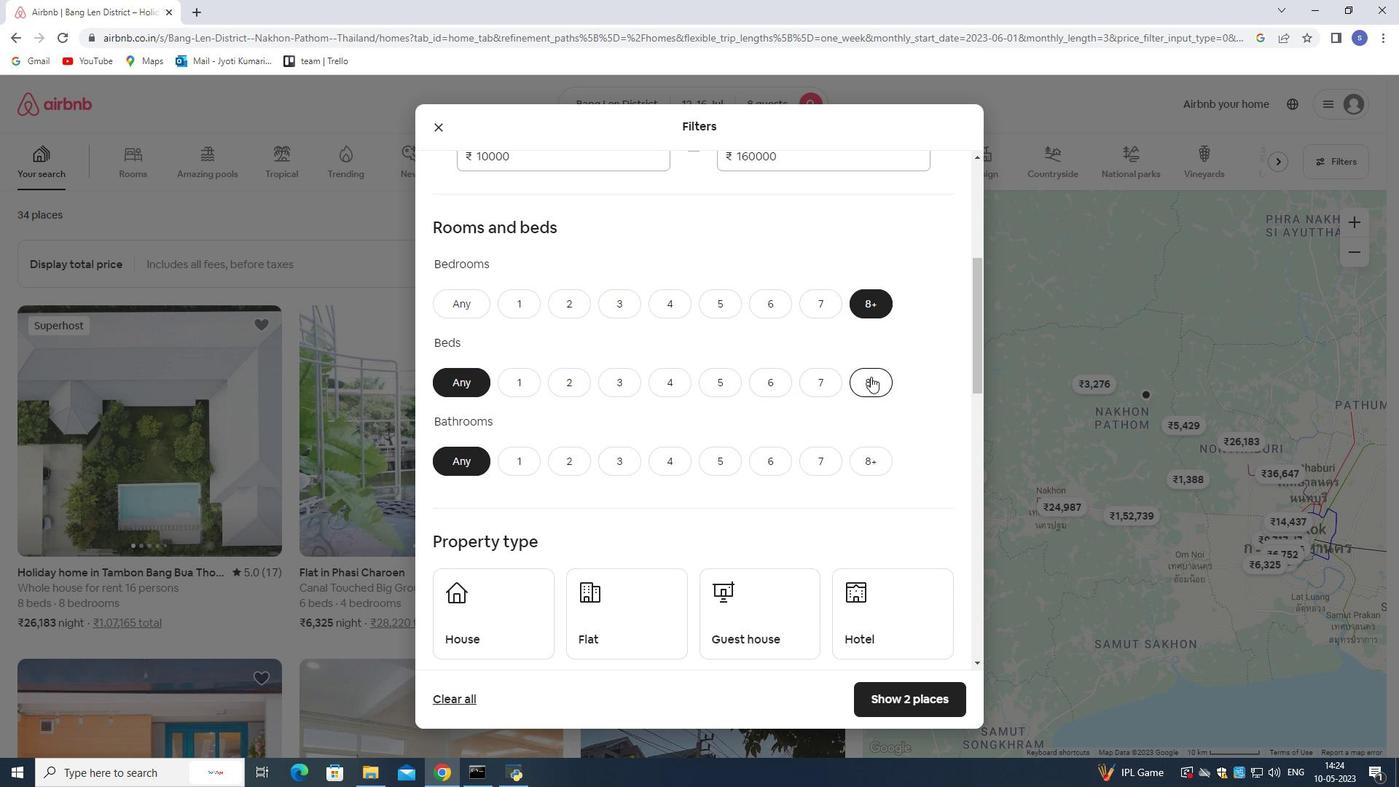 
Action: Mouse moved to (869, 462)
Screenshot: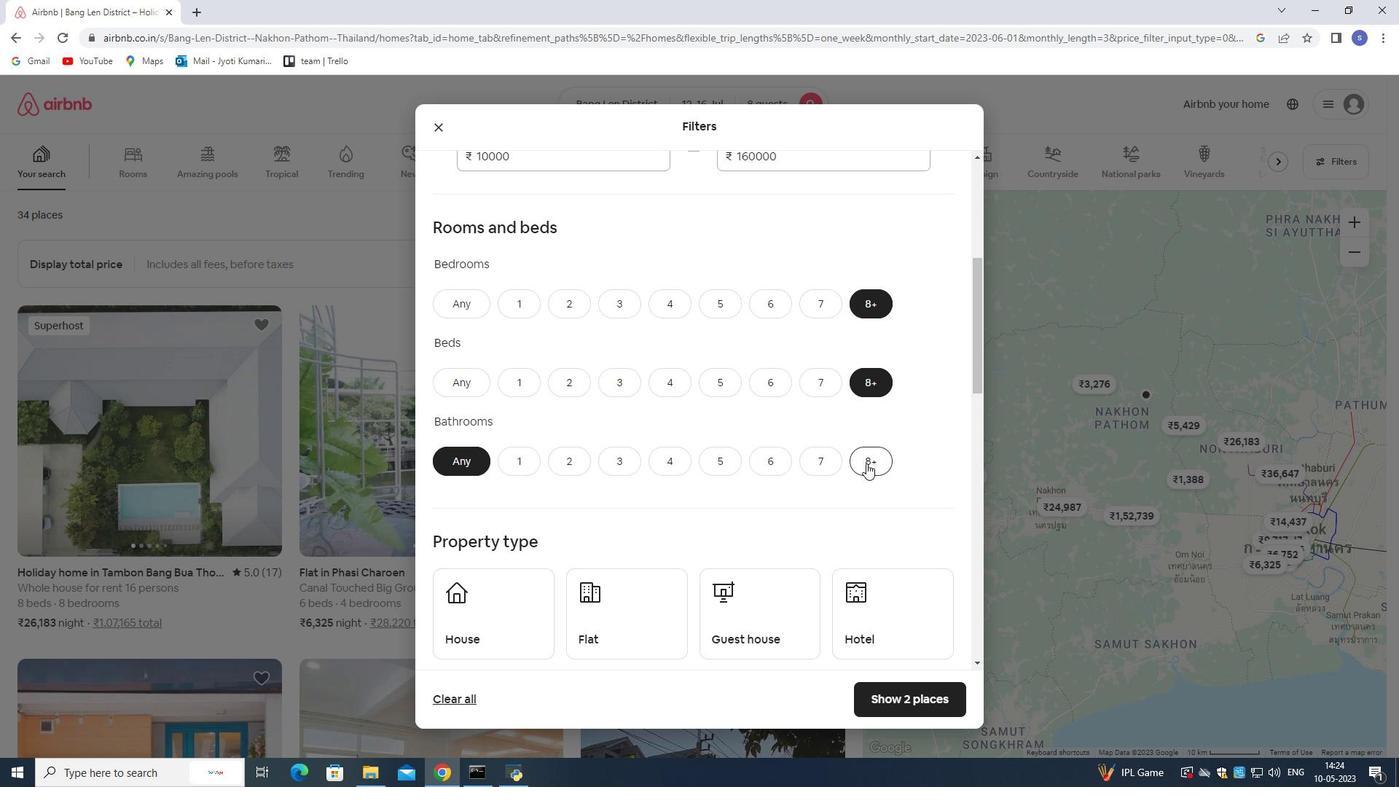 
Action: Mouse pressed left at (869, 462)
Screenshot: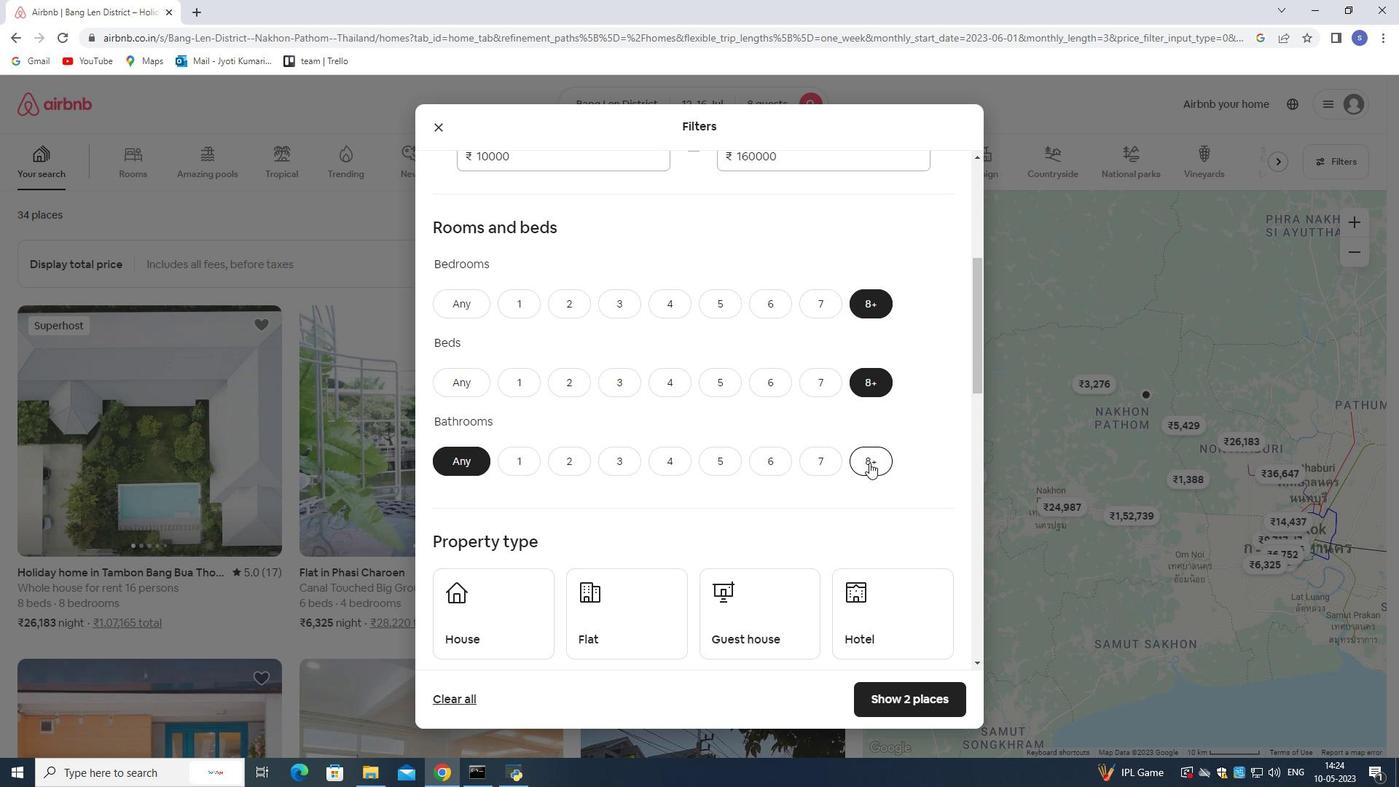 
Action: Mouse moved to (861, 467)
Screenshot: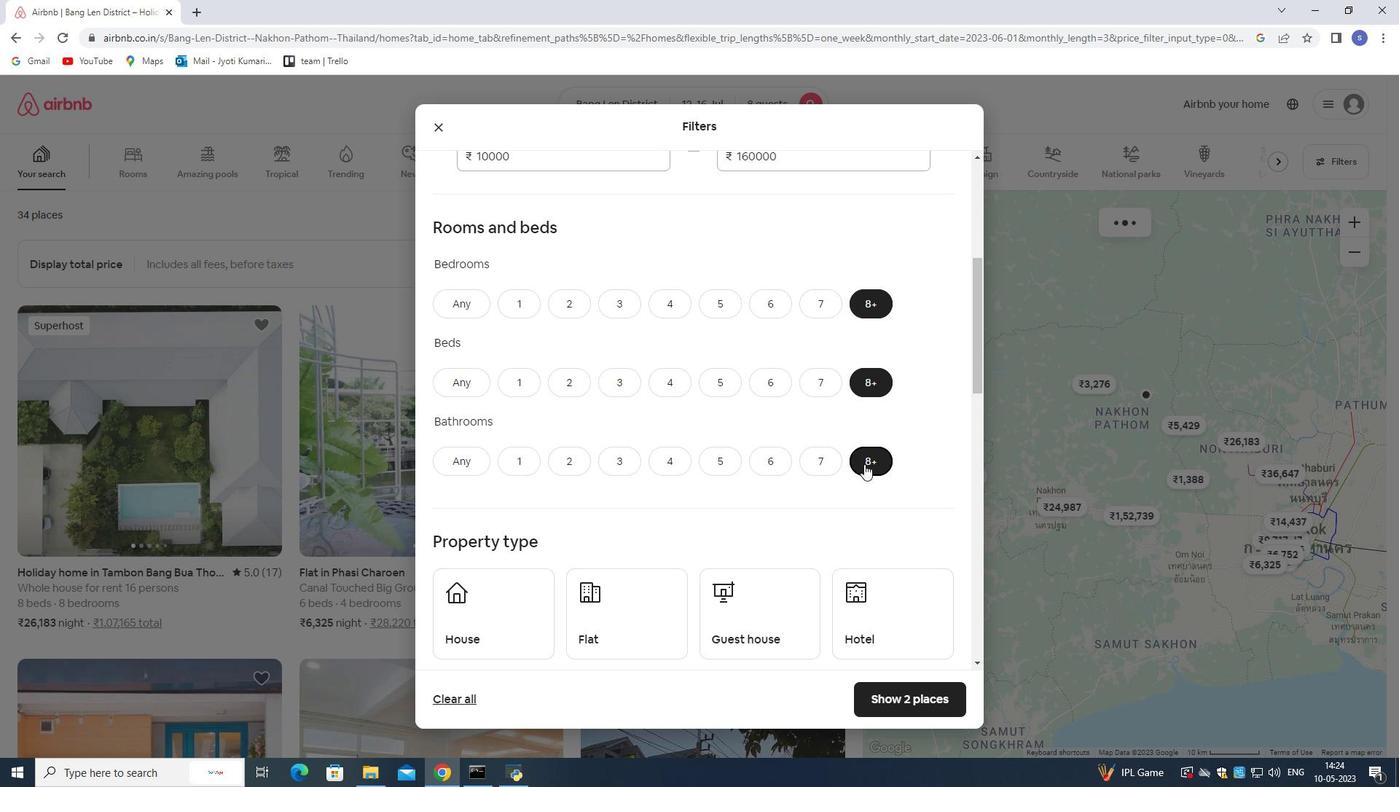 
Action: Mouse scrolled (861, 466) with delta (0, 0)
Screenshot: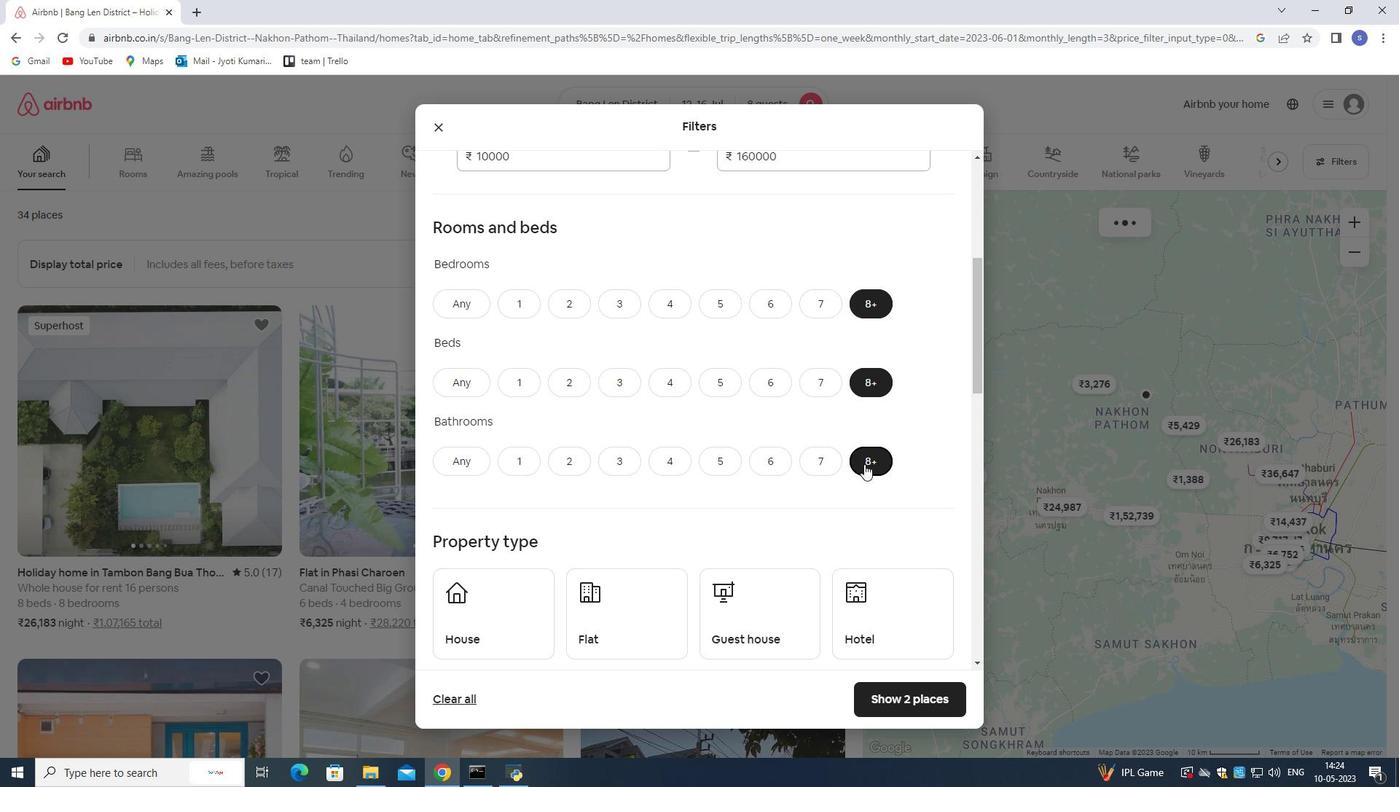 
Action: Mouse moved to (861, 468)
Screenshot: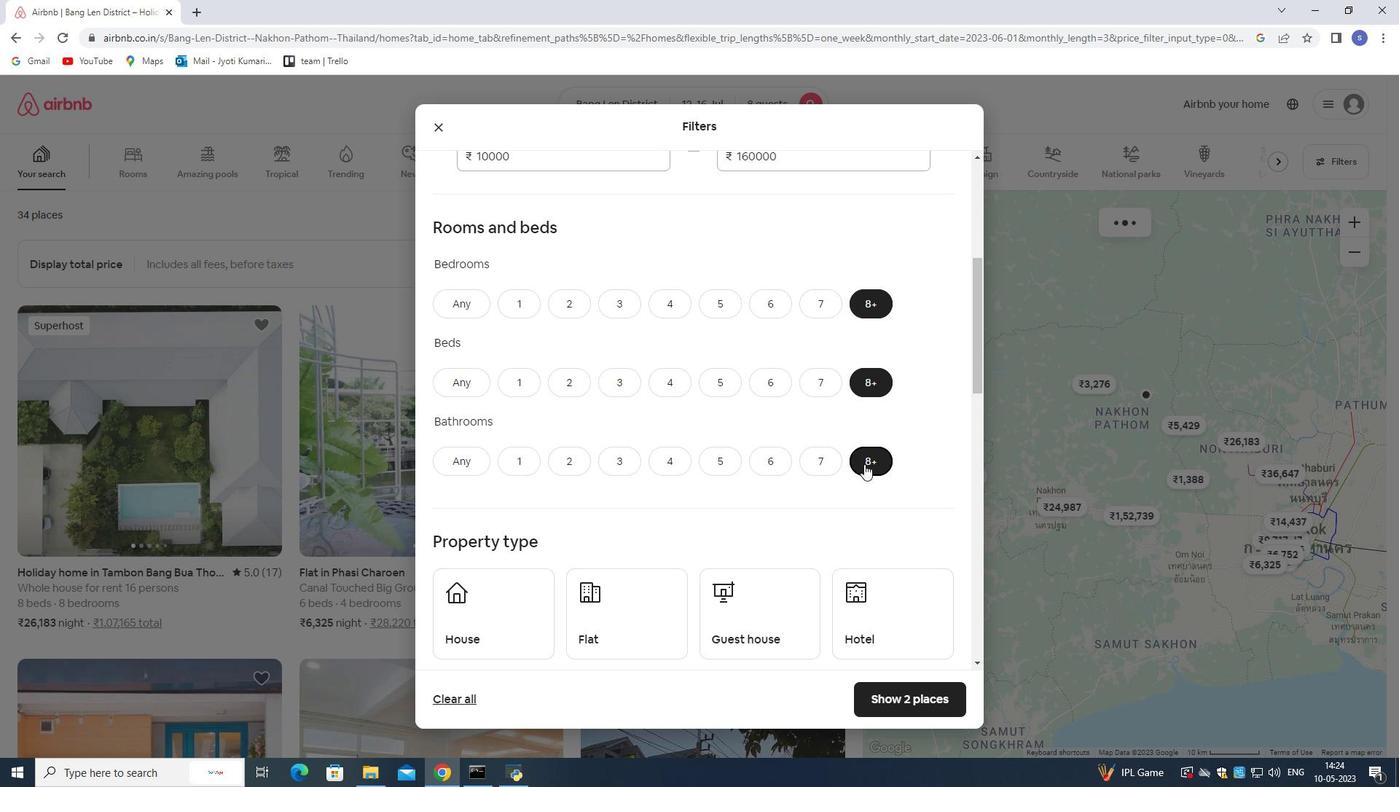 
Action: Mouse scrolled (861, 467) with delta (0, 0)
Screenshot: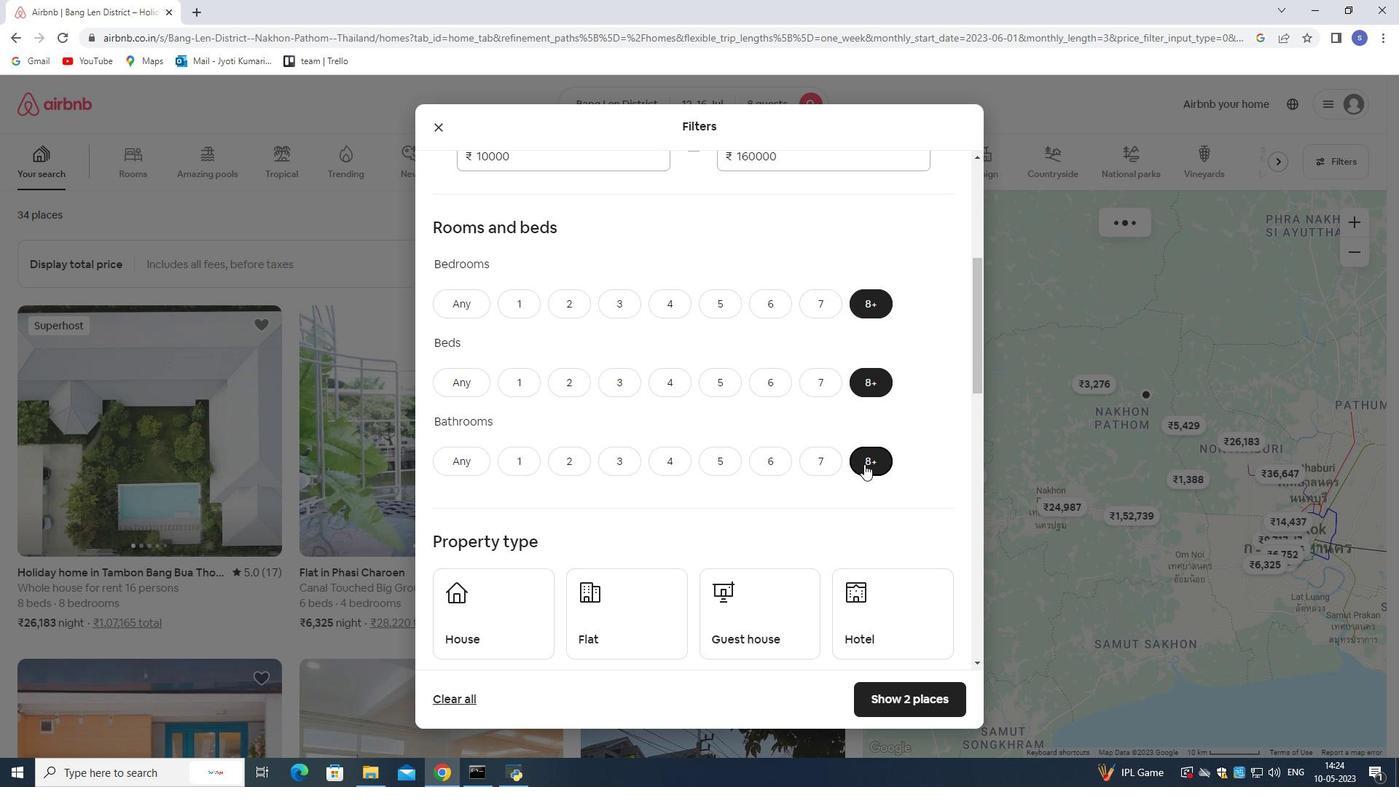 
Action: Mouse moved to (861, 468)
Screenshot: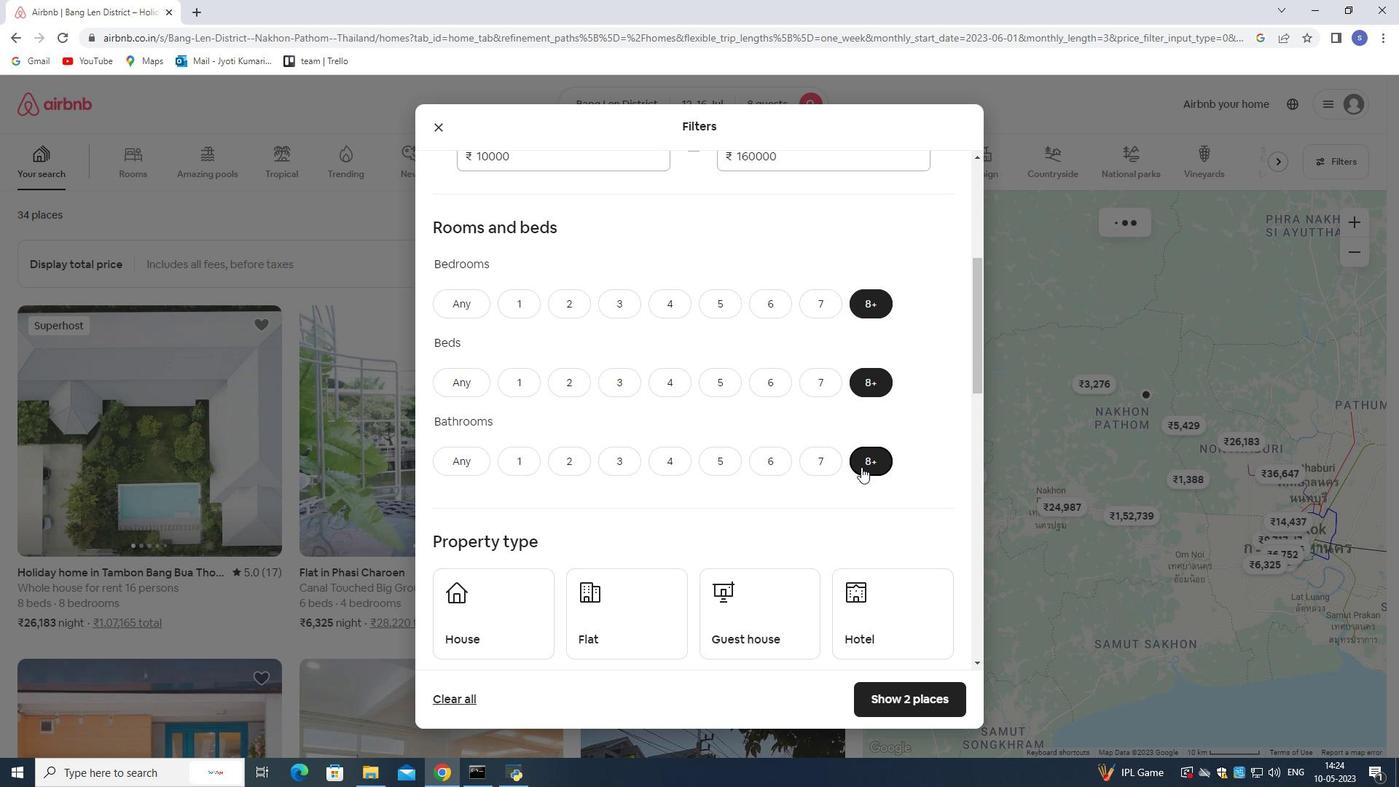 
Action: Mouse scrolled (861, 468) with delta (0, 0)
Screenshot: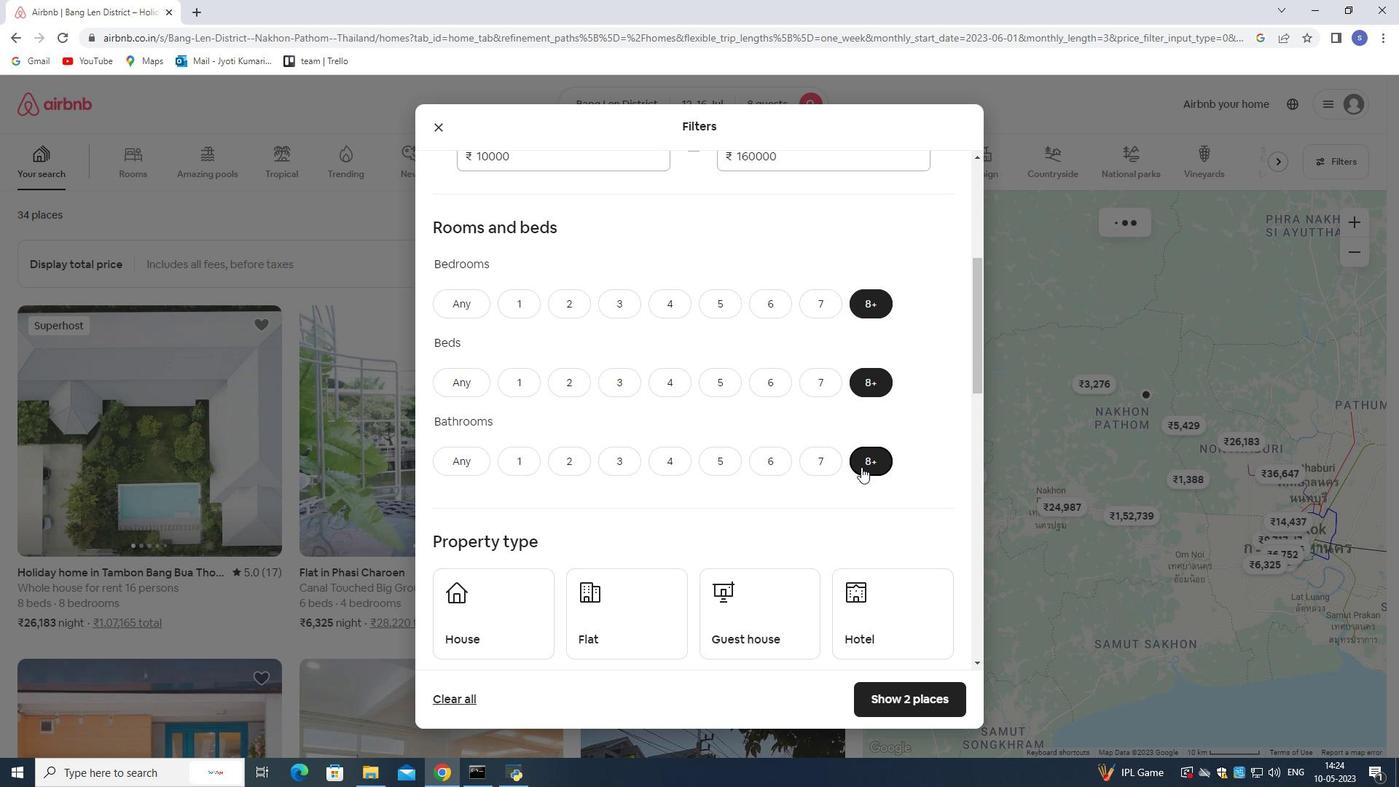 
Action: Mouse moved to (635, 413)
Screenshot: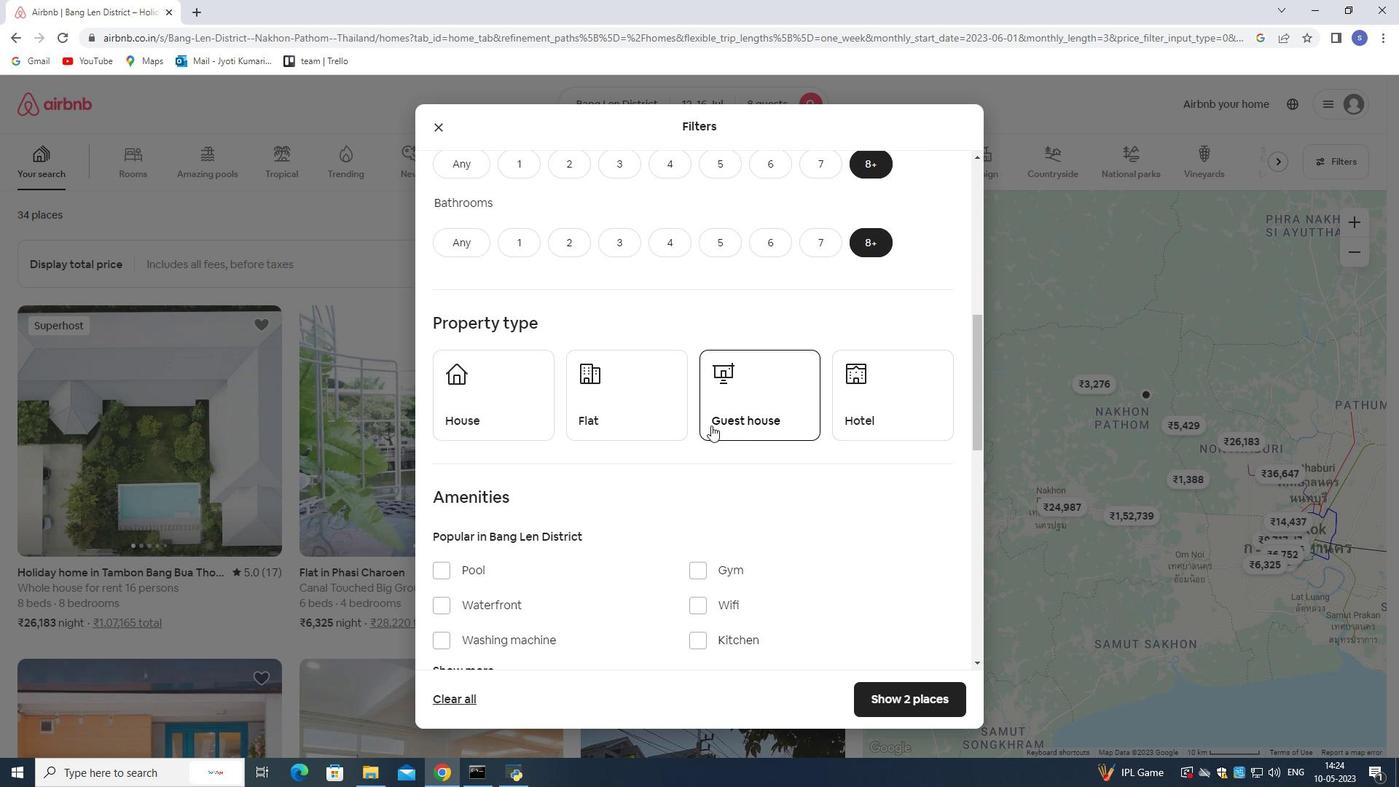
Action: Mouse pressed left at (635, 413)
Screenshot: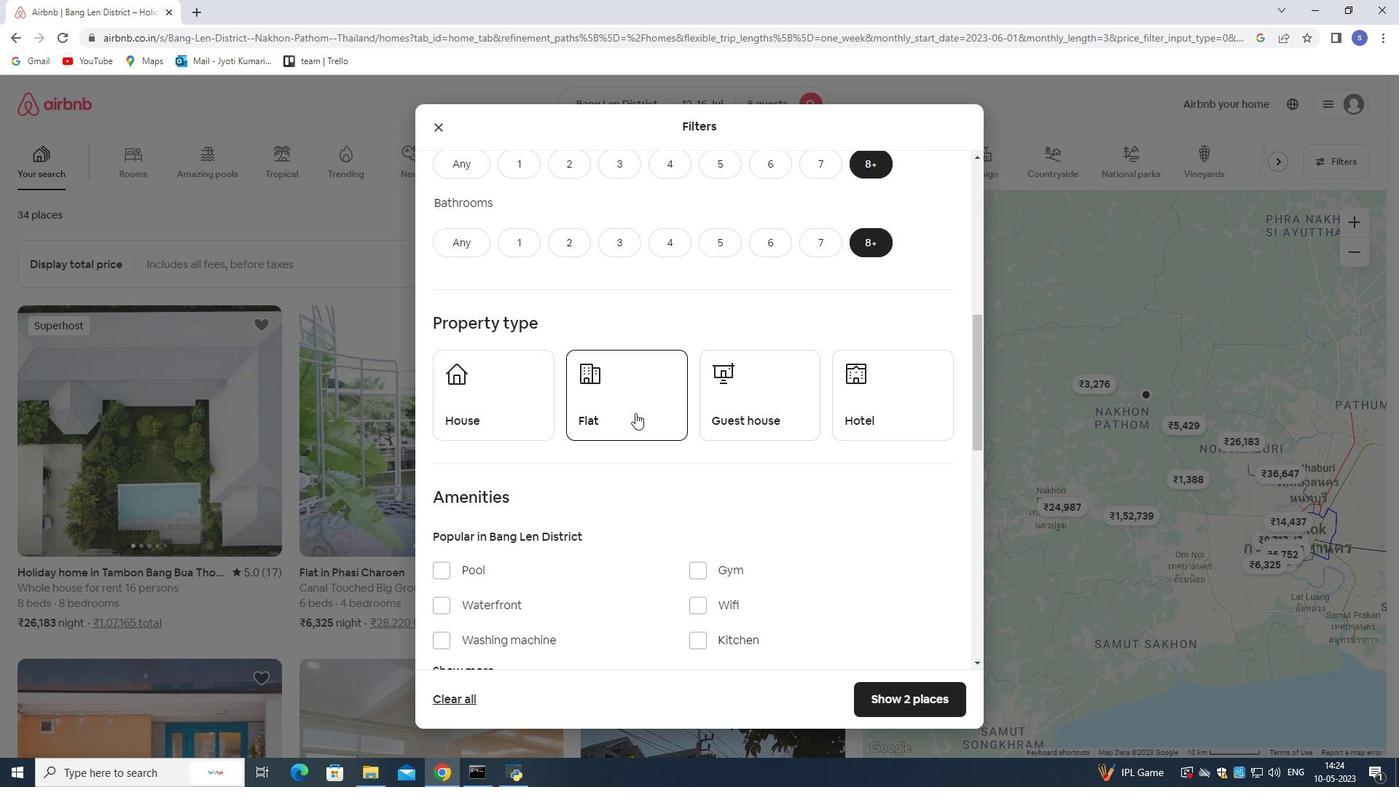 
Action: Mouse moved to (729, 413)
Screenshot: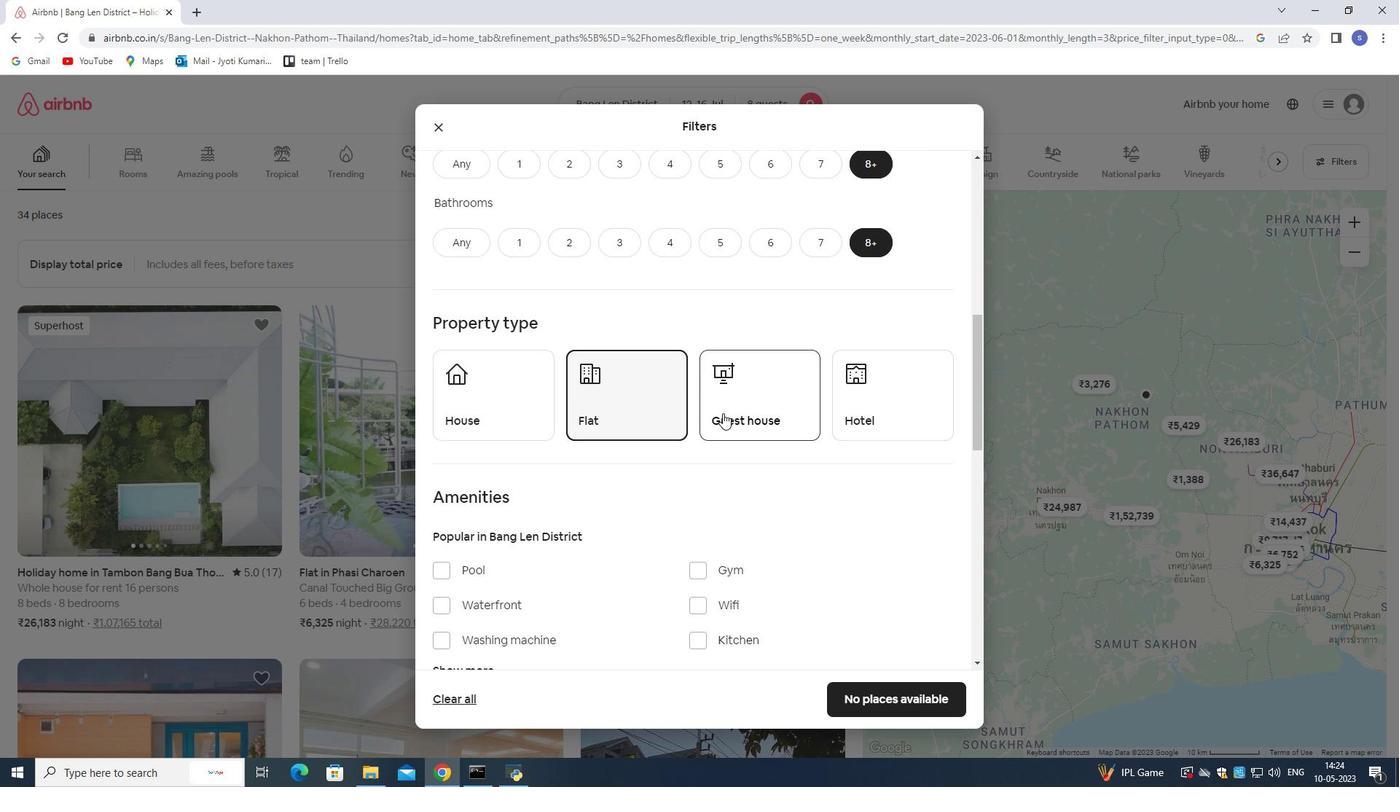
Action: Mouse pressed left at (729, 413)
Screenshot: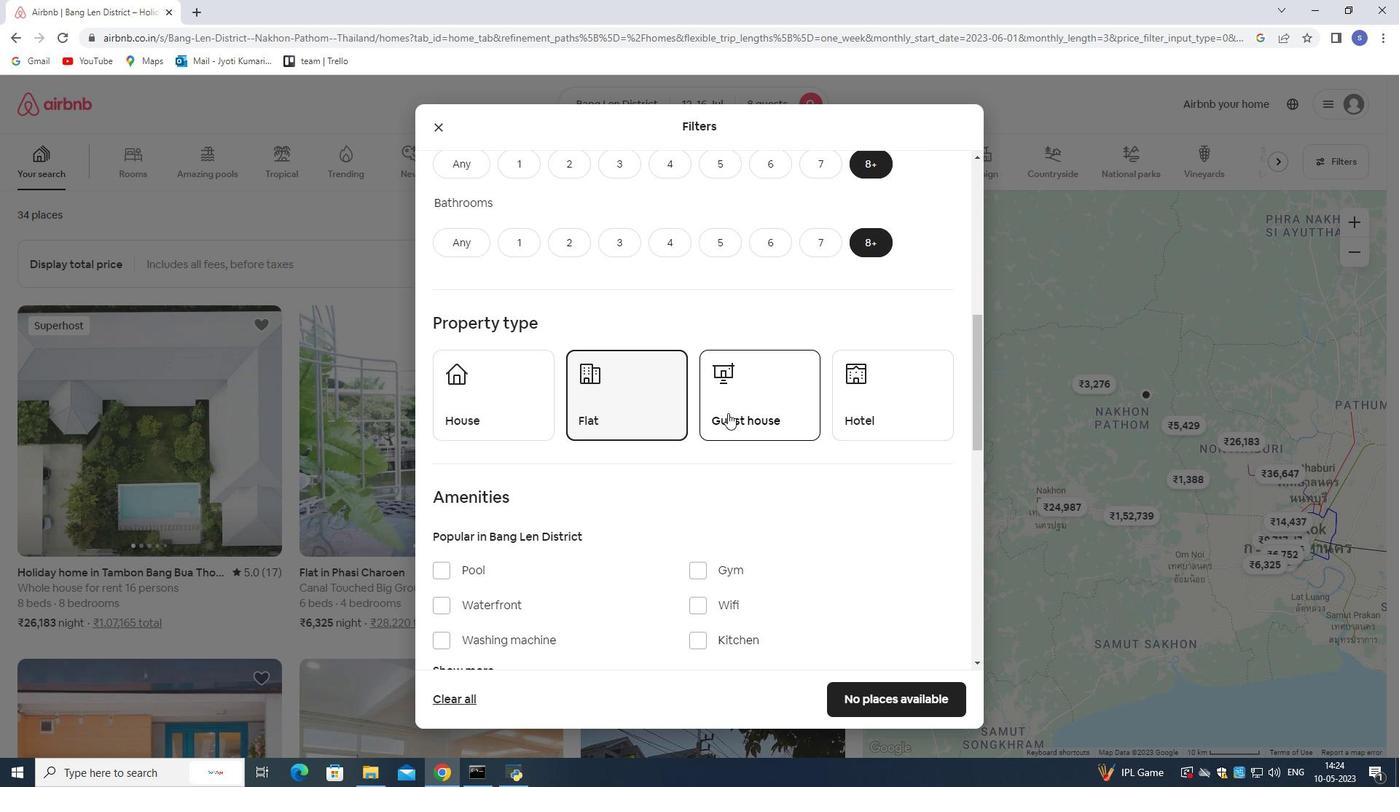 
Action: Mouse moved to (866, 400)
Screenshot: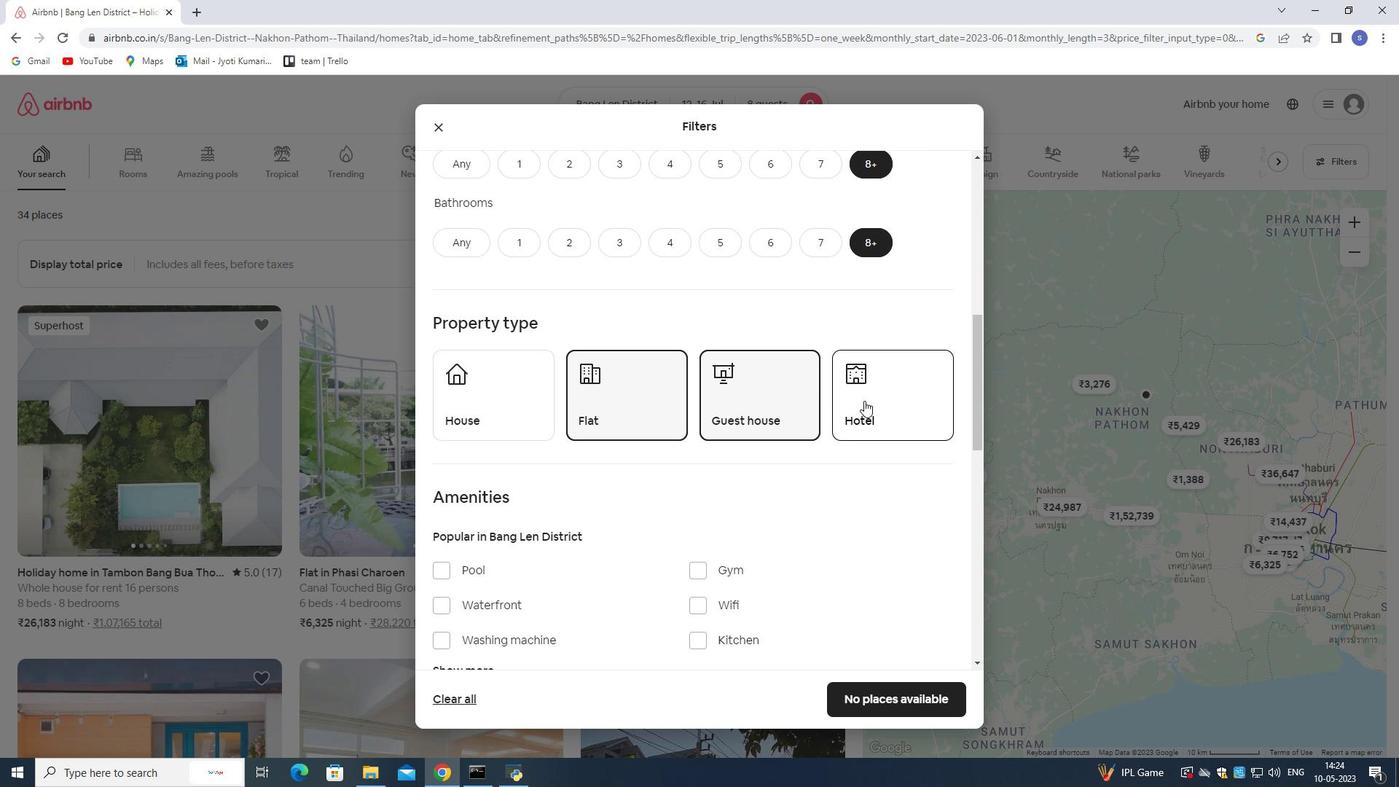 
Action: Mouse pressed left at (866, 400)
Screenshot: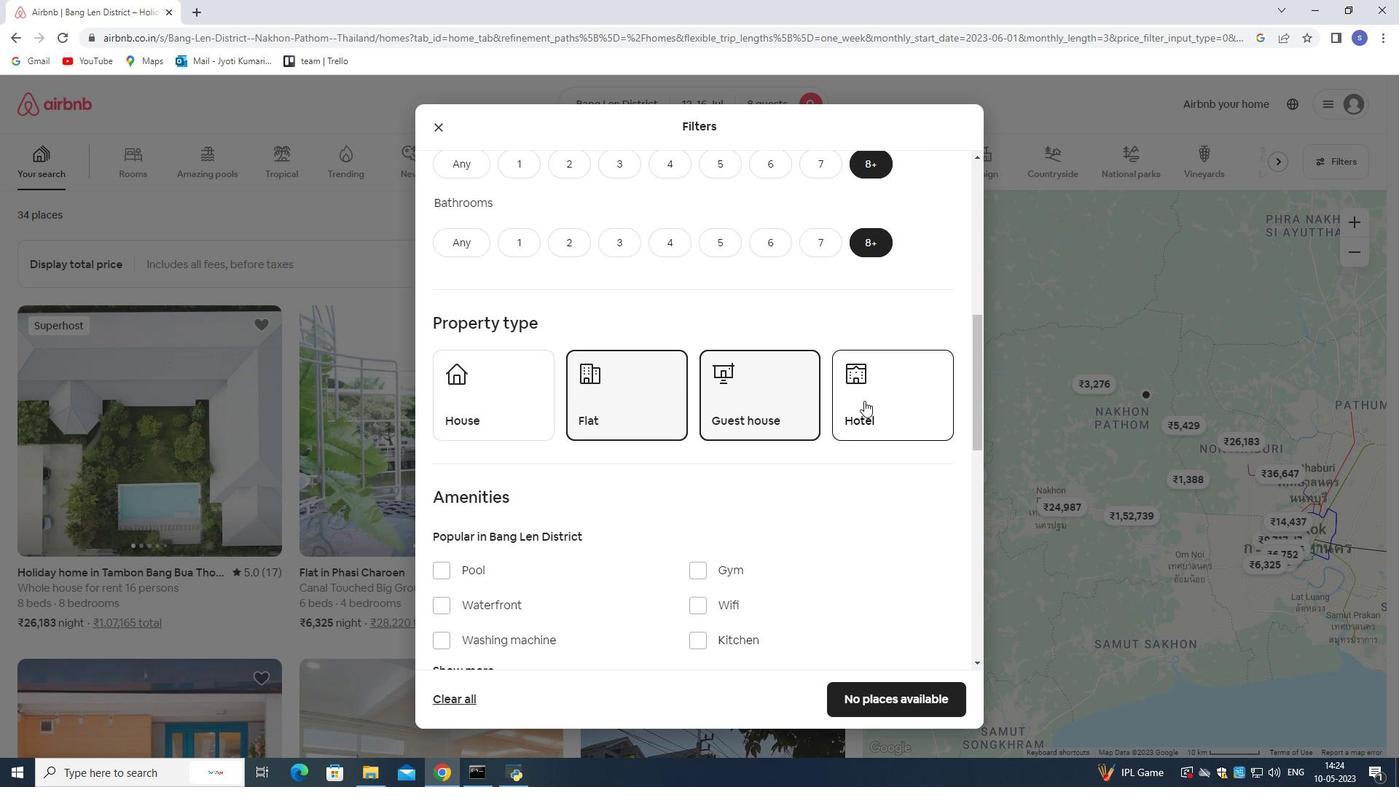 
Action: Mouse moved to (473, 409)
Screenshot: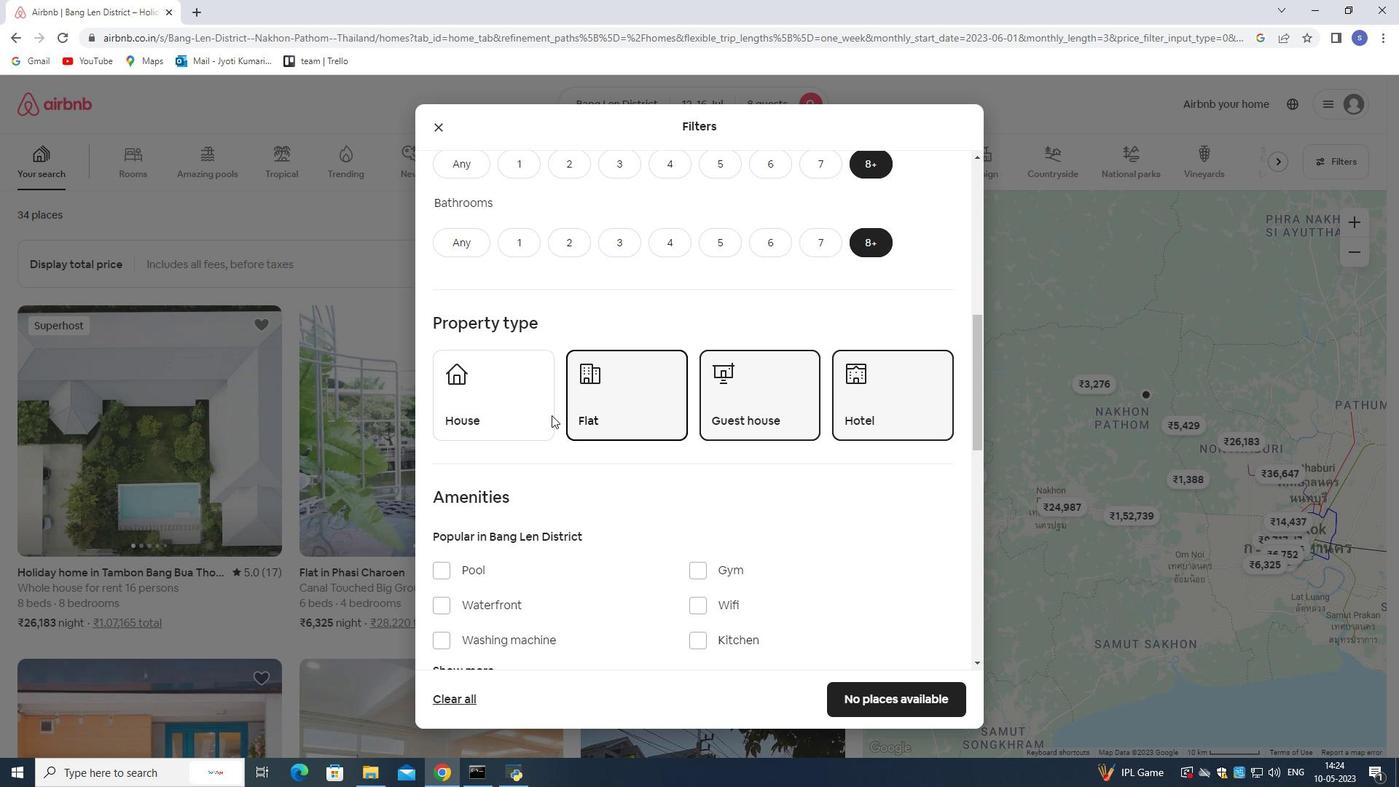 
Action: Mouse pressed left at (473, 409)
Screenshot: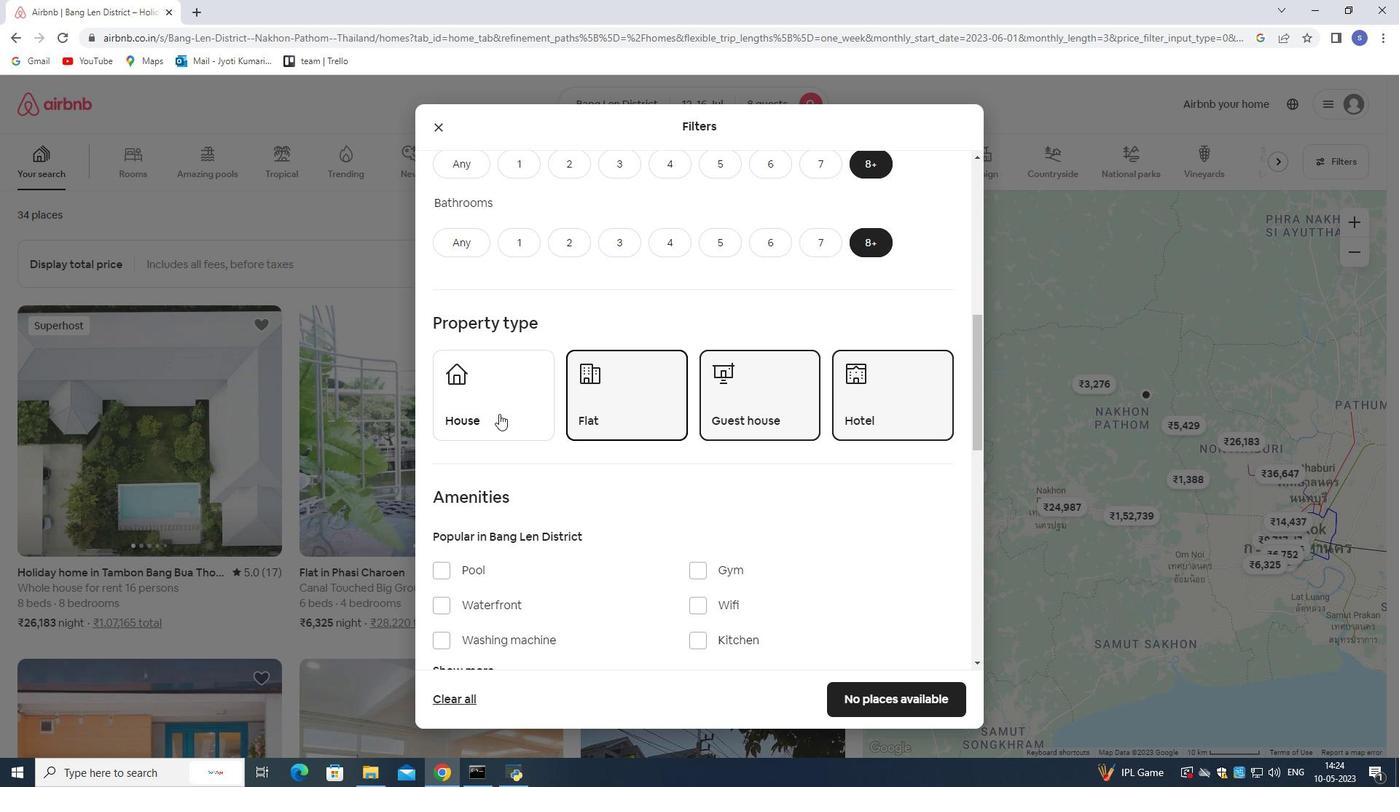 
Action: Mouse moved to (643, 430)
Screenshot: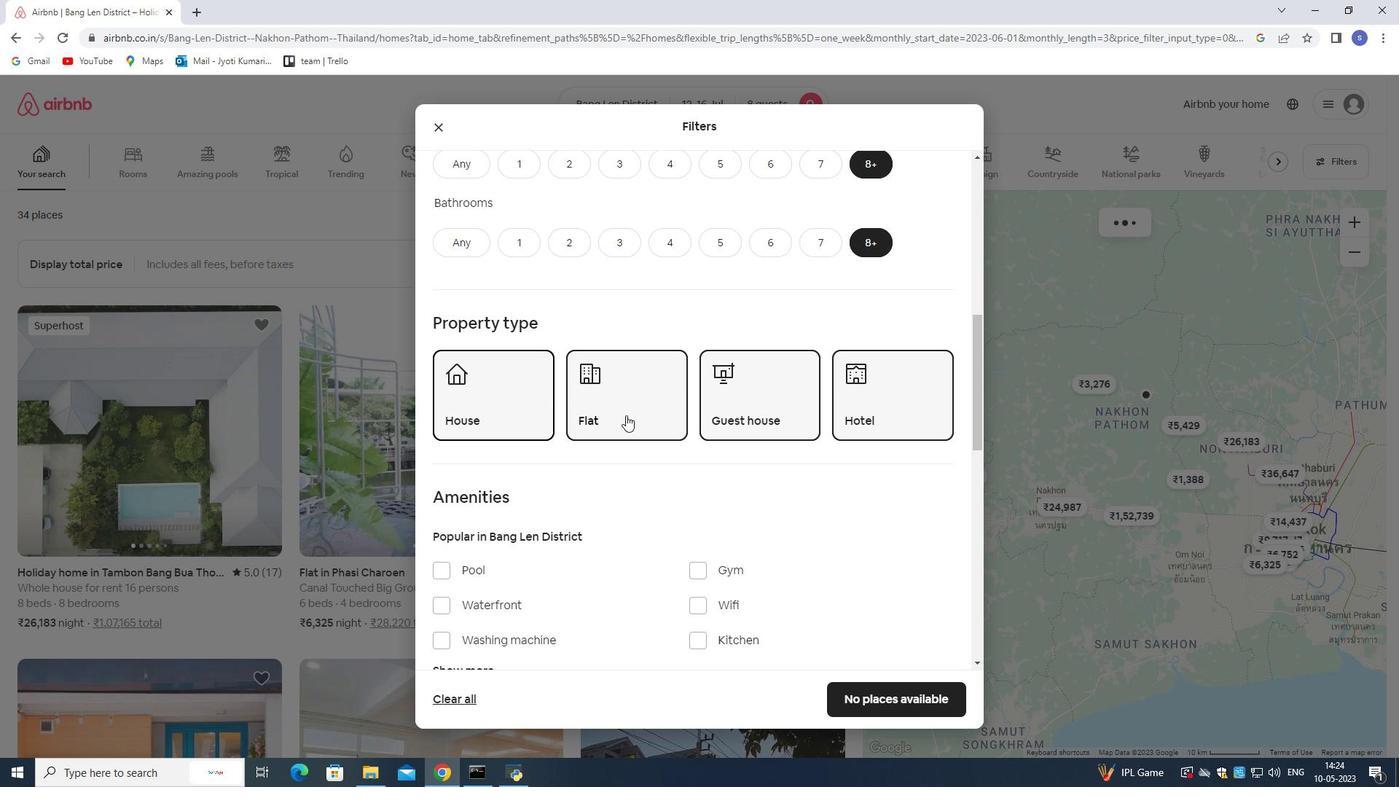 
Action: Mouse scrolled (643, 430) with delta (0, 0)
Screenshot: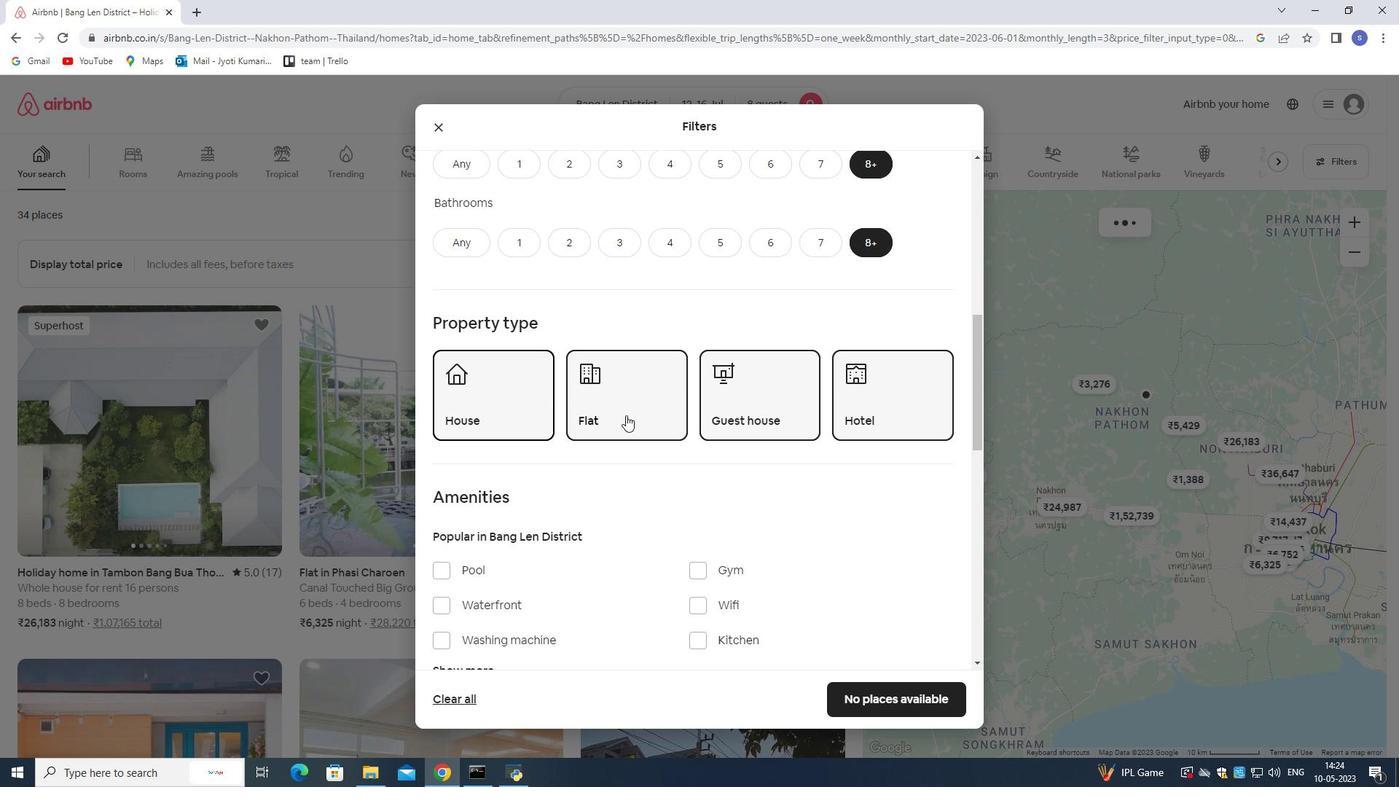
Action: Mouse moved to (653, 438)
Screenshot: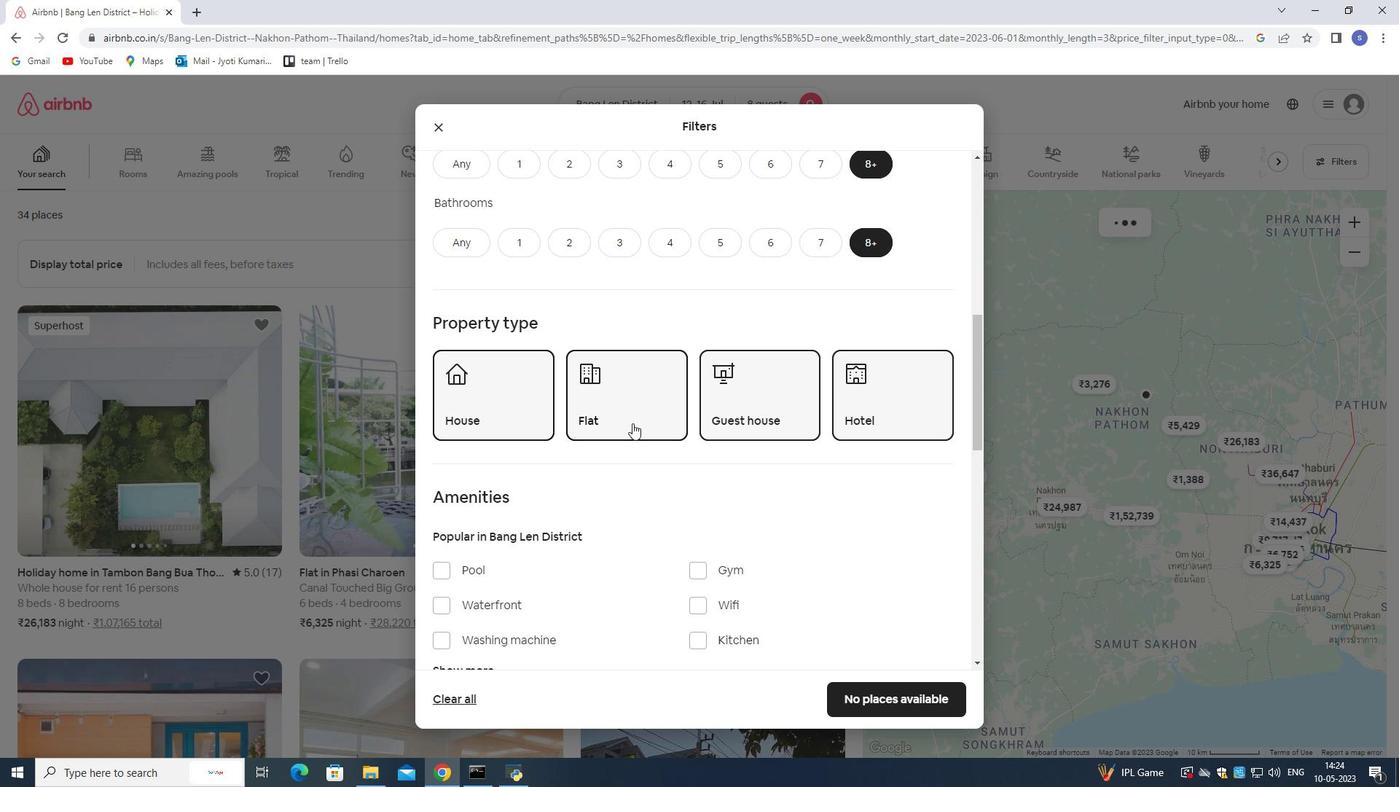 
Action: Mouse scrolled (653, 438) with delta (0, 0)
Screenshot: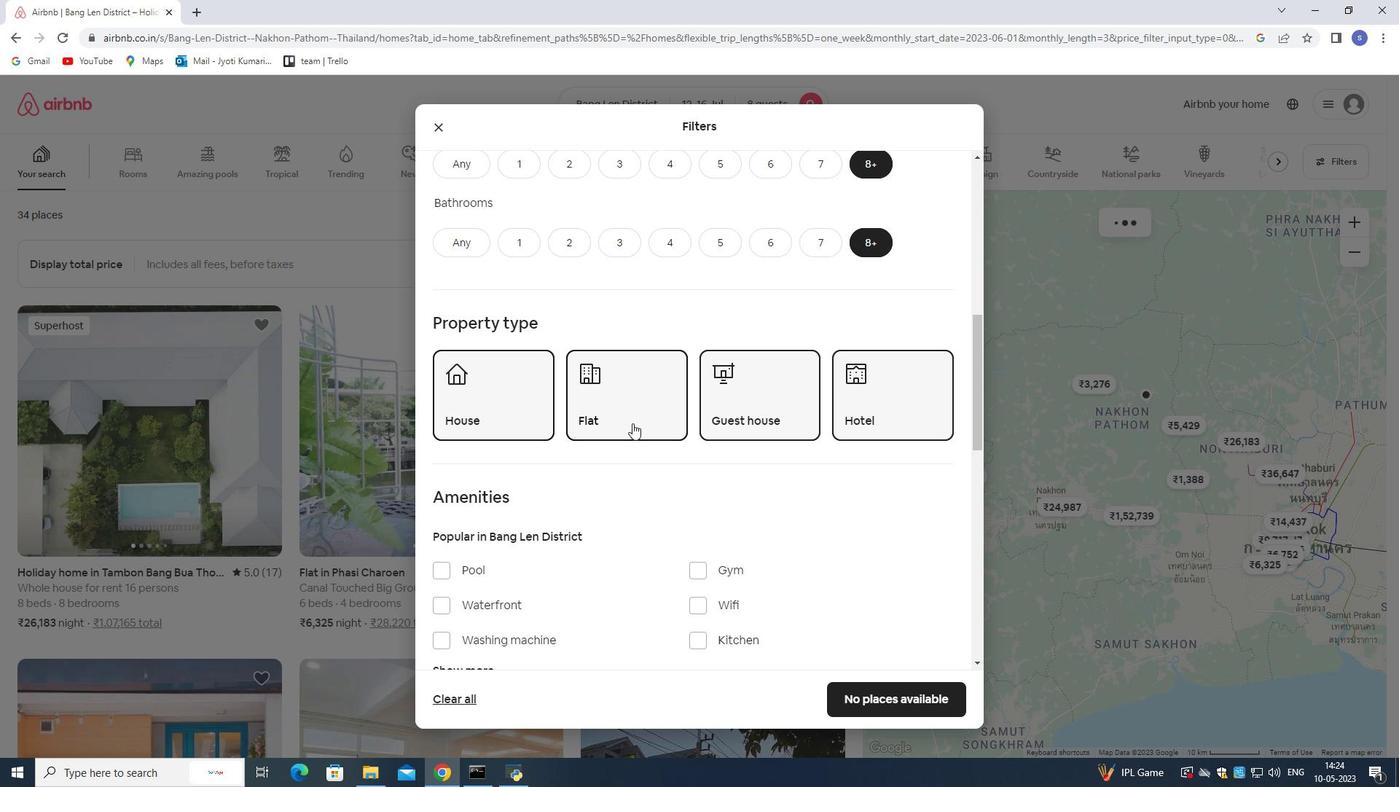 
Action: Mouse moved to (657, 437)
Screenshot: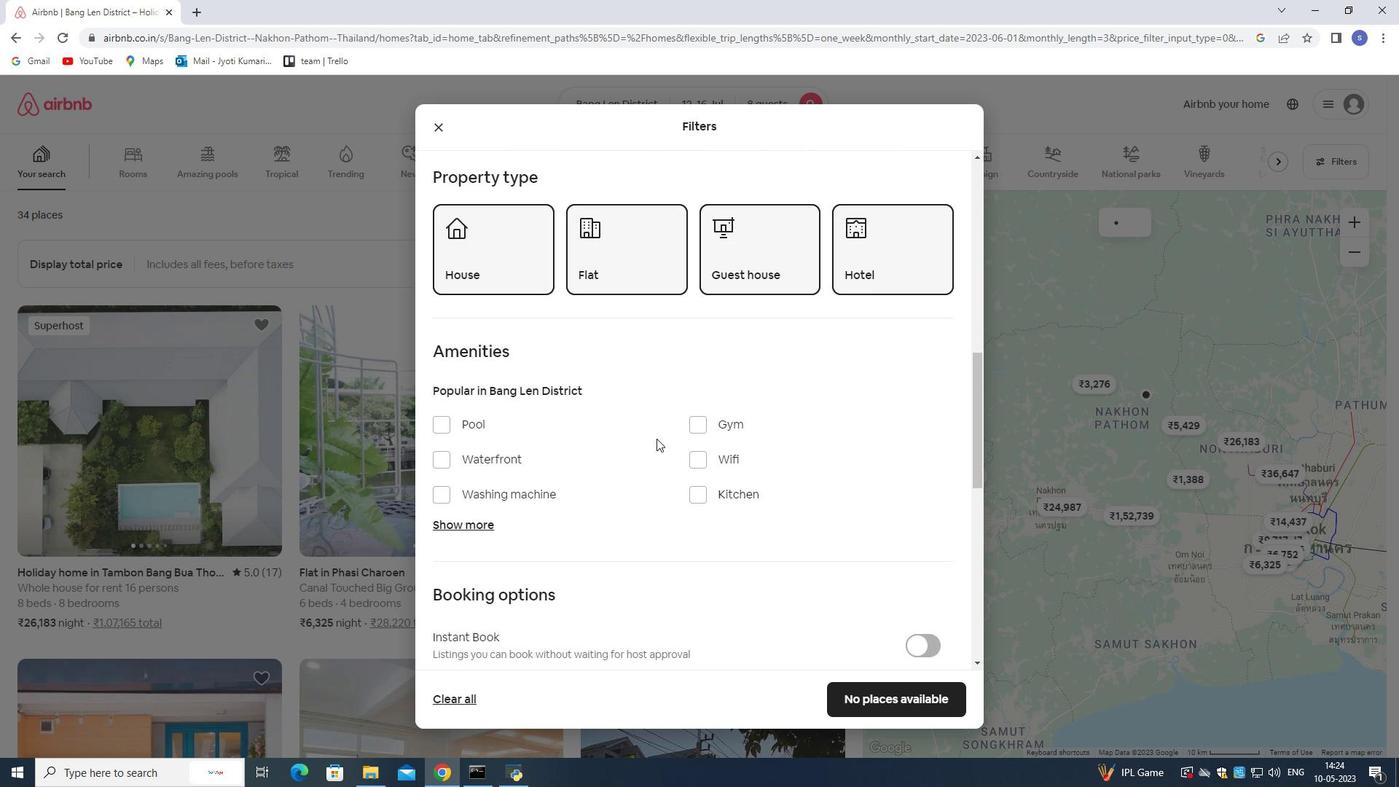 
Action: Mouse scrolled (657, 436) with delta (0, 0)
Screenshot: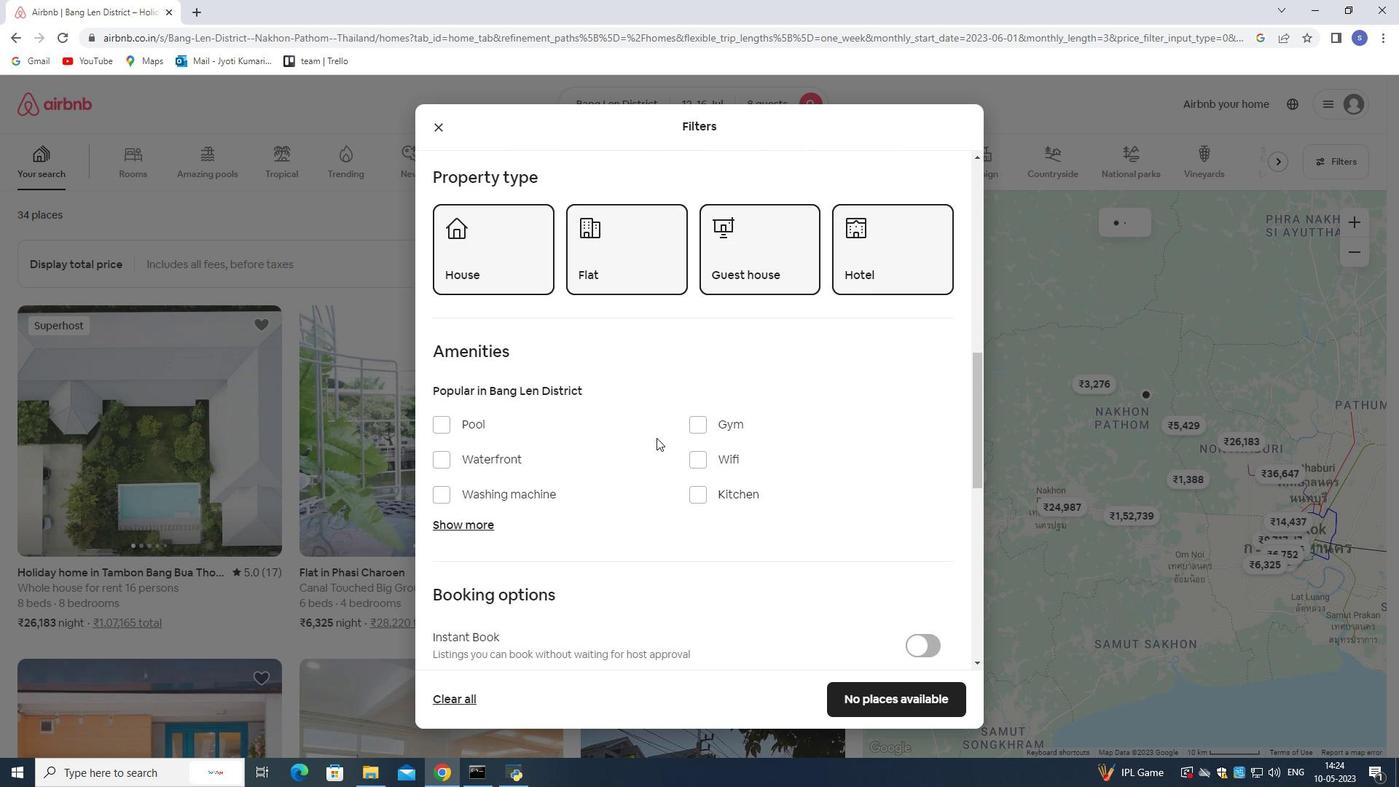
Action: Mouse moved to (722, 382)
Screenshot: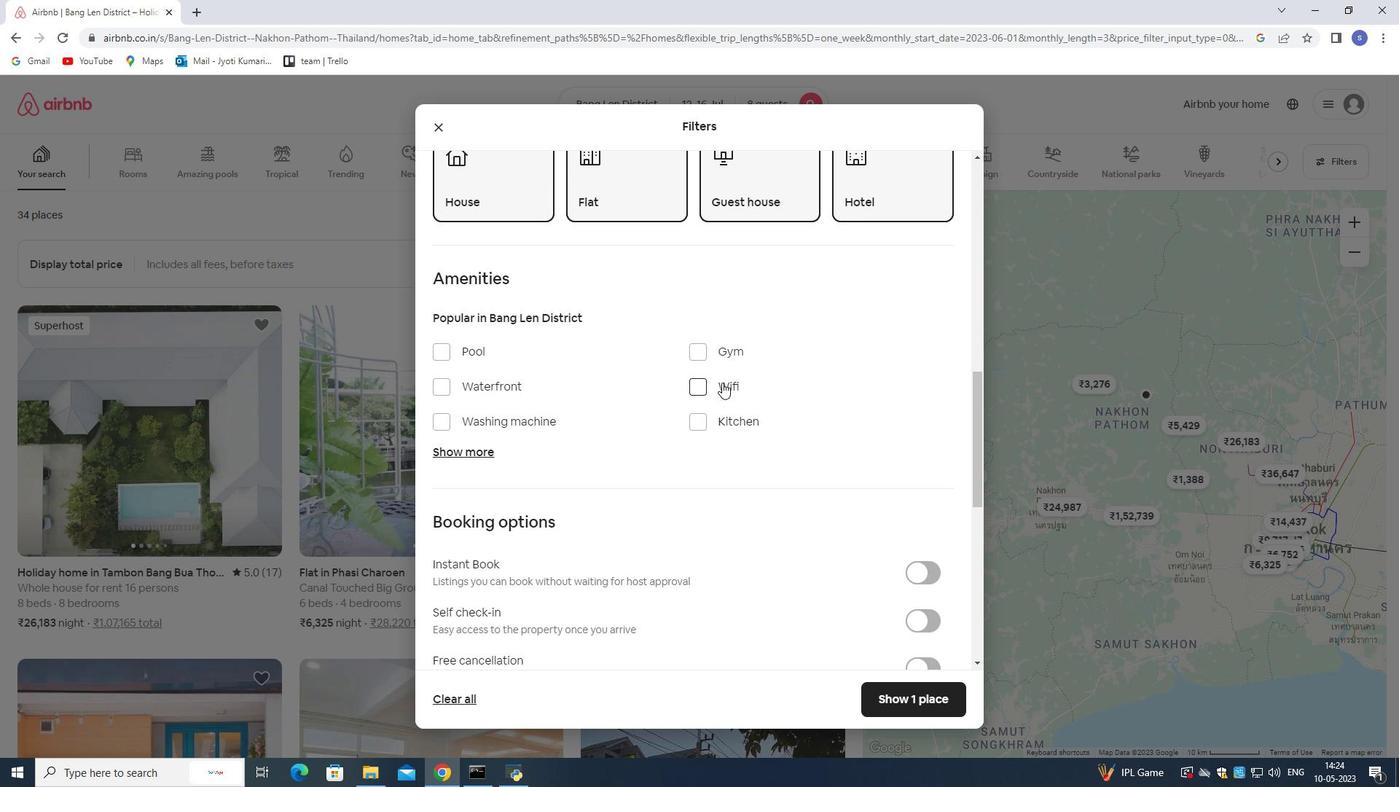 
Action: Mouse pressed left at (722, 382)
Screenshot: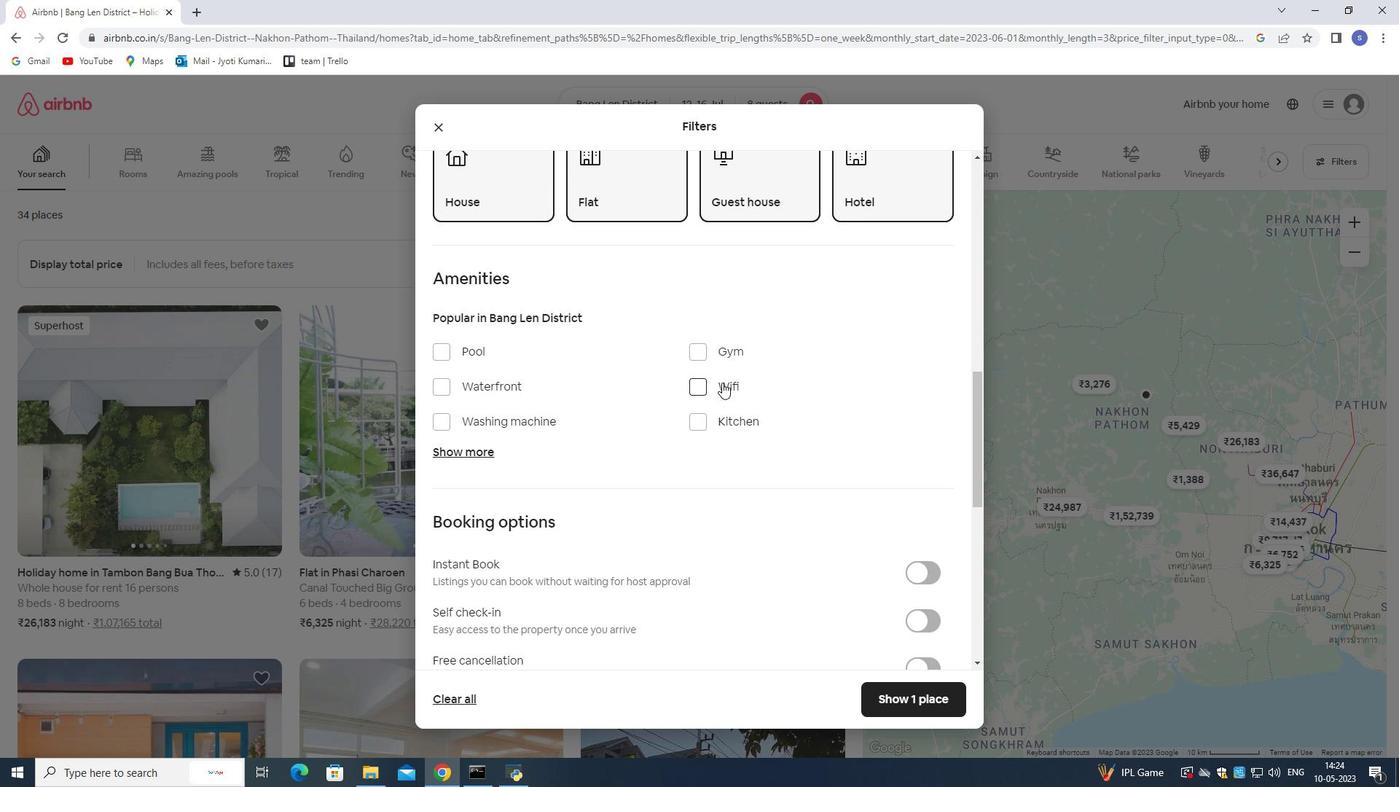 
Action: Mouse moved to (738, 435)
Screenshot: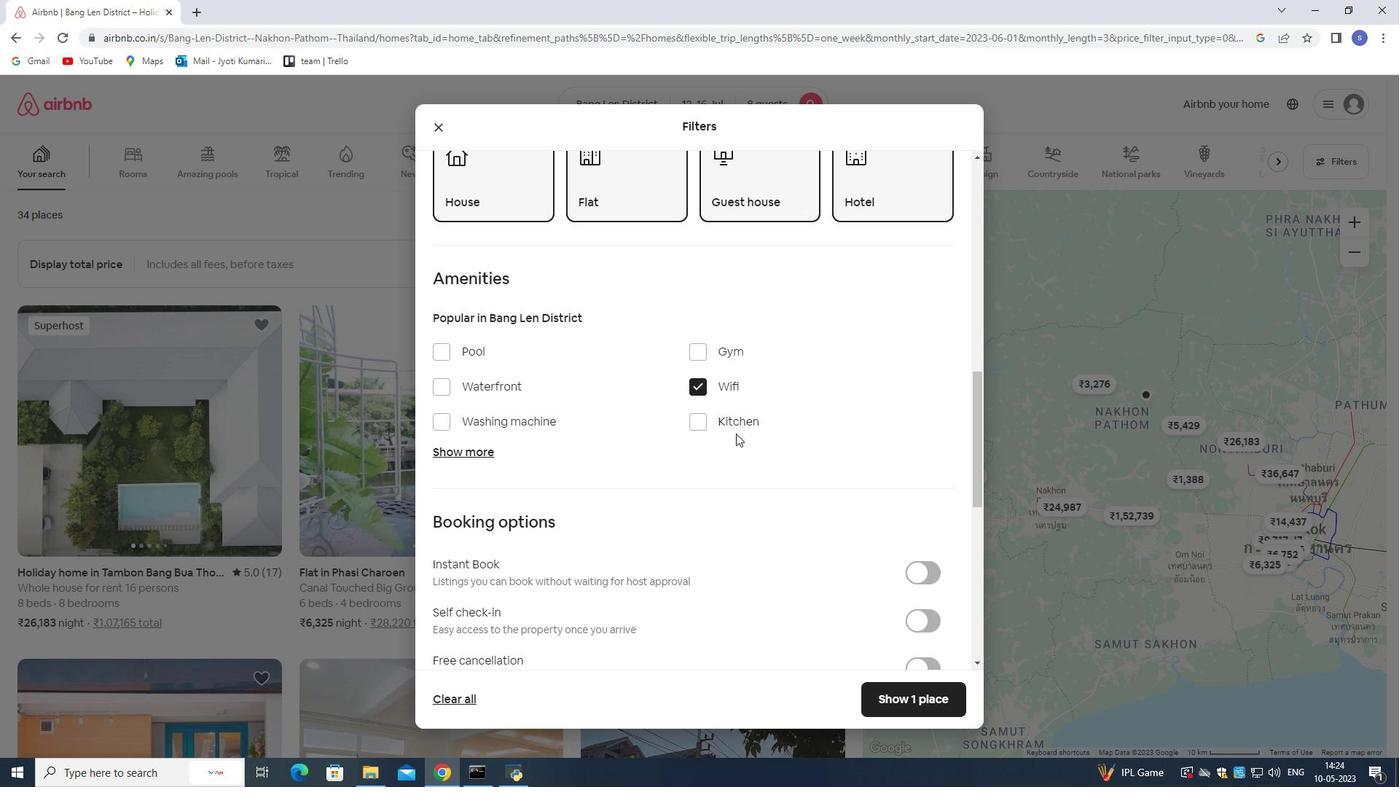 
Action: Mouse scrolled (738, 434) with delta (0, 0)
Screenshot: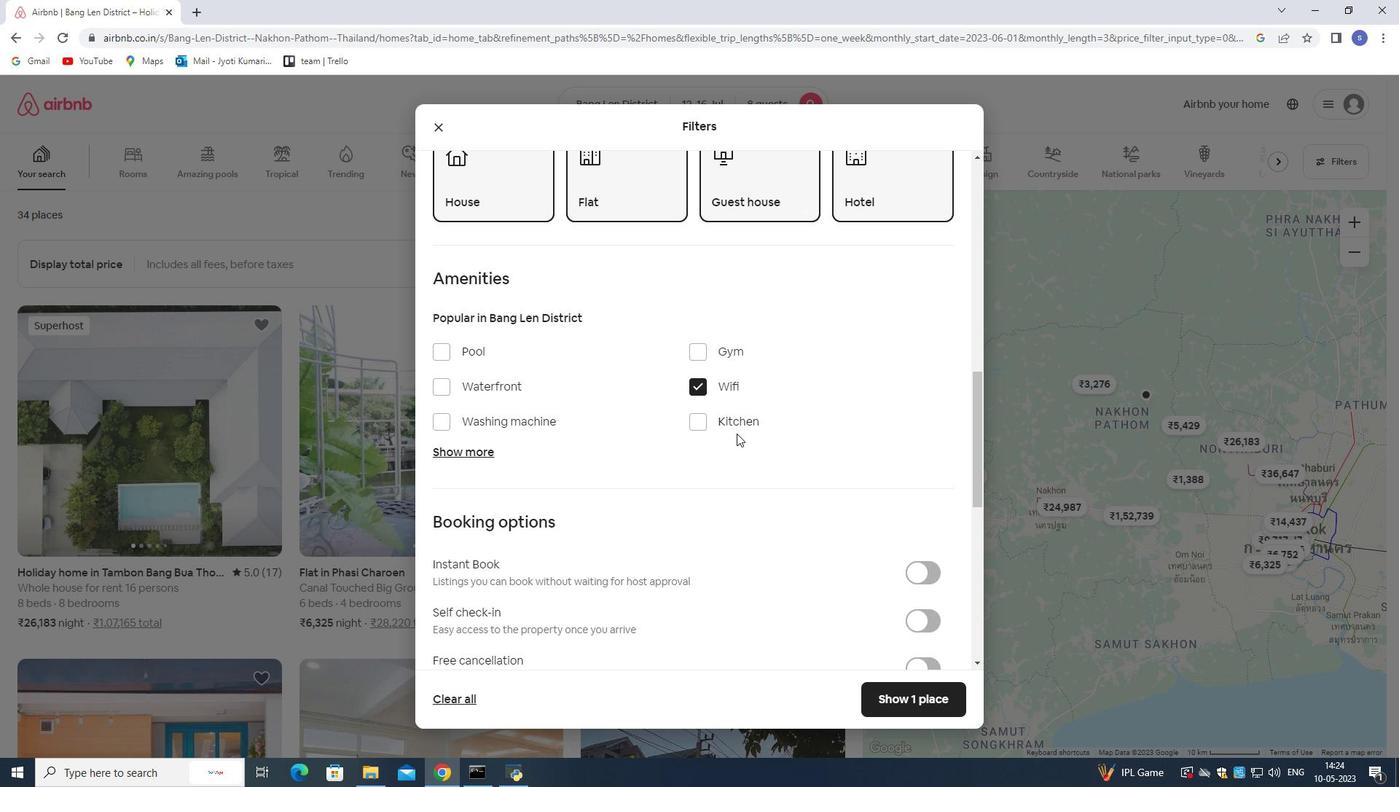 
Action: Mouse moved to (739, 436)
Screenshot: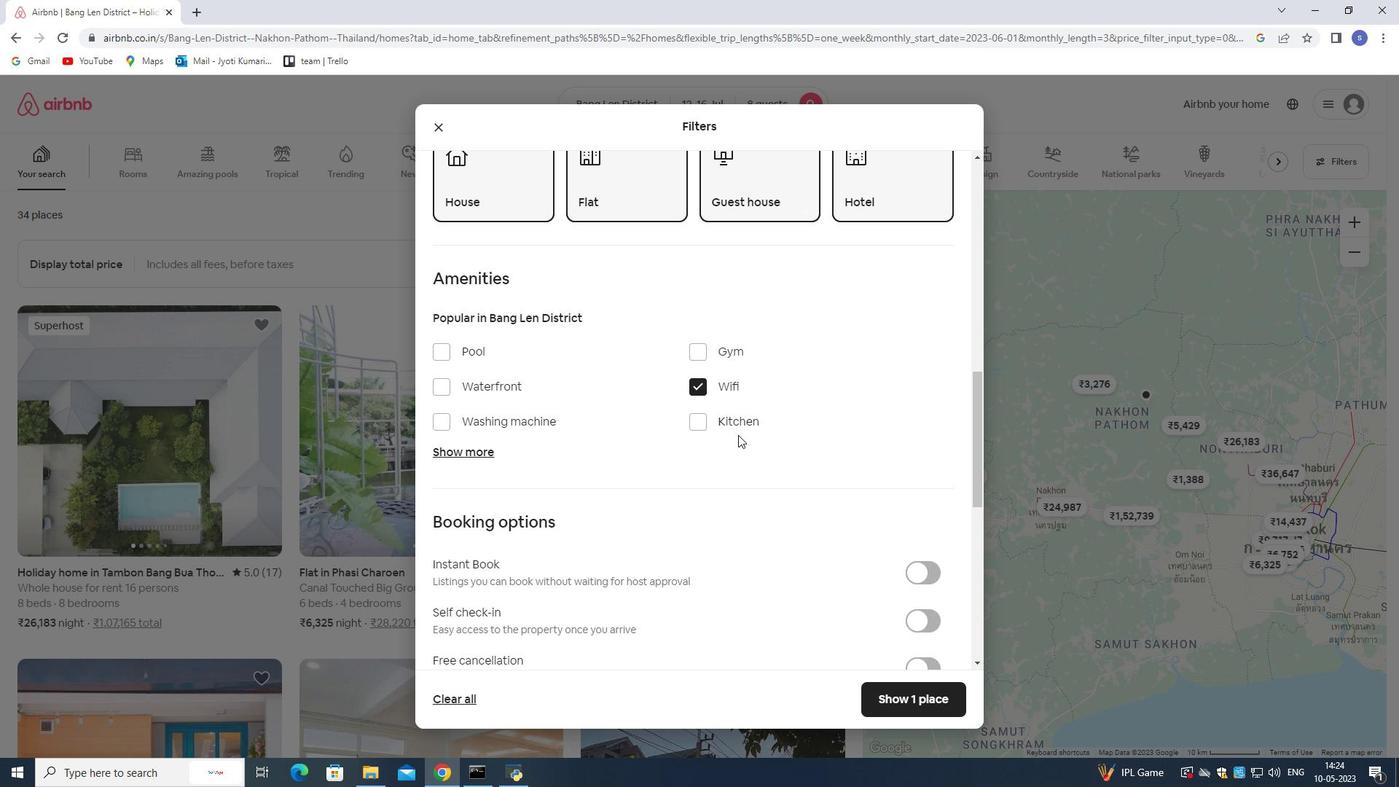 
Action: Mouse scrolled (739, 435) with delta (0, 0)
Screenshot: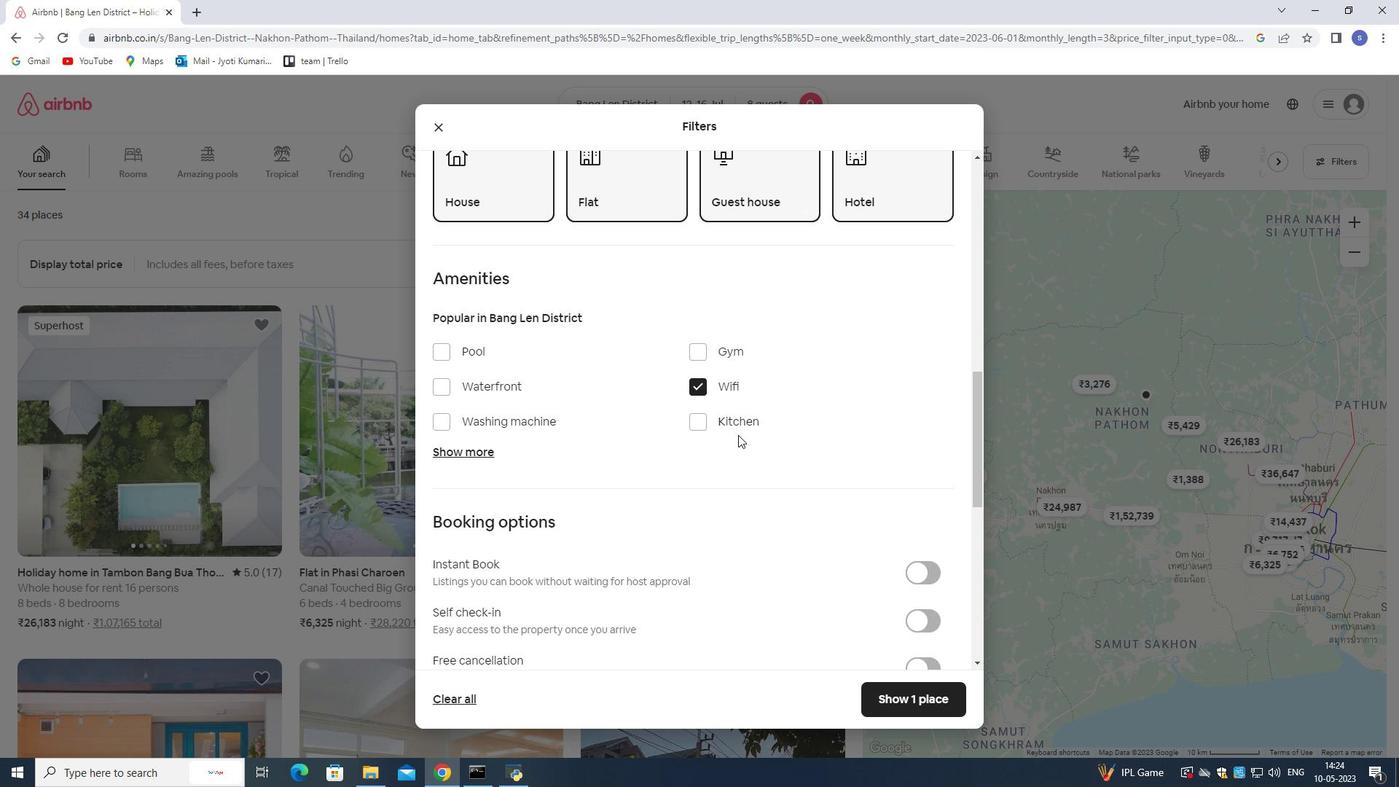 
Action: Mouse moved to (739, 436)
Screenshot: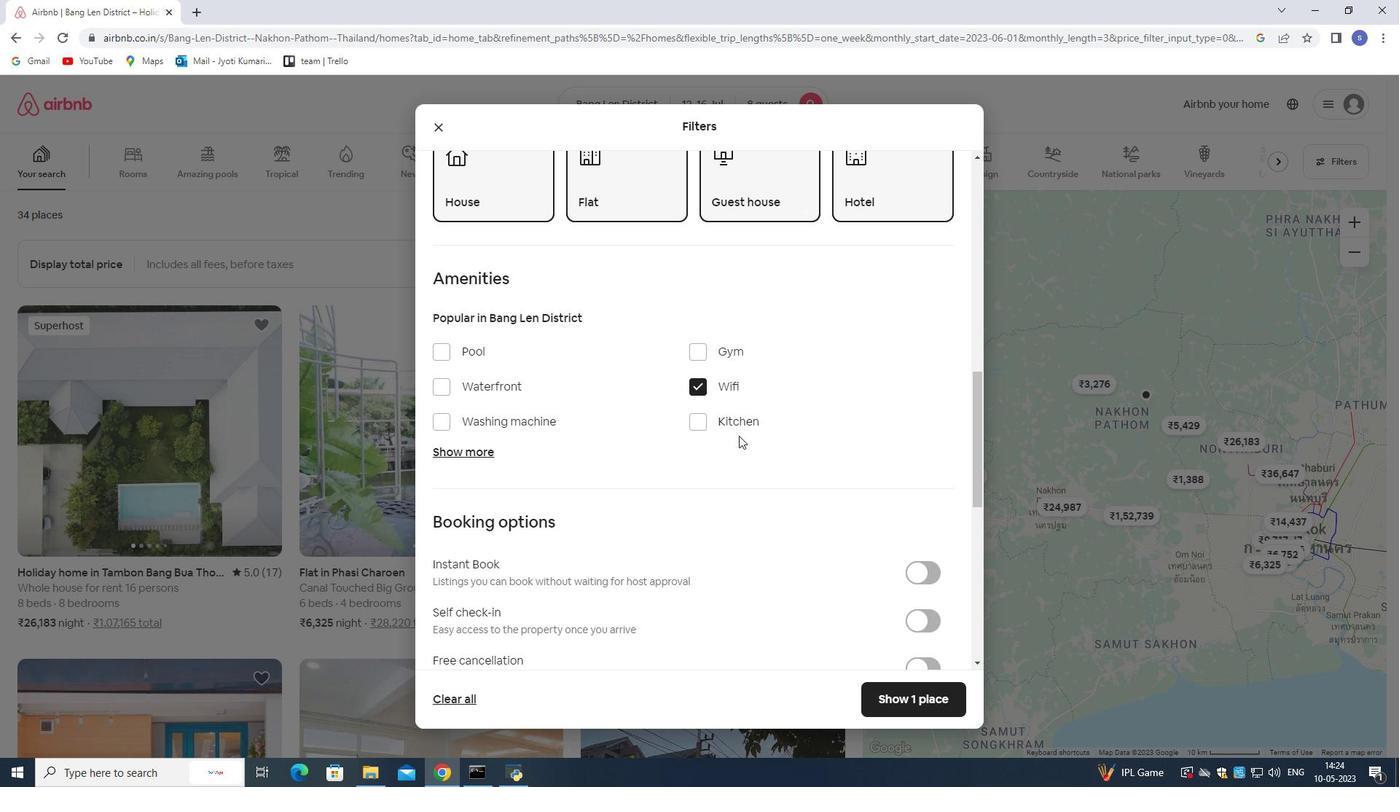 
Action: Mouse scrolled (739, 435) with delta (0, 0)
Screenshot: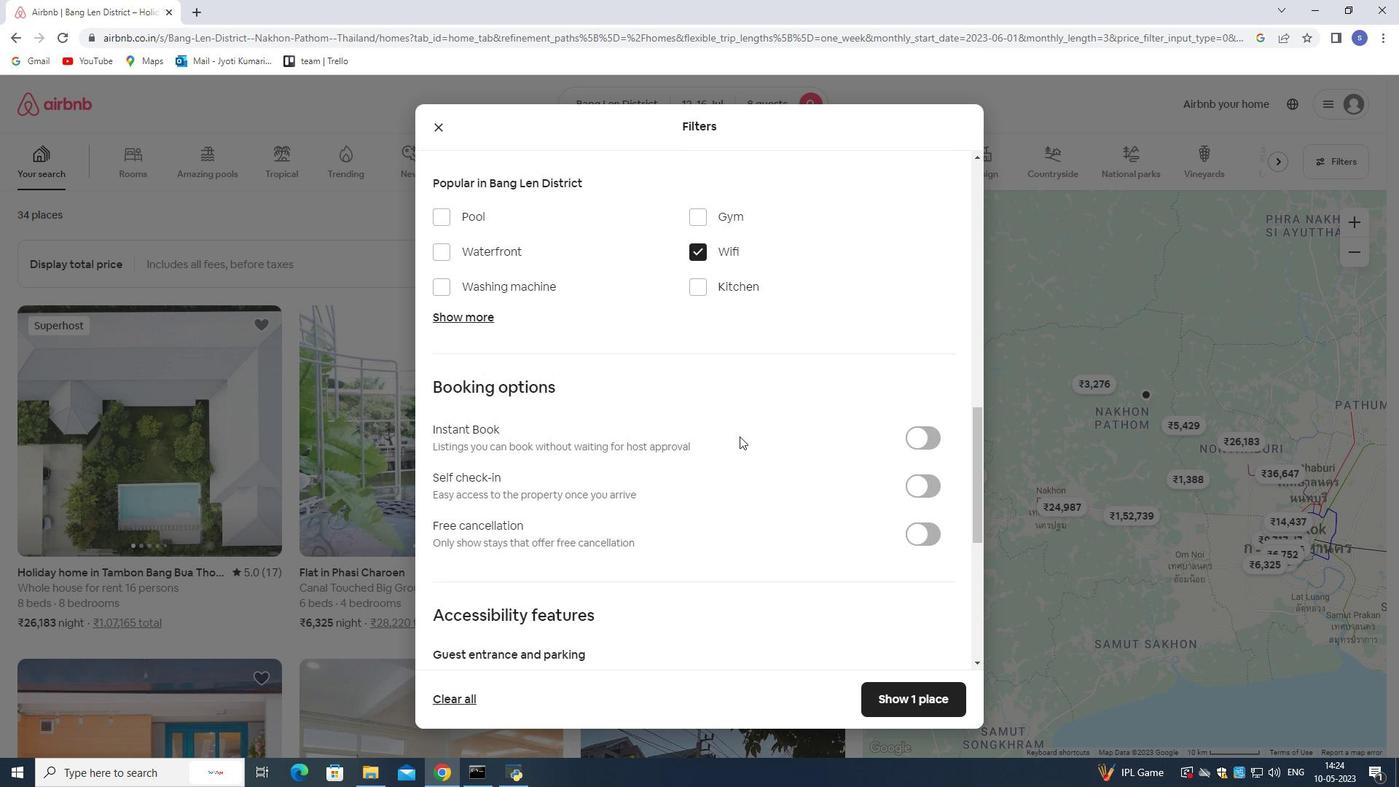 
Action: Mouse scrolled (739, 437) with delta (0, 0)
Screenshot: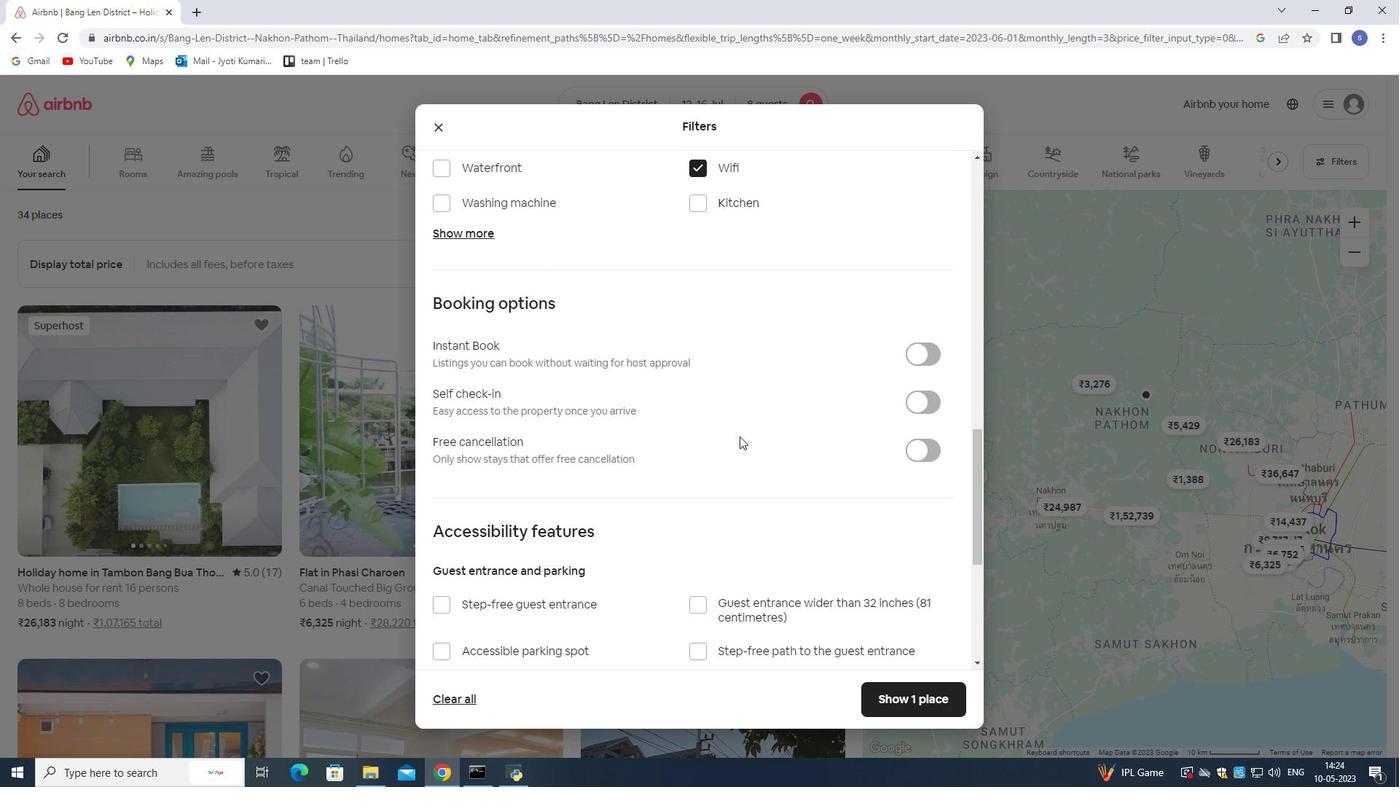 
Action: Mouse moved to (739, 437)
Screenshot: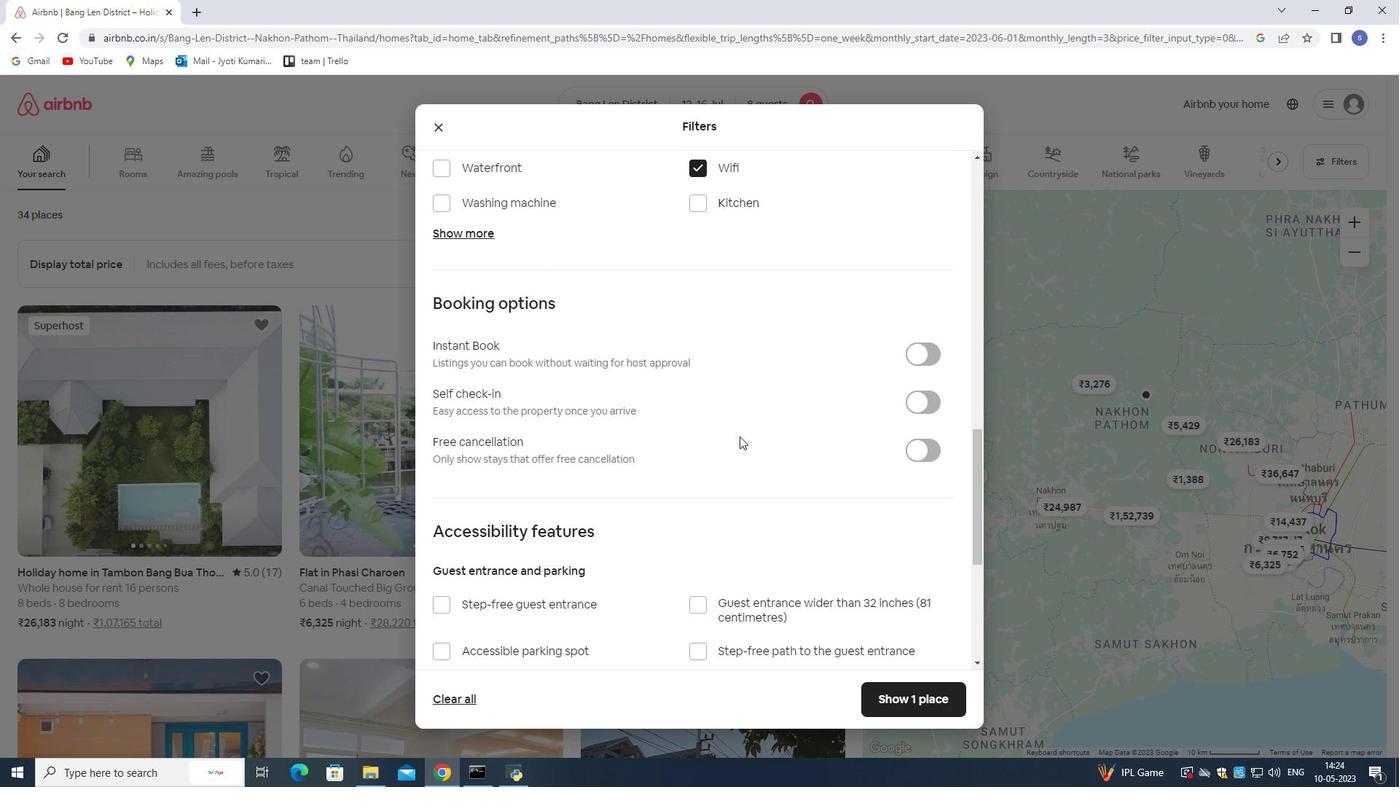 
Action: Mouse scrolled (739, 438) with delta (0, 0)
Screenshot: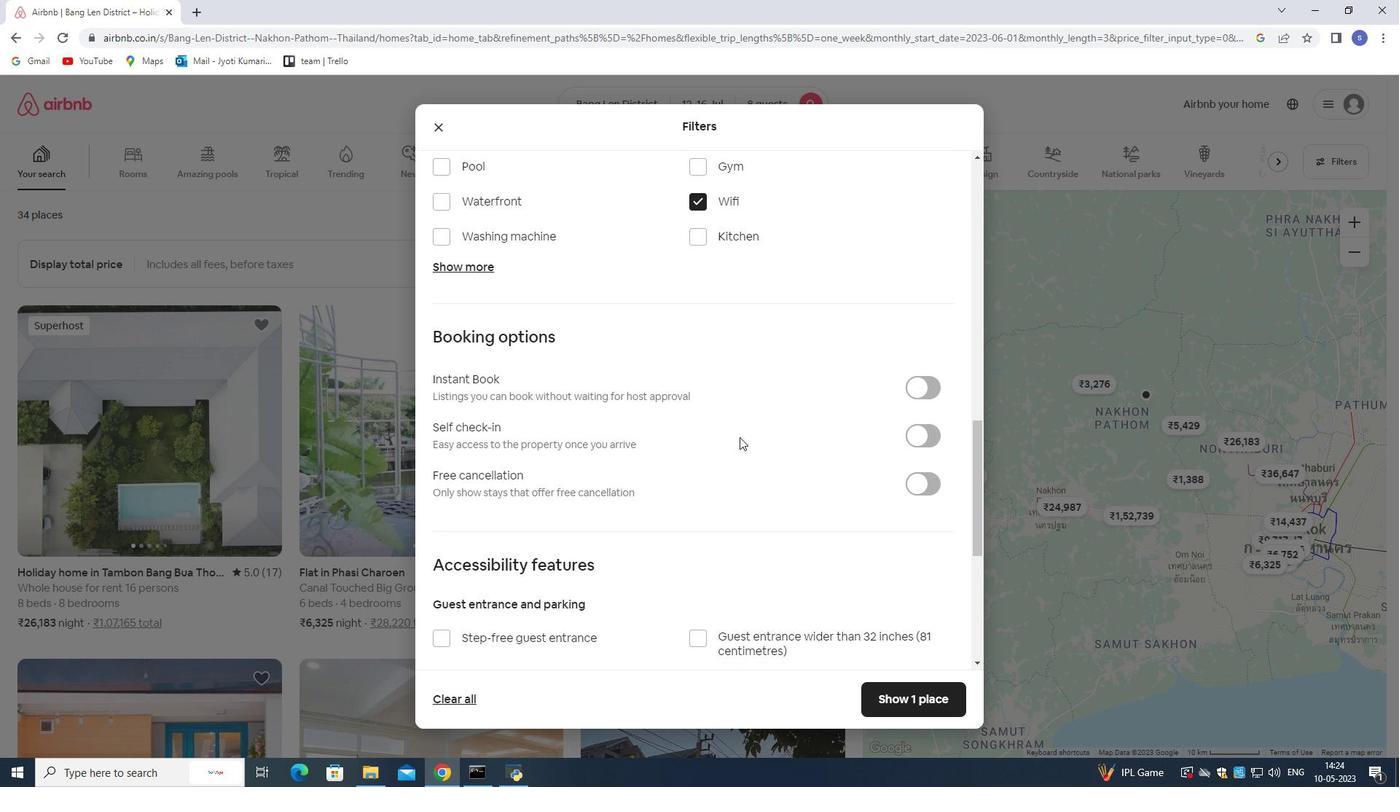 
Action: Mouse scrolled (739, 436) with delta (0, 0)
Screenshot: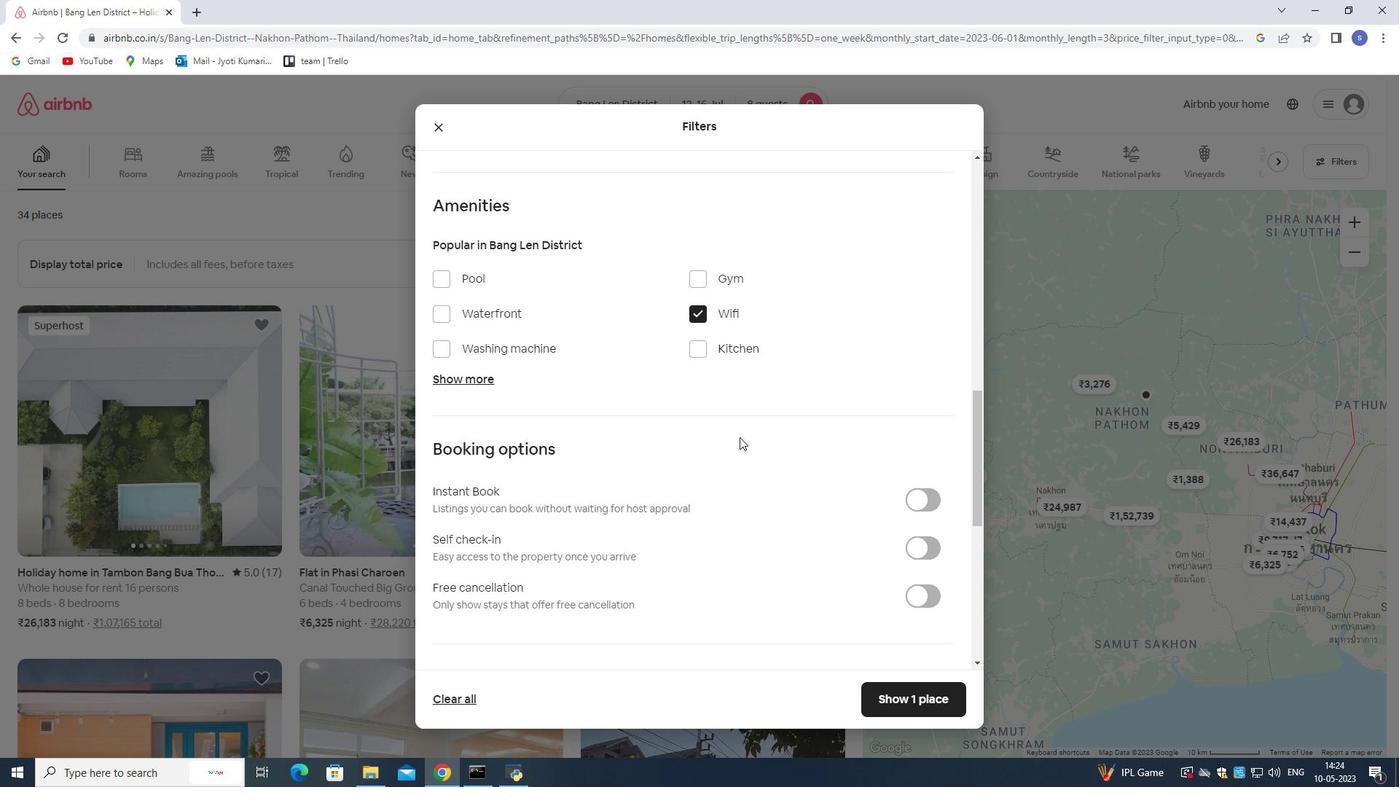 
Action: Mouse moved to (740, 437)
Screenshot: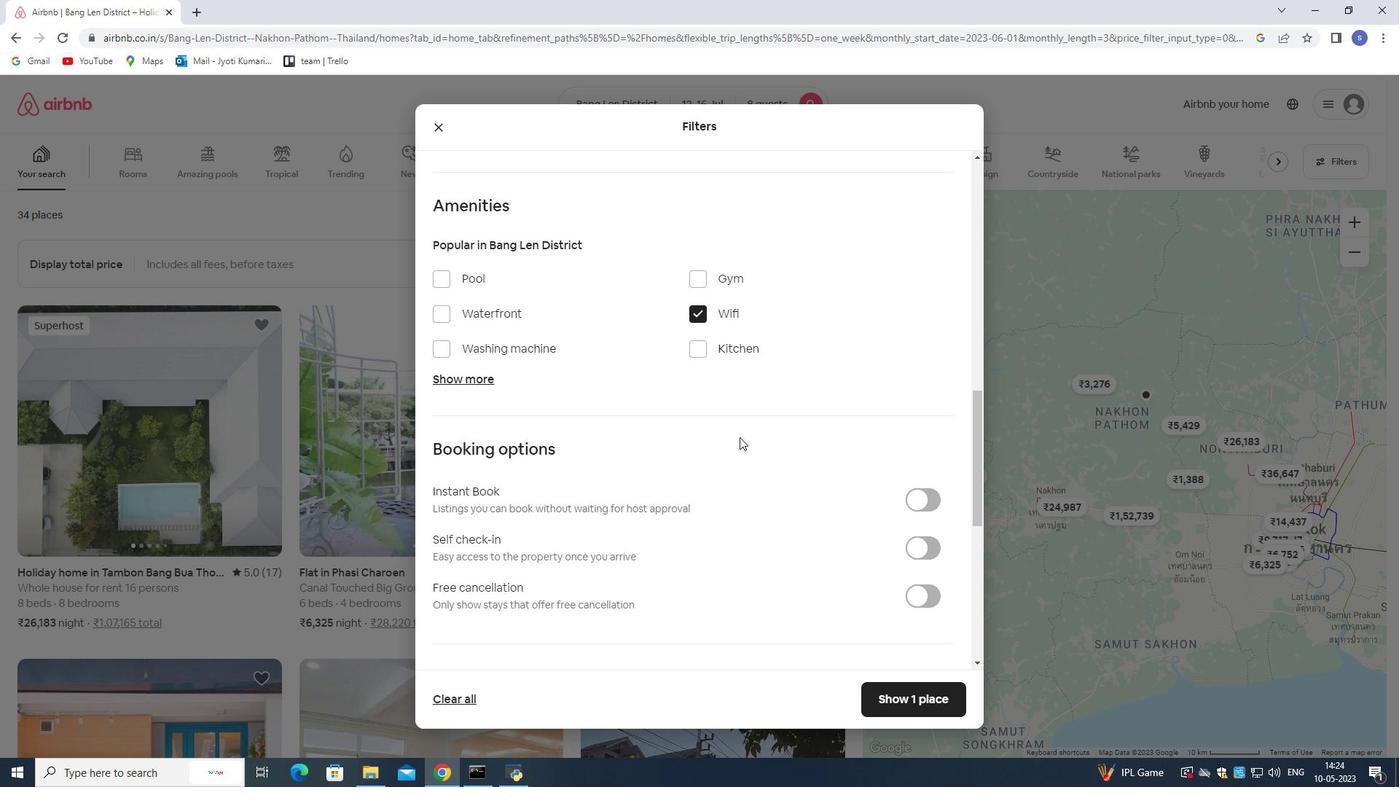
Action: Mouse scrolled (740, 436) with delta (0, 0)
Screenshot: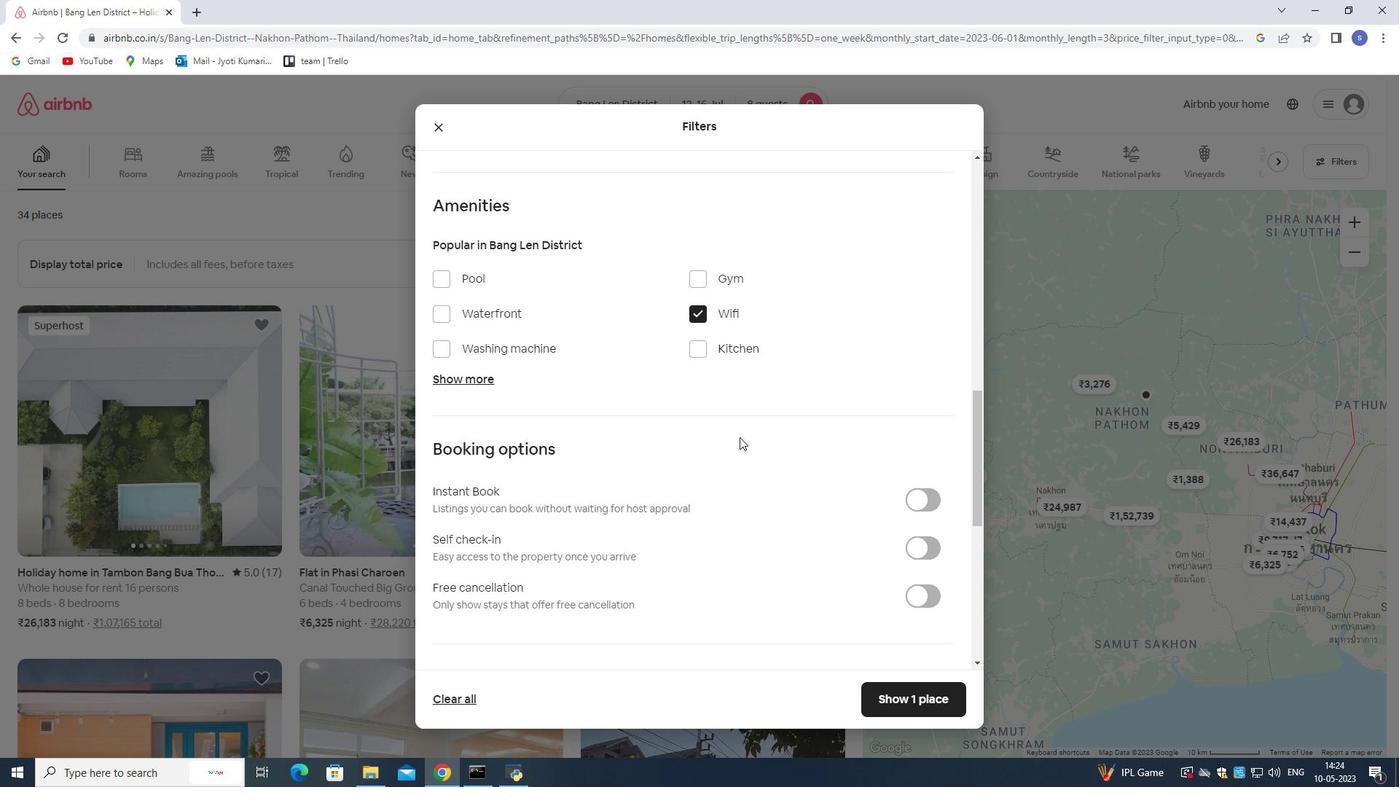 
Action: Mouse moved to (736, 399)
Screenshot: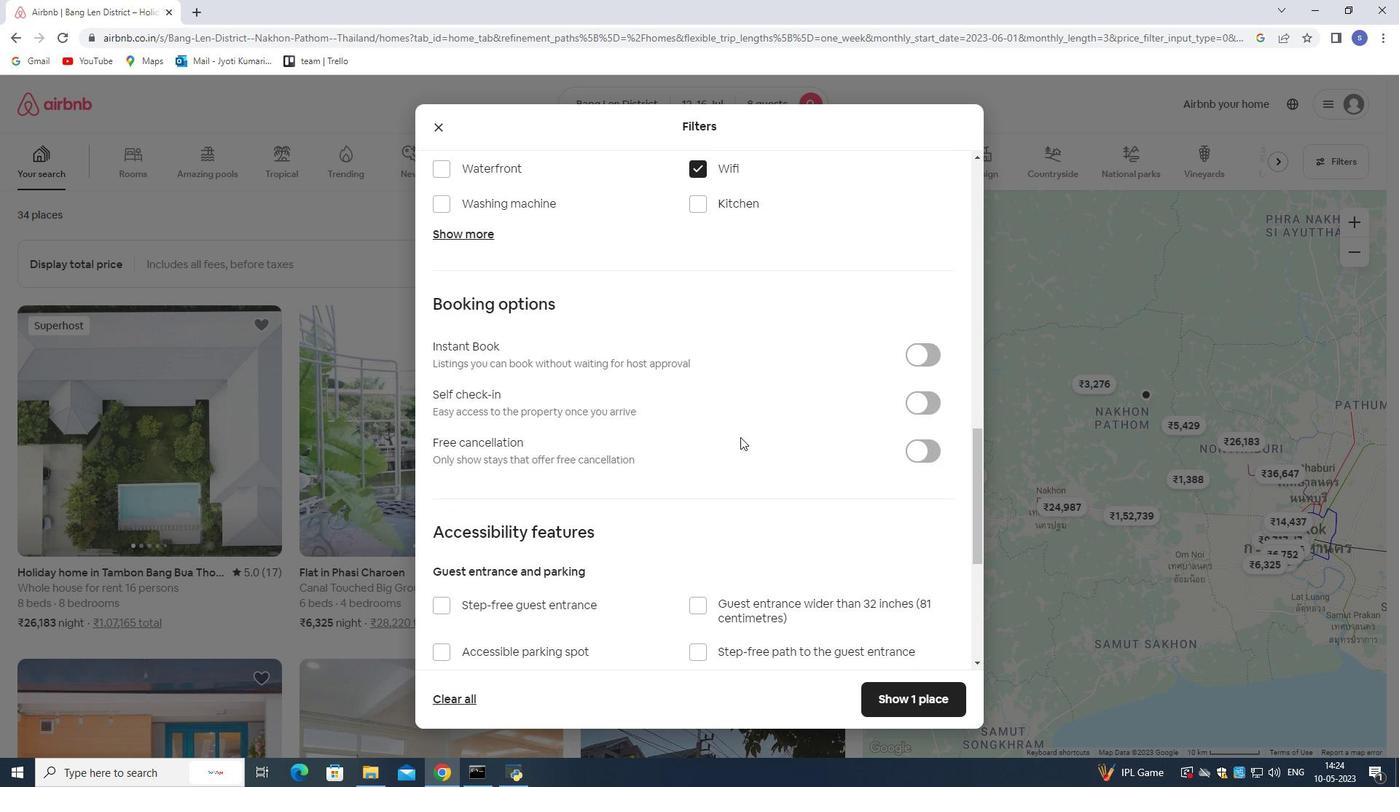 
Action: Mouse scrolled (736, 400) with delta (0, 0)
Screenshot: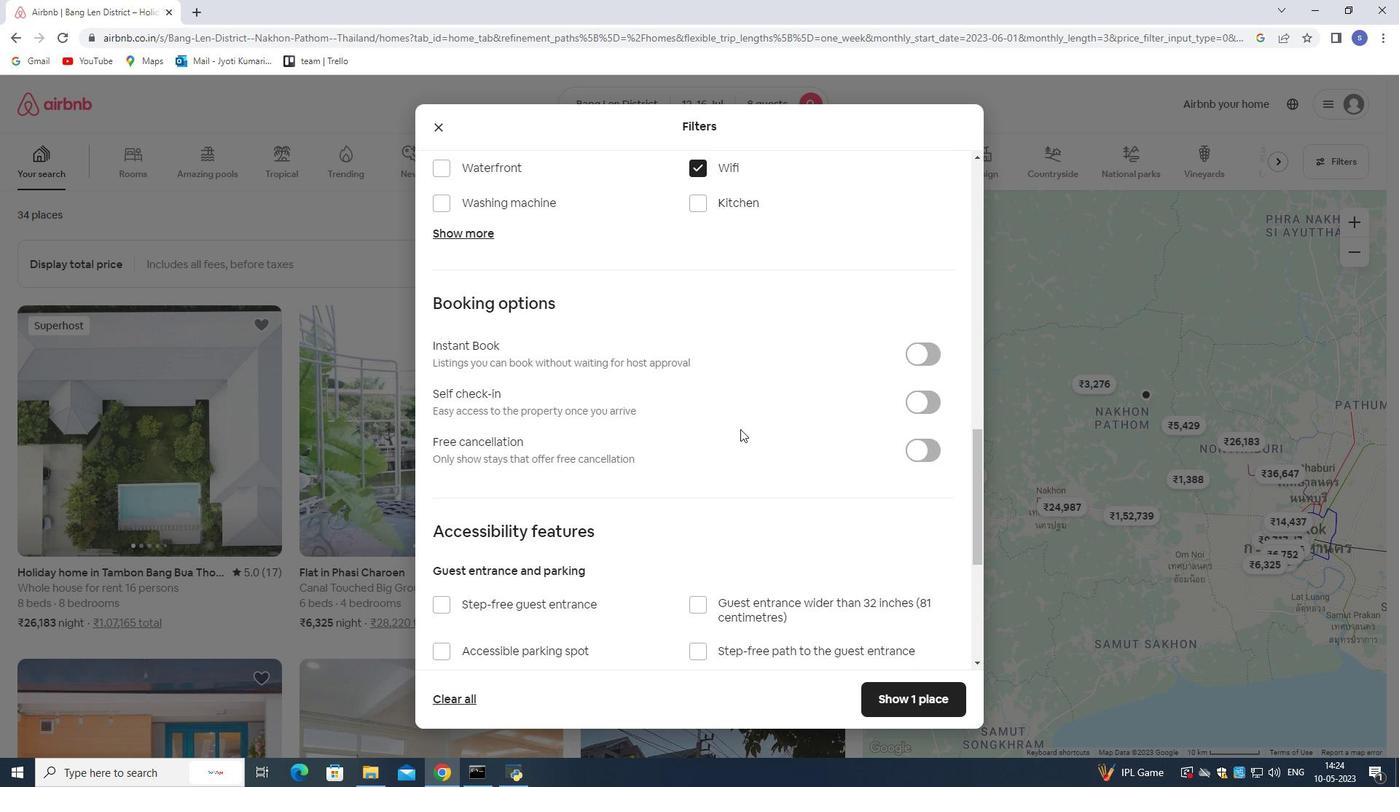 
Action: Mouse moved to (735, 396)
Screenshot: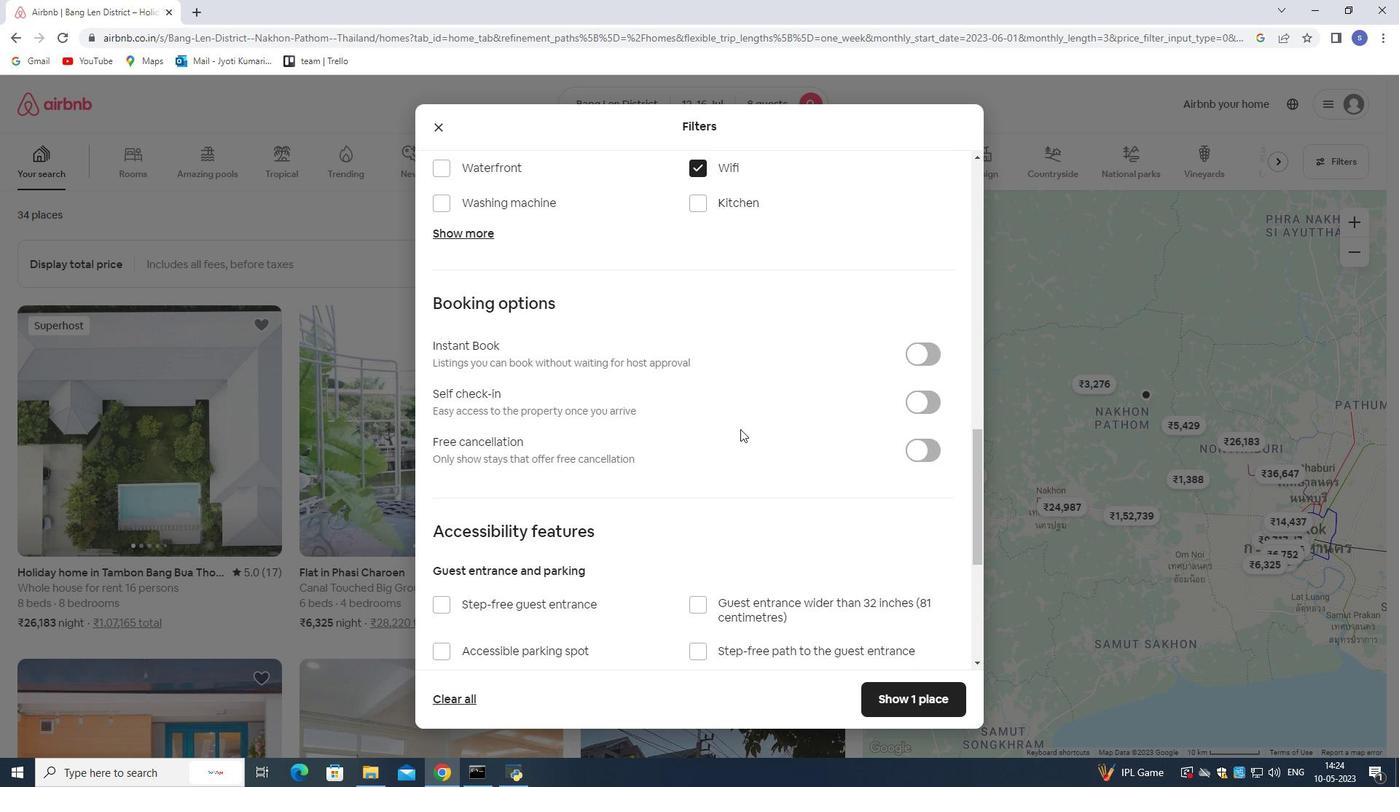
Action: Mouse scrolled (735, 397) with delta (0, 0)
Screenshot: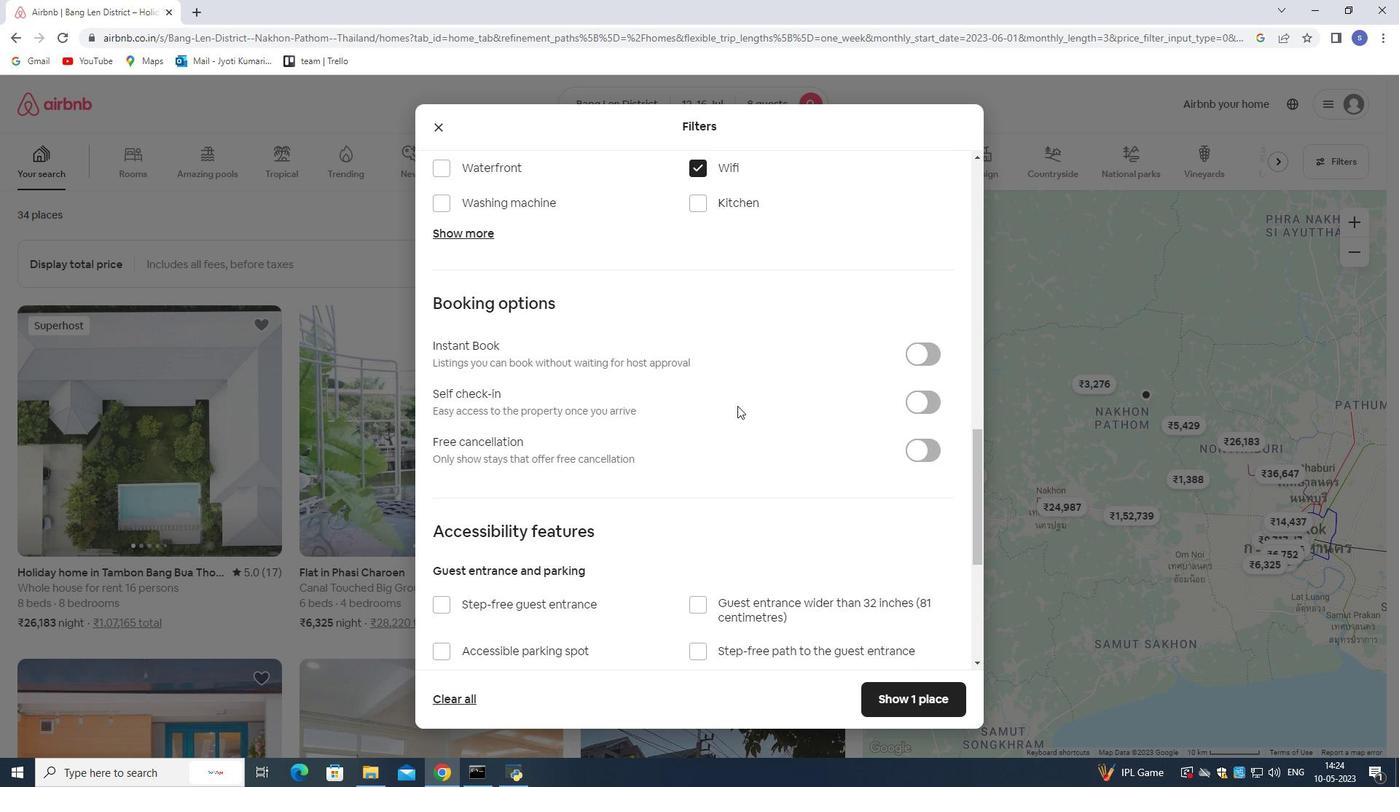 
Action: Mouse moved to (707, 278)
Screenshot: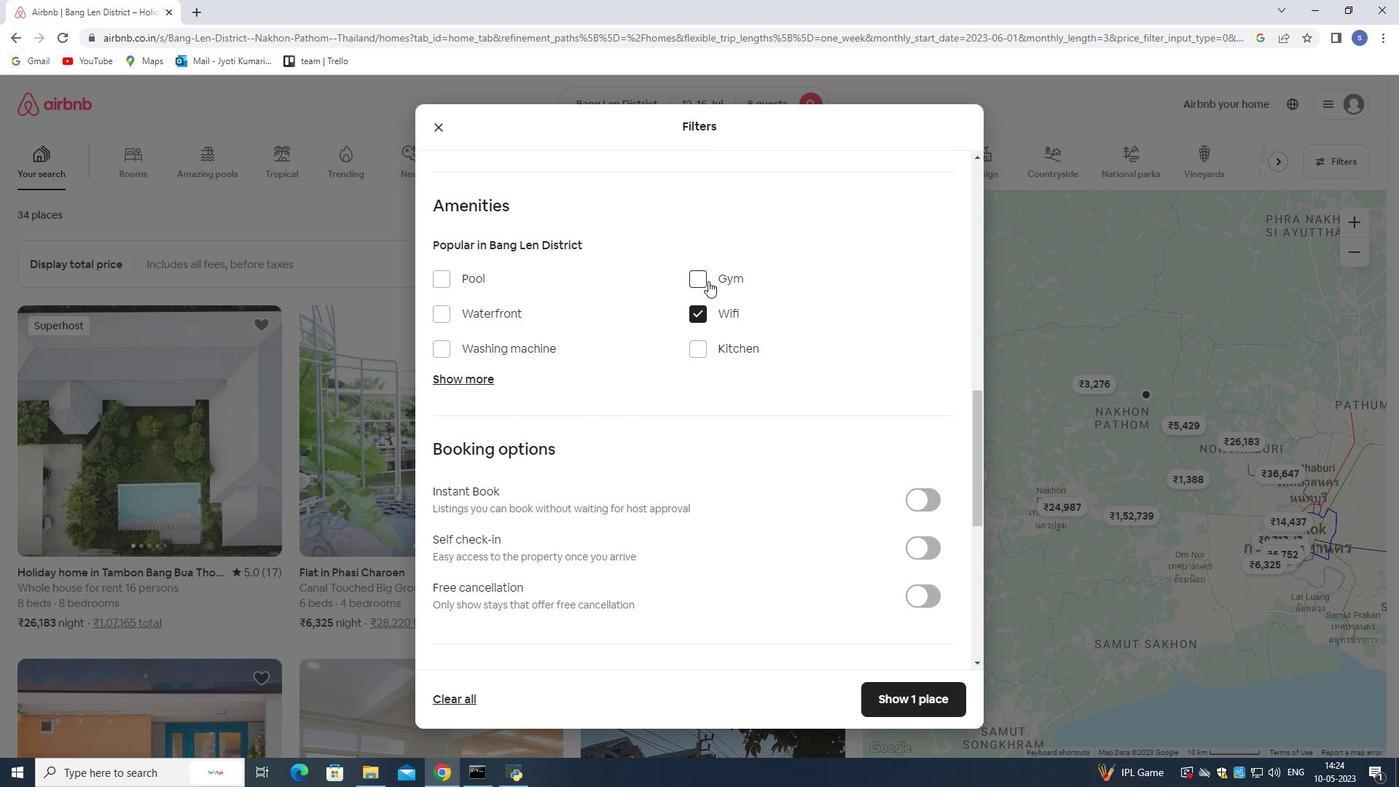 
Action: Mouse pressed left at (707, 278)
Screenshot: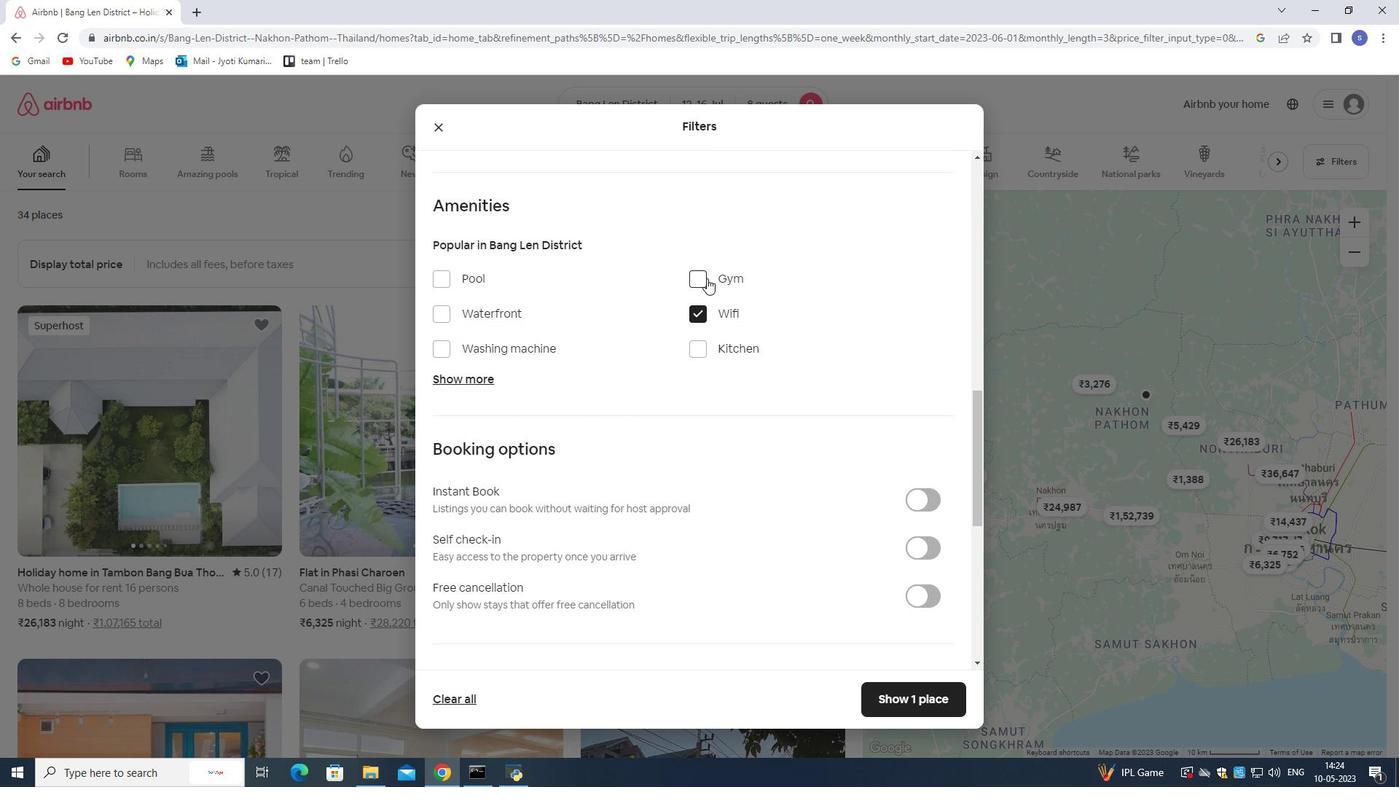 
Action: Mouse moved to (772, 428)
Screenshot: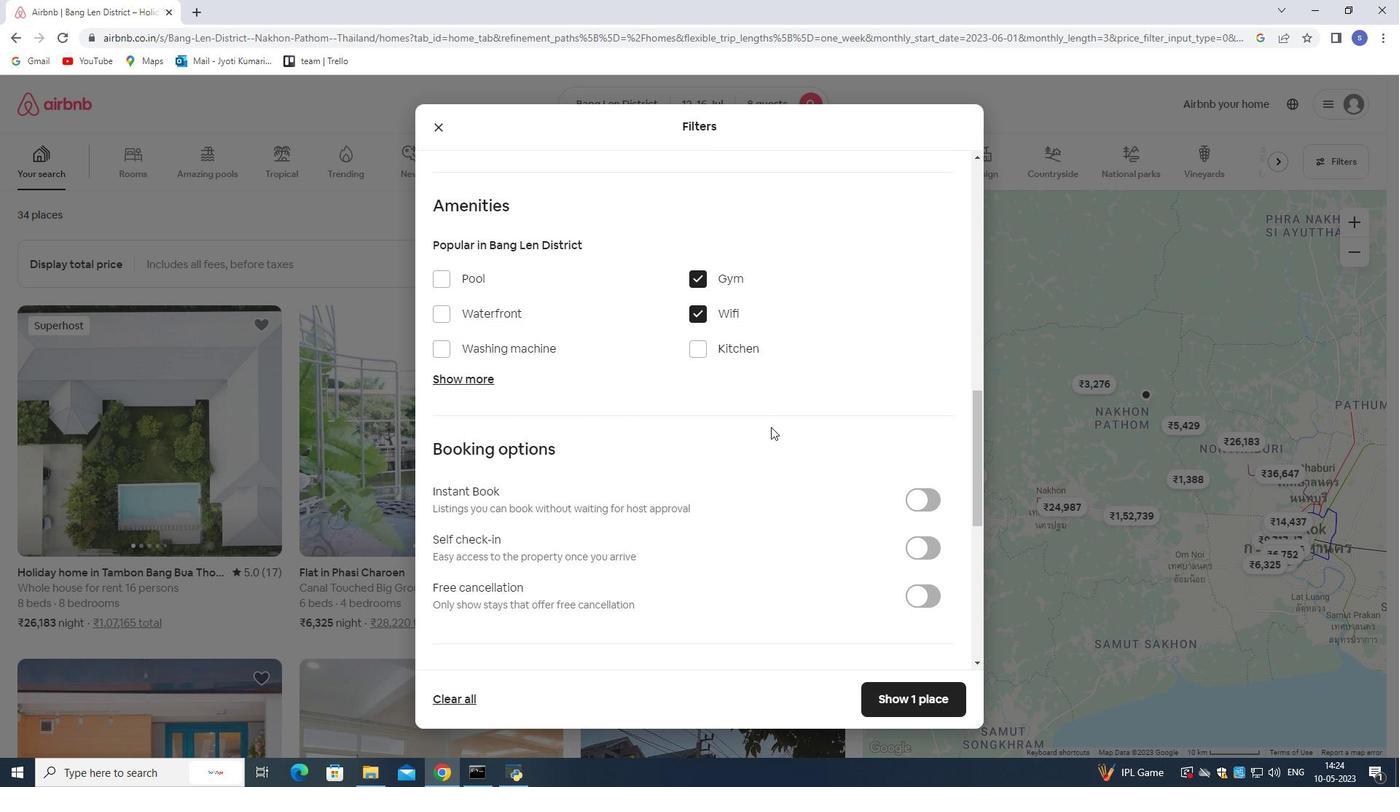 
Action: Mouse scrolled (772, 427) with delta (0, 0)
Screenshot: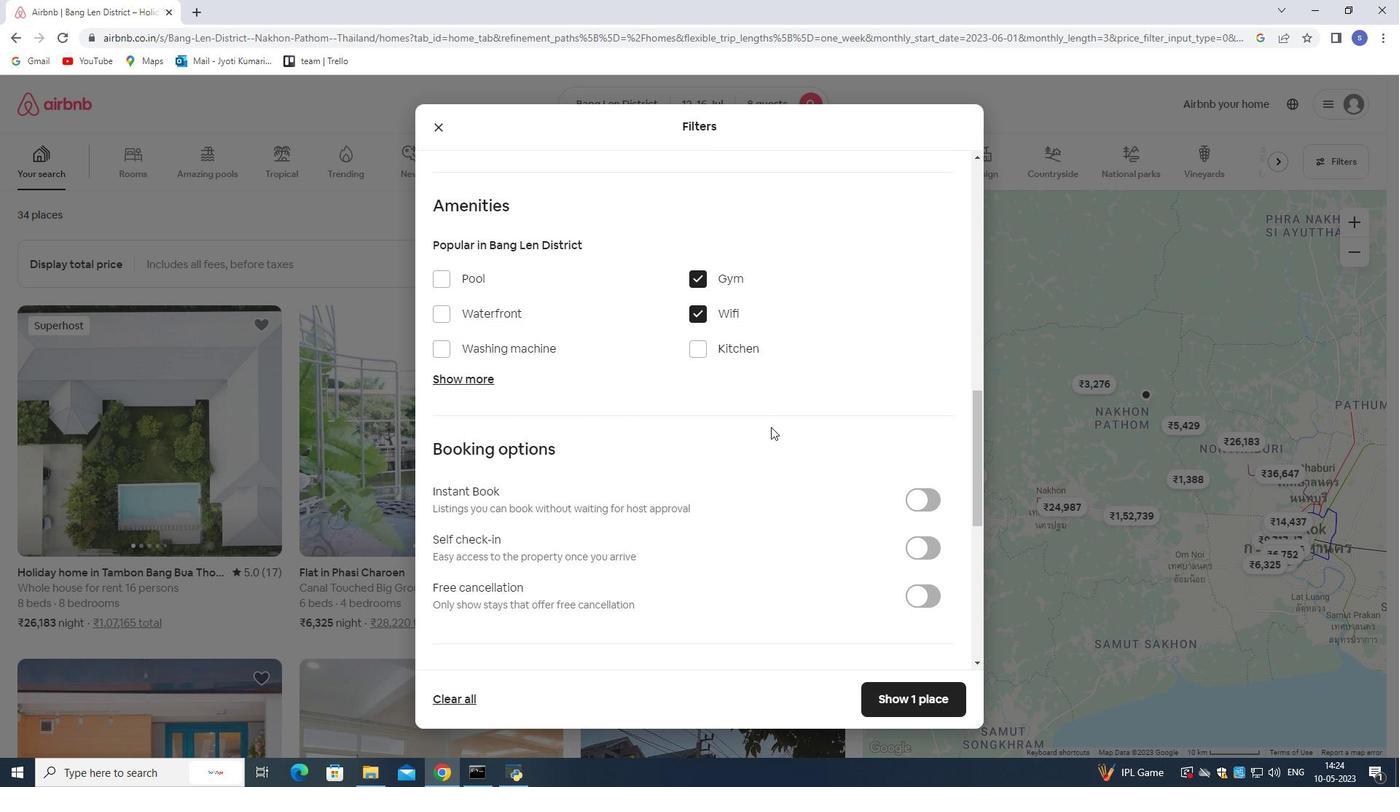 
Action: Mouse moved to (772, 429)
Screenshot: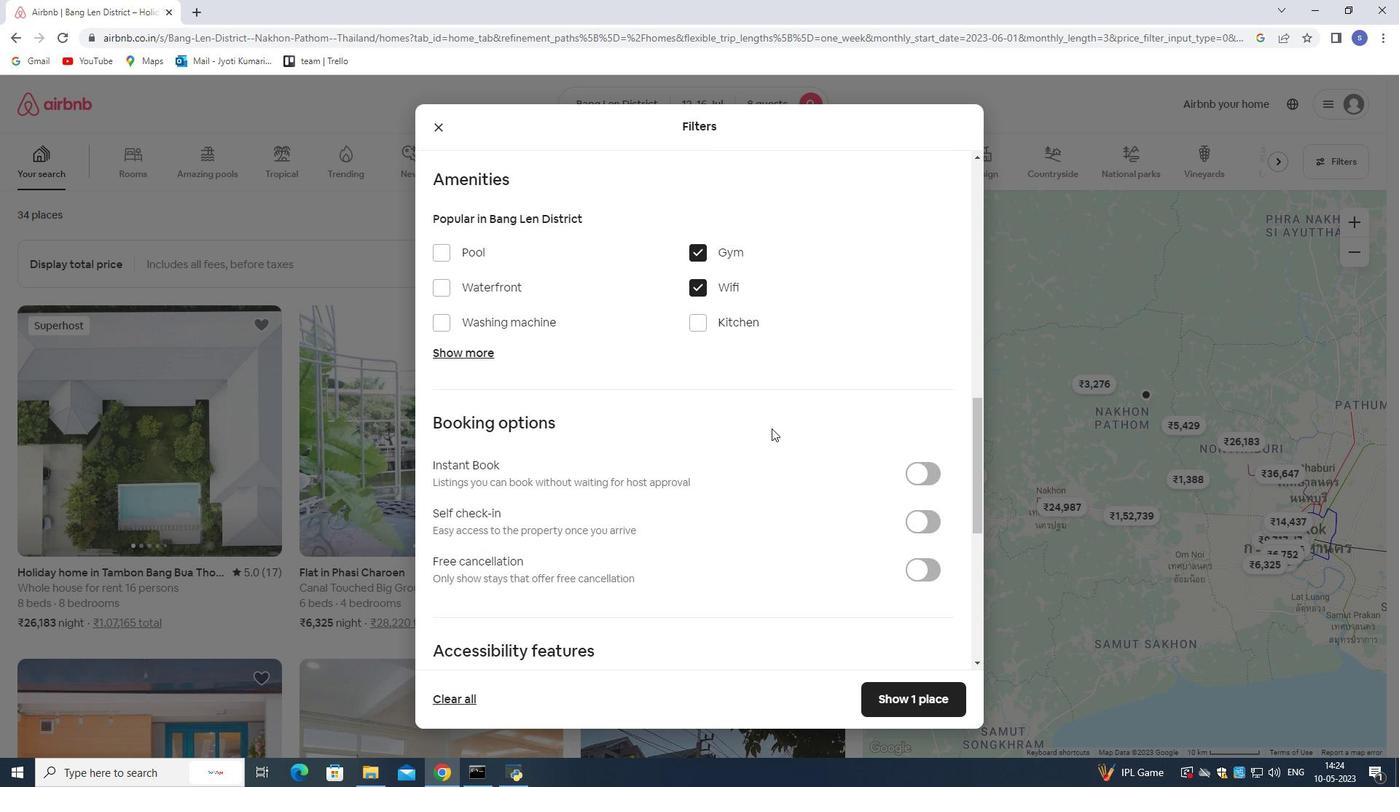 
Action: Mouse scrolled (772, 428) with delta (0, 0)
Screenshot: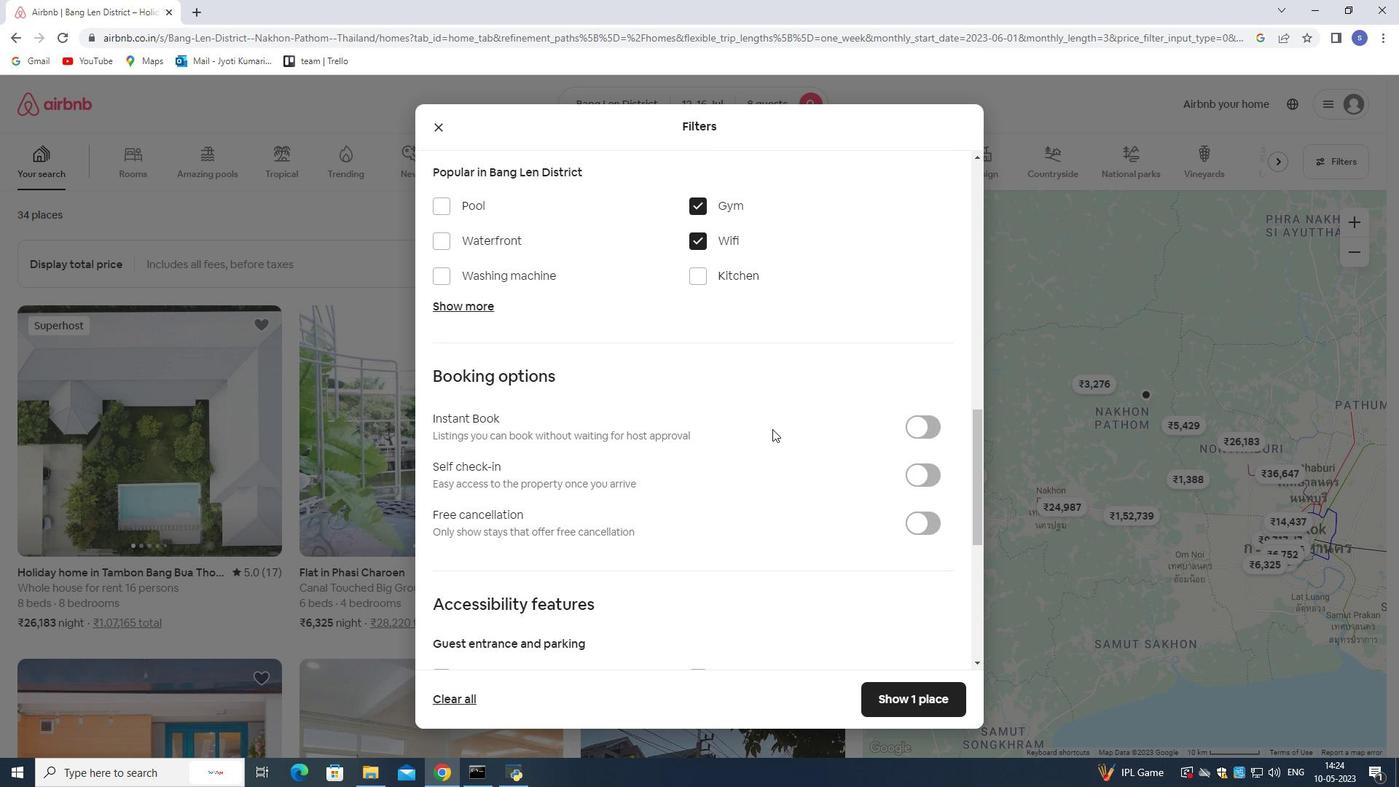 
Action: Mouse scrolled (772, 428) with delta (0, 0)
Screenshot: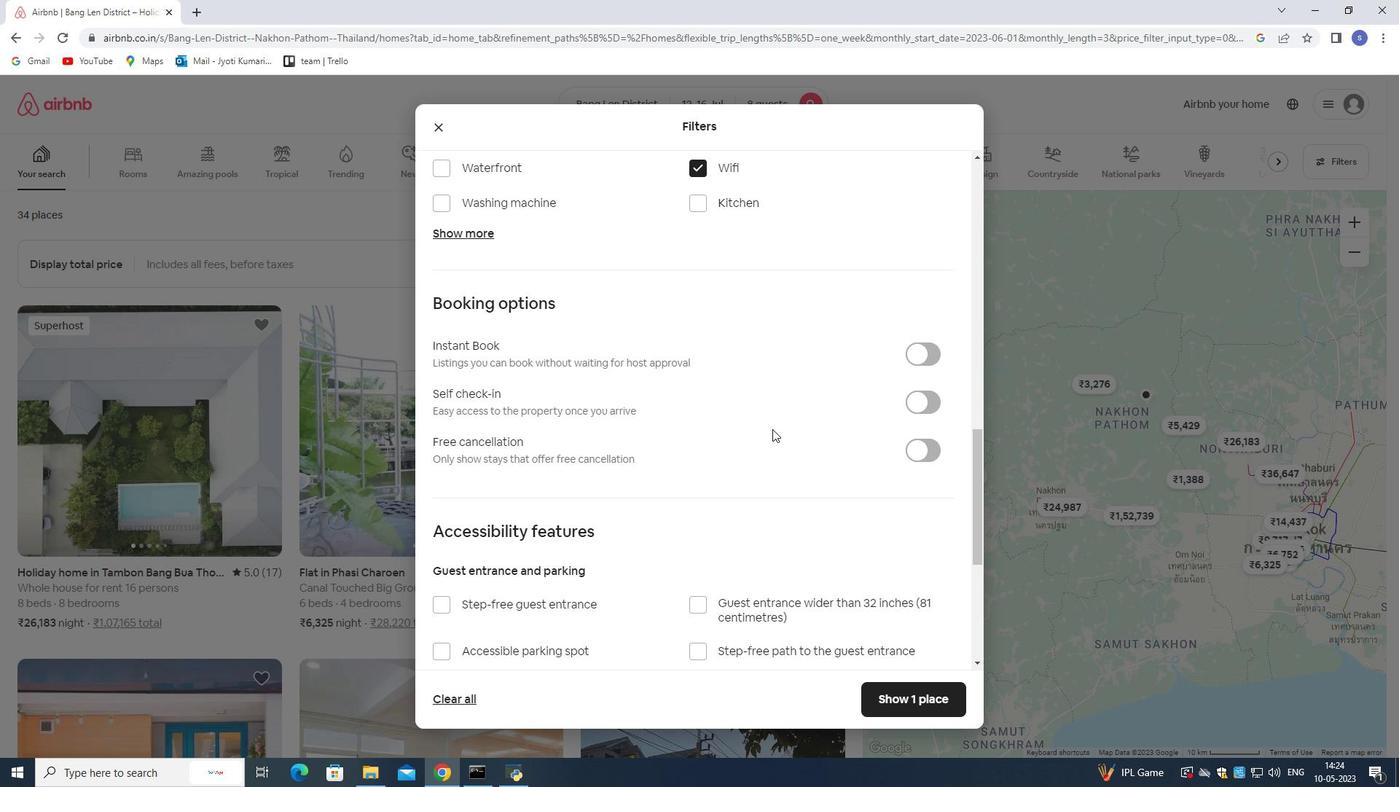 
Action: Mouse scrolled (772, 428) with delta (0, 0)
Screenshot: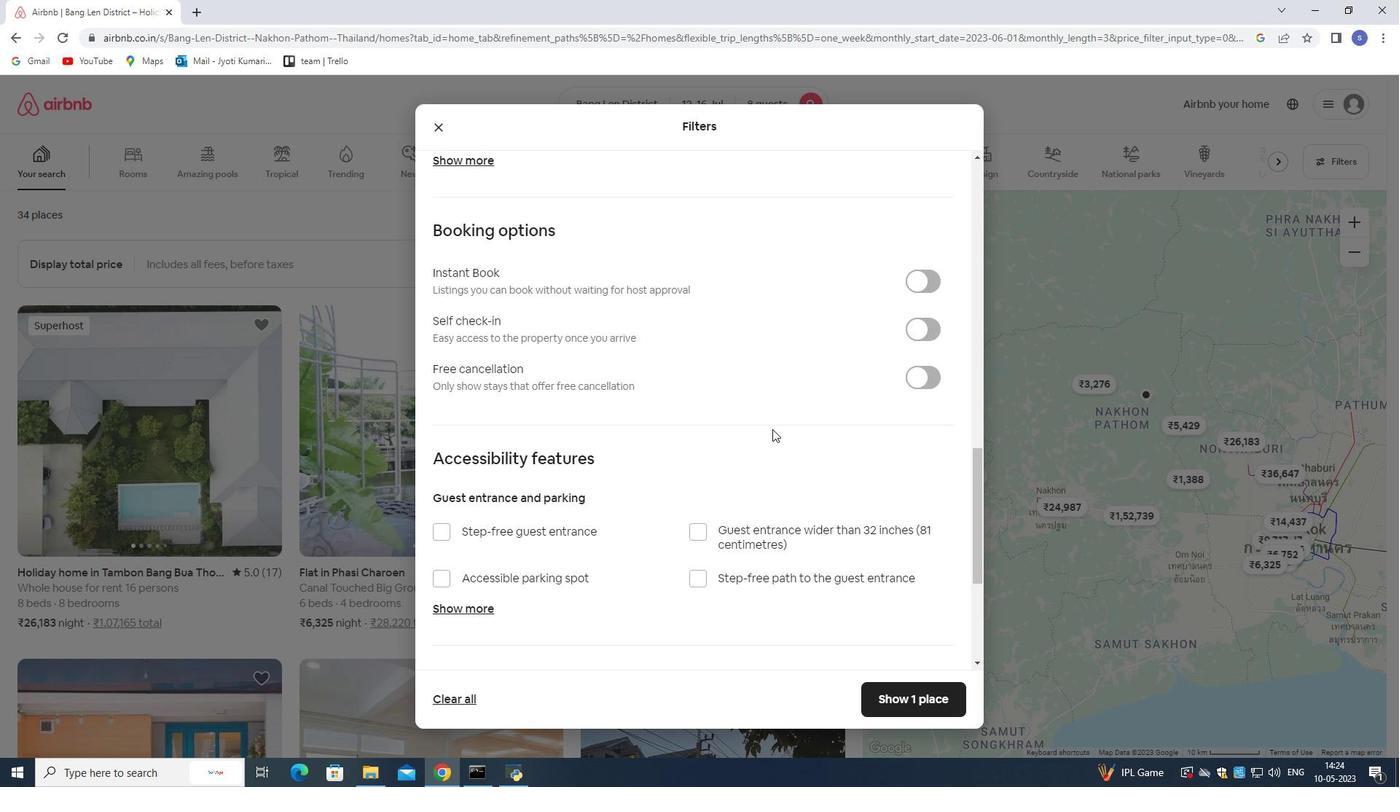 
Action: Mouse moved to (930, 246)
Screenshot: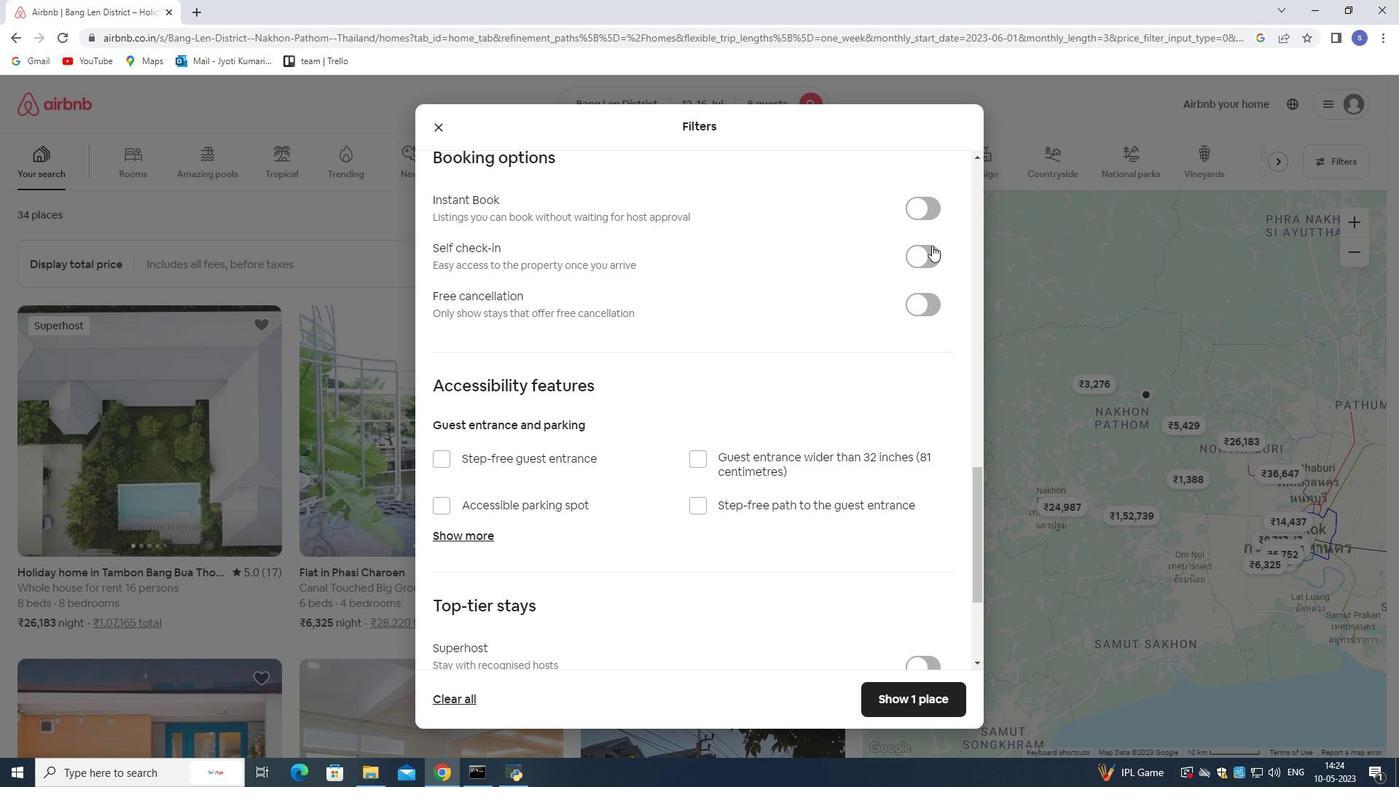 
Action: Mouse pressed left at (930, 246)
Screenshot: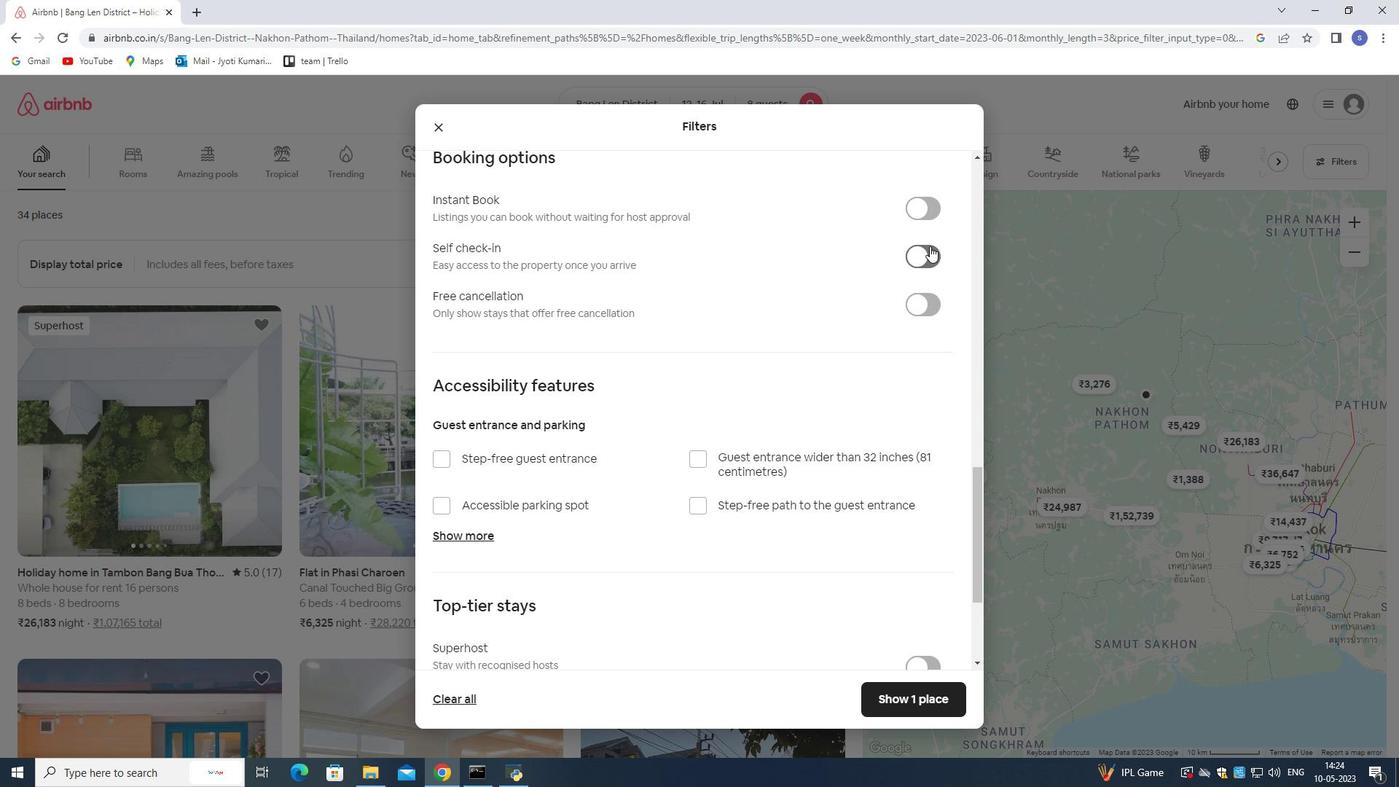 
Action: Mouse moved to (817, 410)
Screenshot: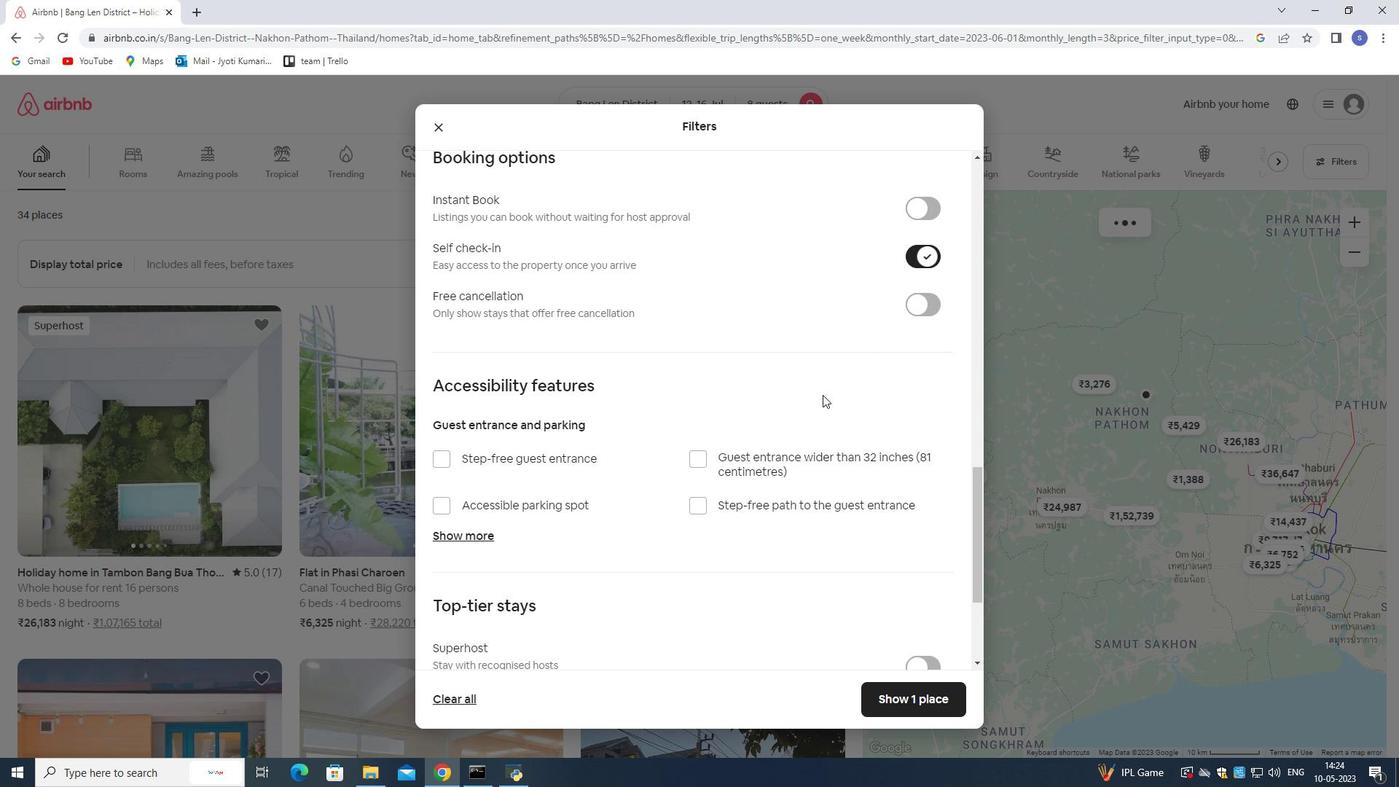 
Action: Mouse scrolled (817, 409) with delta (0, 0)
Screenshot: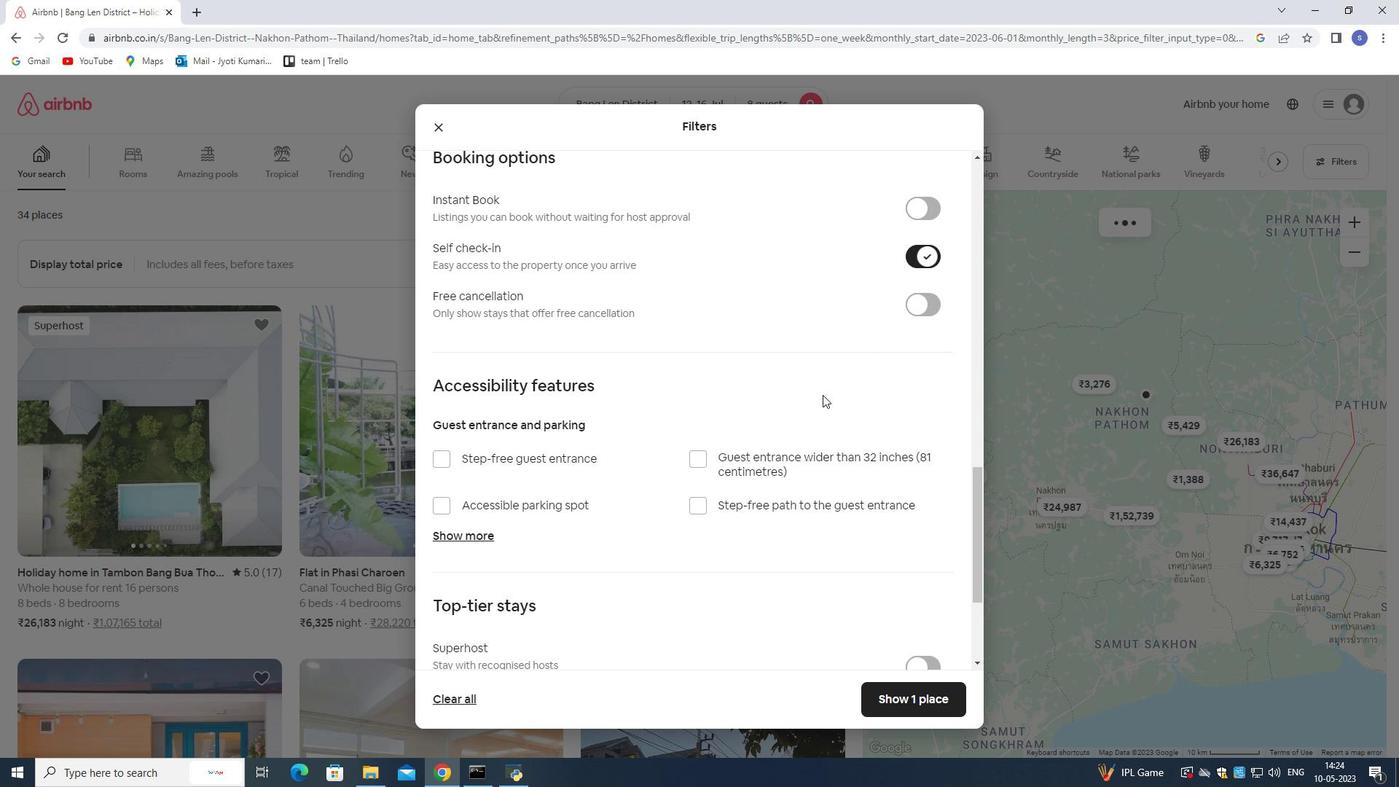 
Action: Mouse moved to (815, 414)
Screenshot: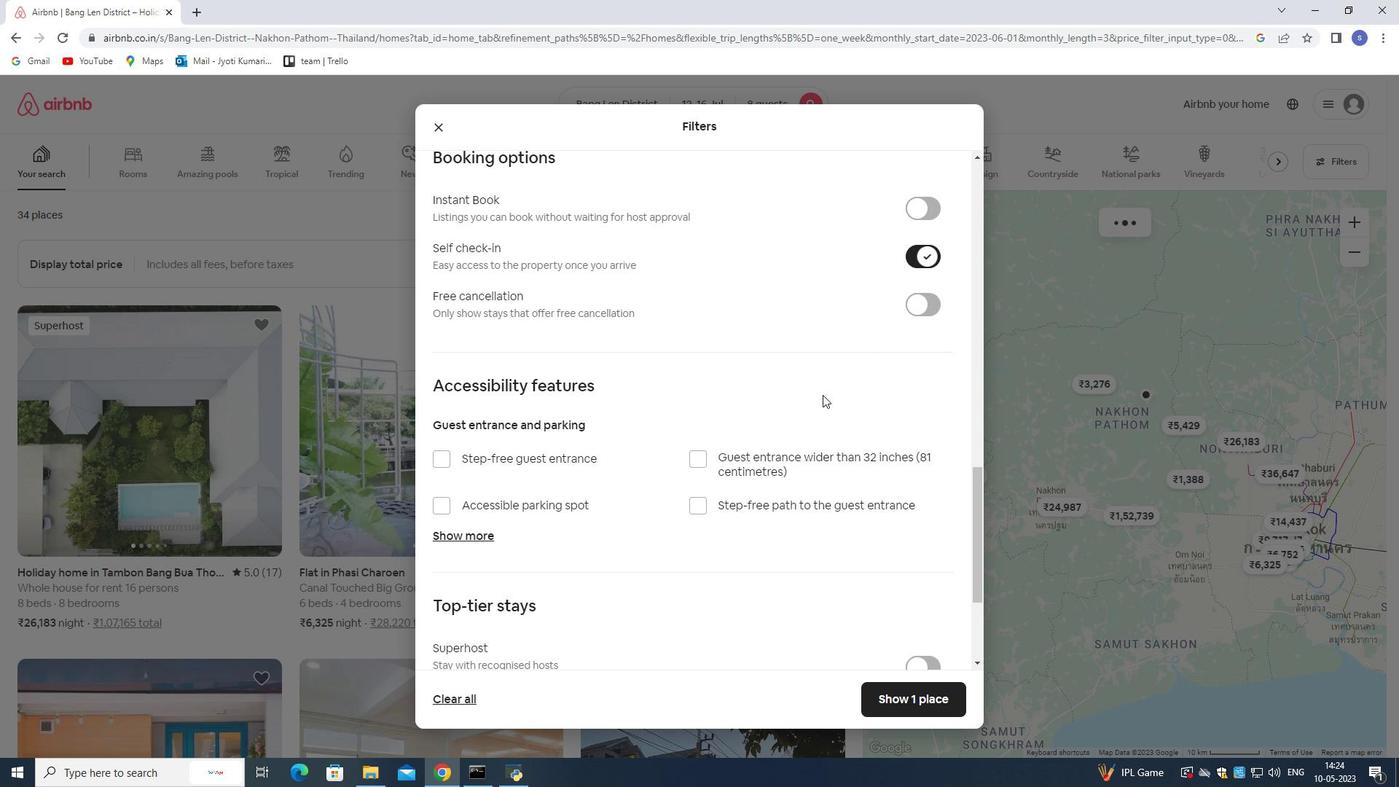 
Action: Mouse scrolled (815, 414) with delta (0, 0)
Screenshot: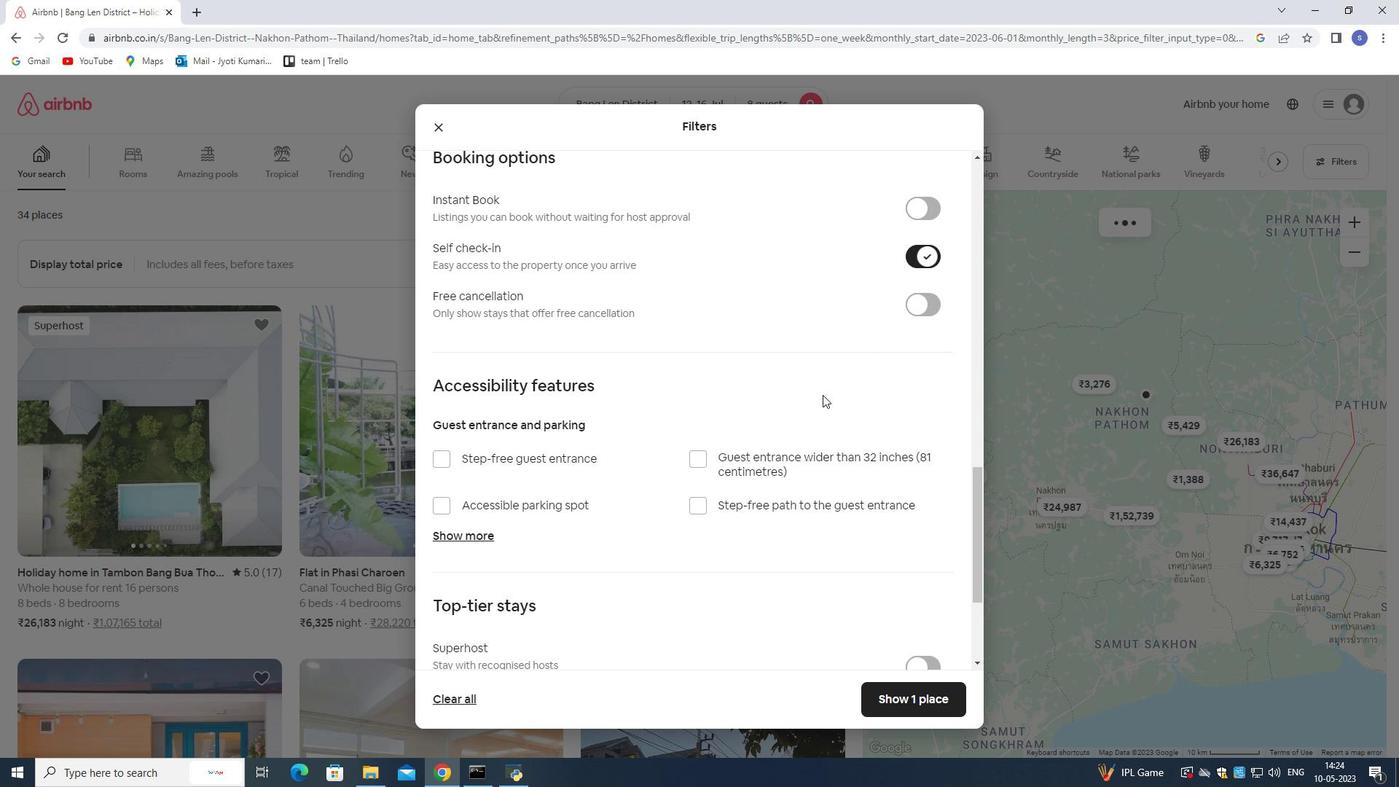 
Action: Mouse moved to (812, 417)
Screenshot: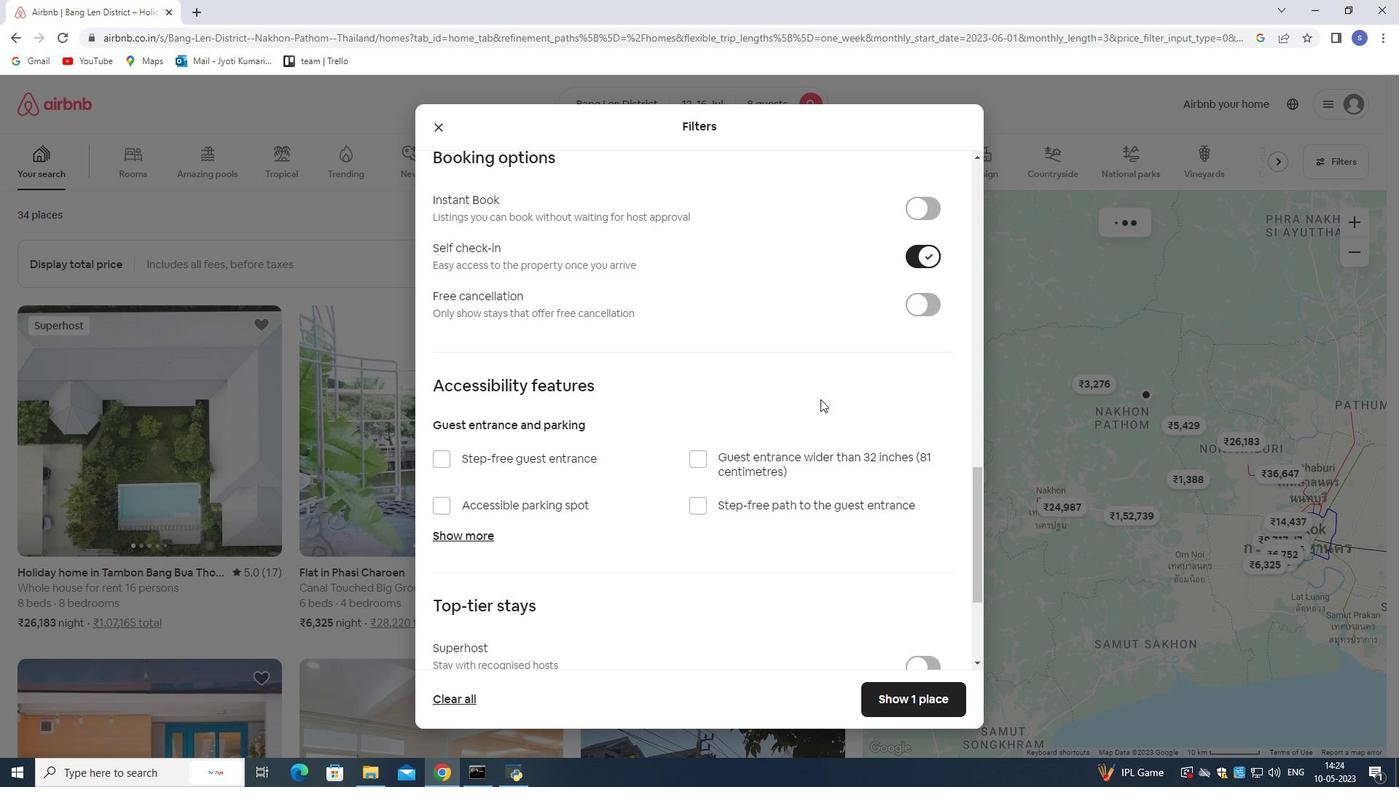 
Action: Mouse scrolled (812, 417) with delta (0, 0)
Screenshot: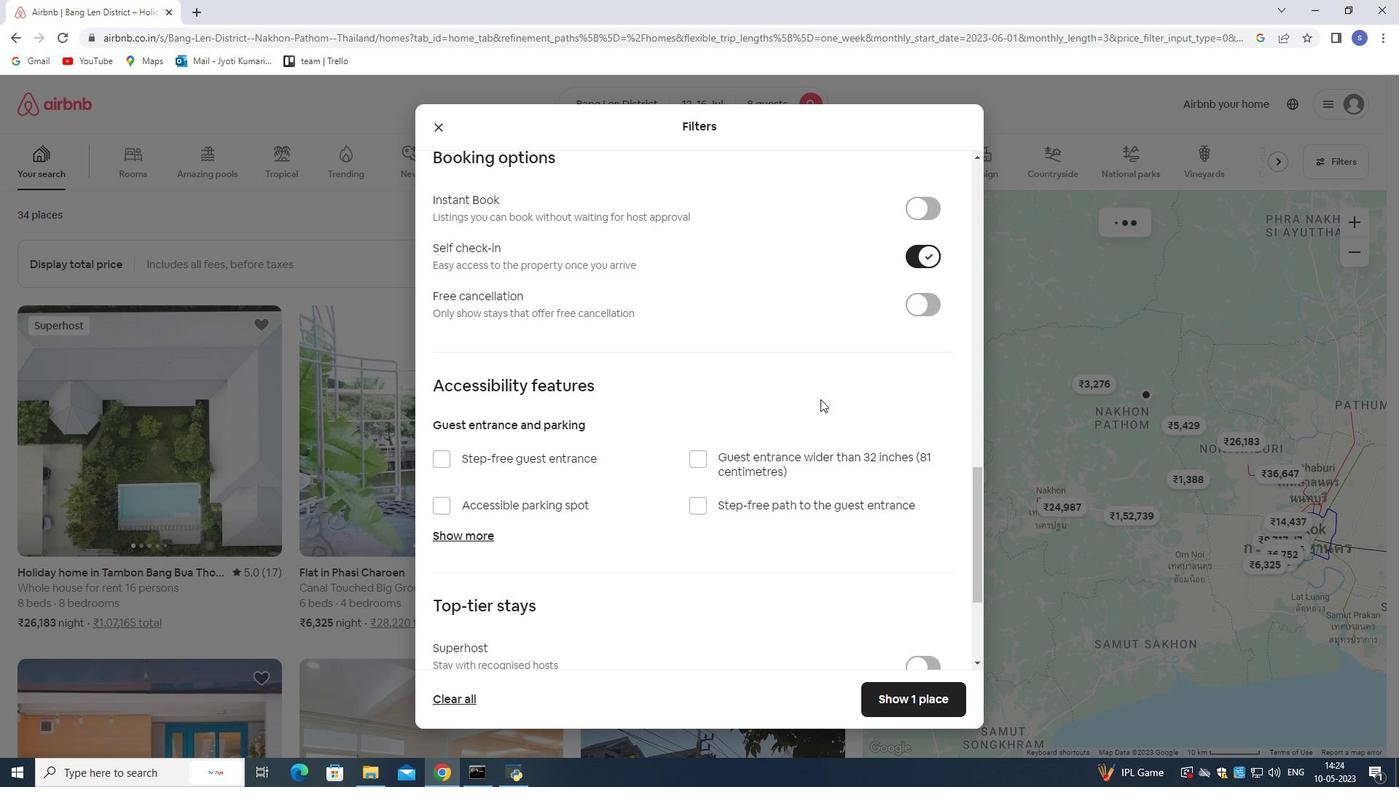 
Action: Mouse moved to (441, 593)
Screenshot: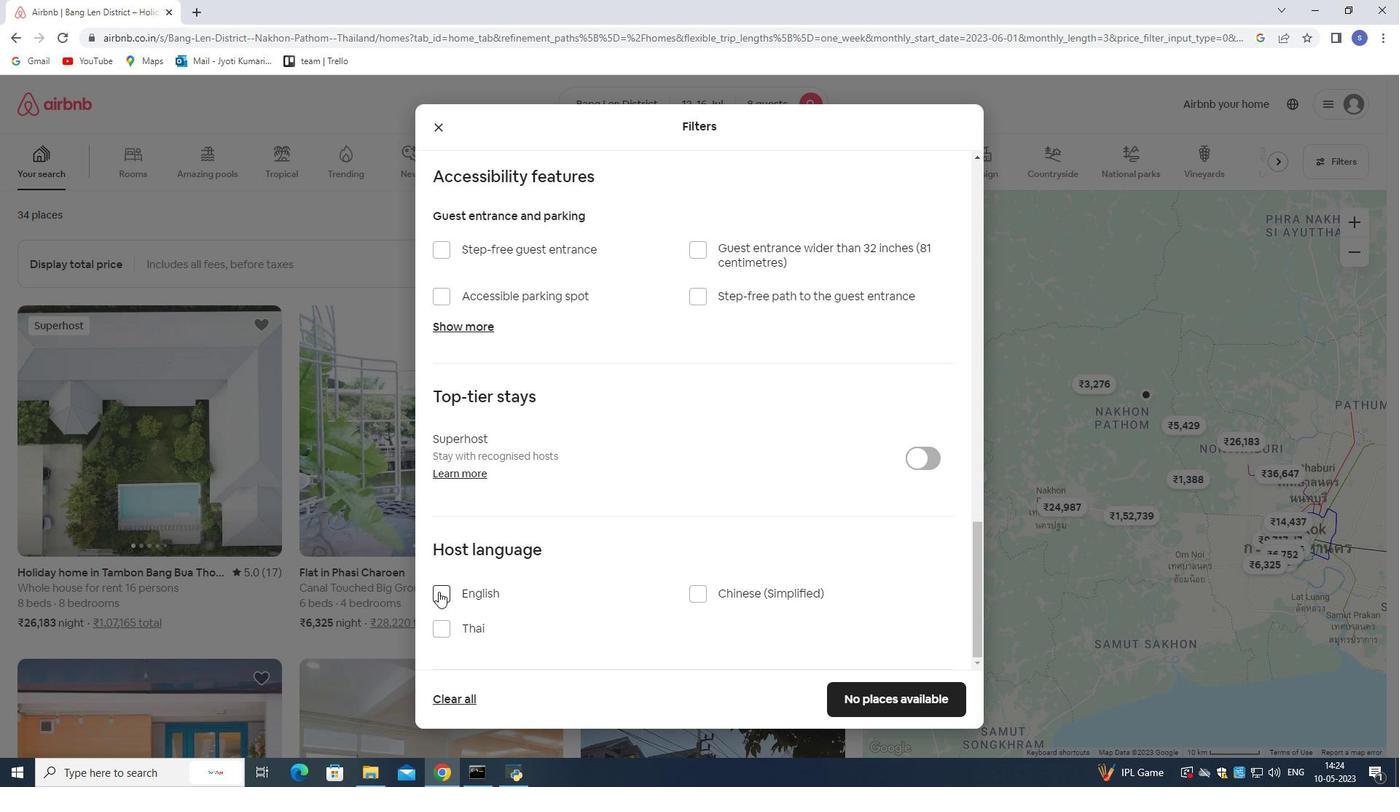 
Action: Mouse pressed left at (441, 593)
Screenshot: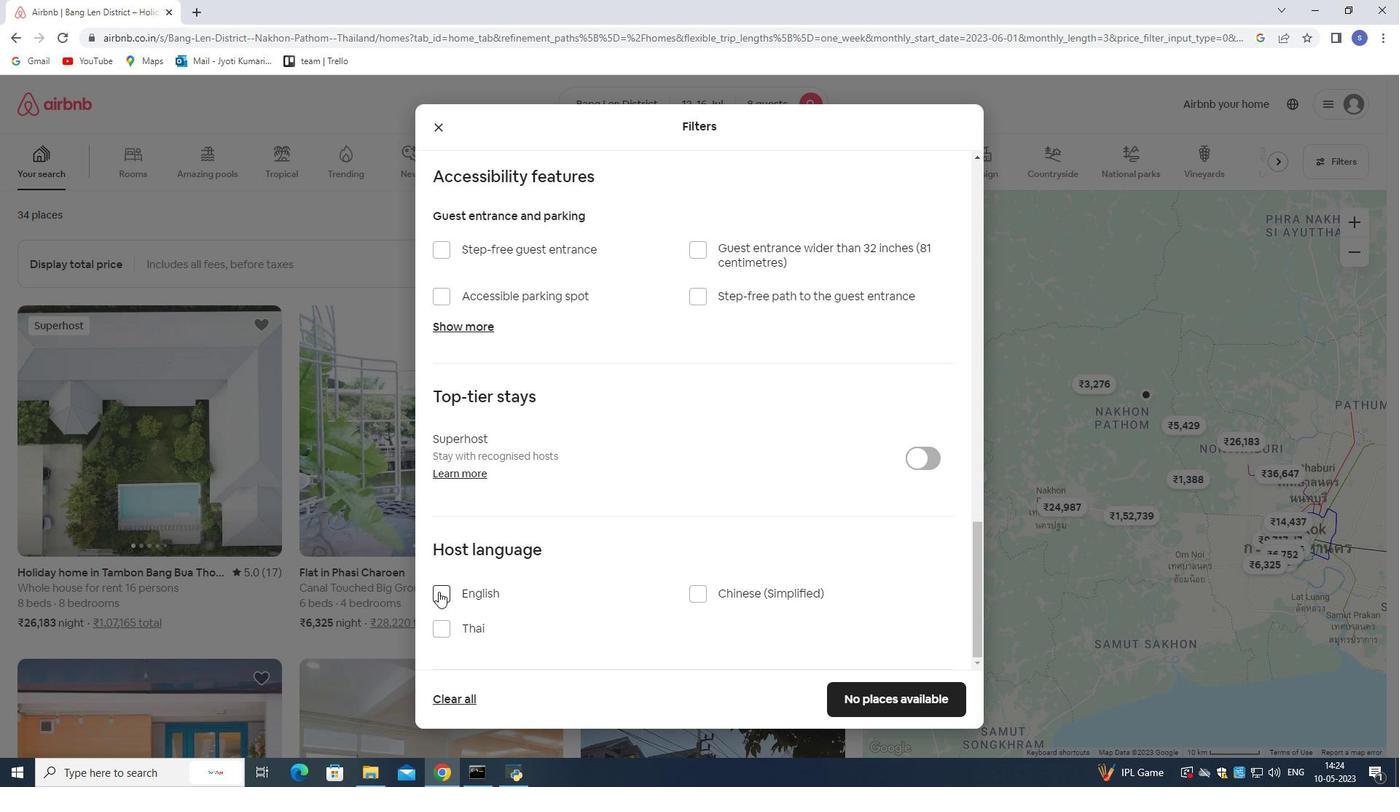 
Action: Mouse moved to (577, 481)
Screenshot: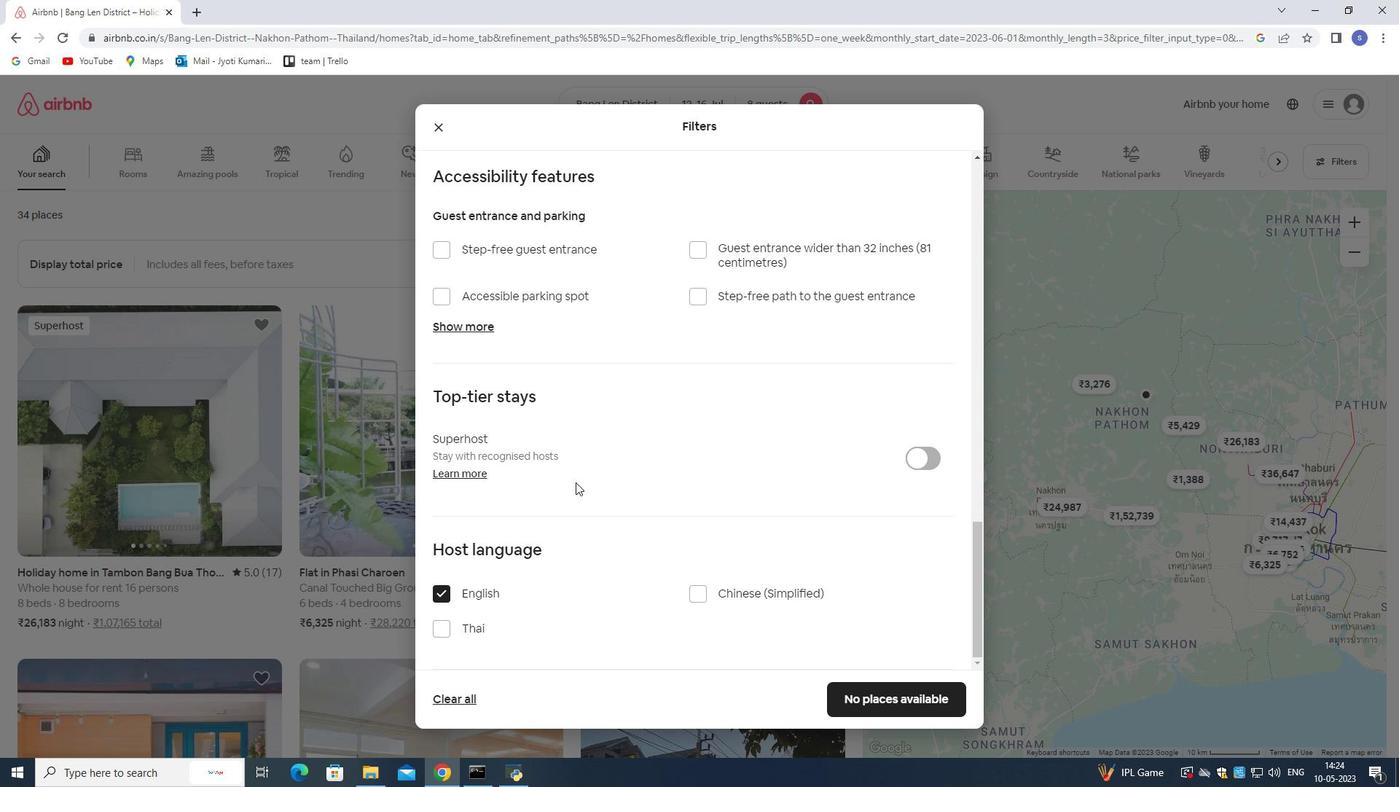 
